 Task: For heading Arial with bold.  font size for heading22,  'Change the font style of data to'Arial Narrow.  and font size to 14,  Change the alignment of both headline & data to Align middle.  In the sheet  Expense Log Spreadsheet Workbookbook
Action: Mouse moved to (70, 123)
Screenshot: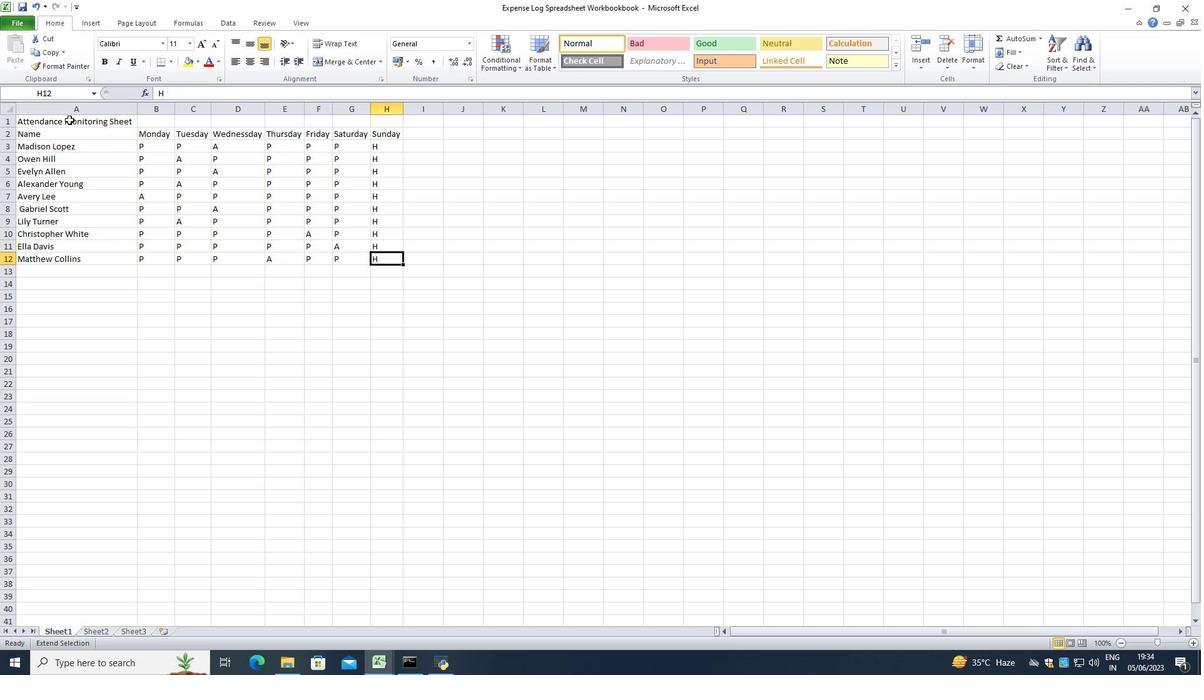 
Action: Mouse pressed left at (70, 123)
Screenshot: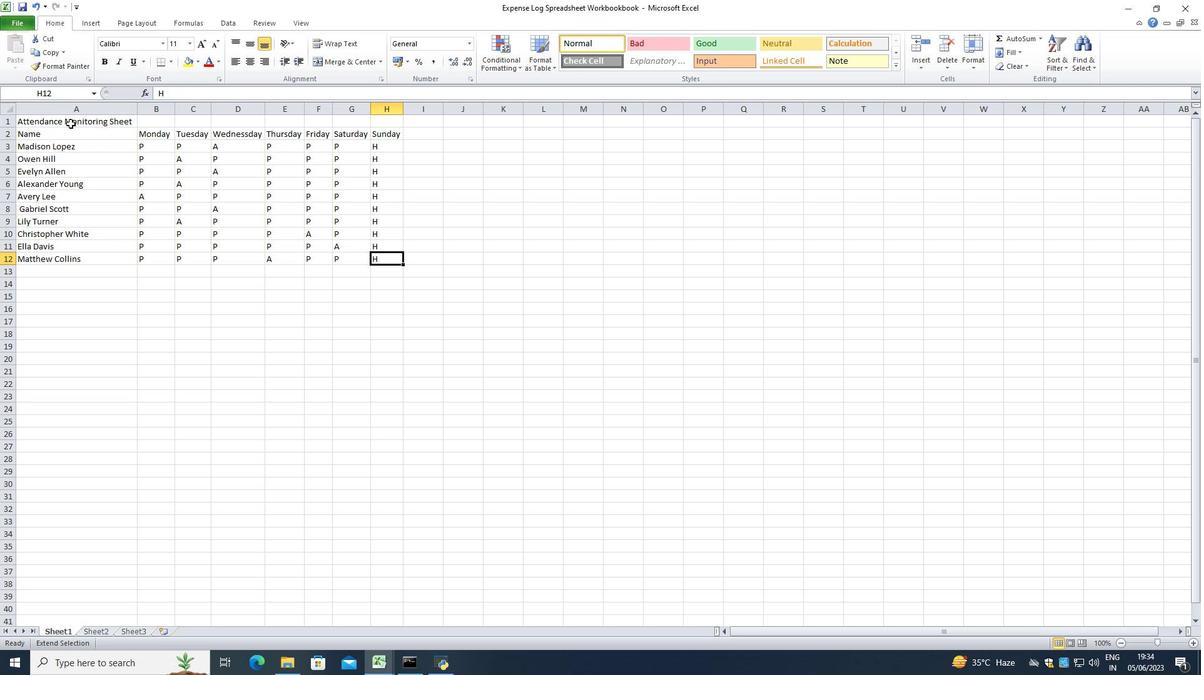 
Action: Mouse moved to (76, 120)
Screenshot: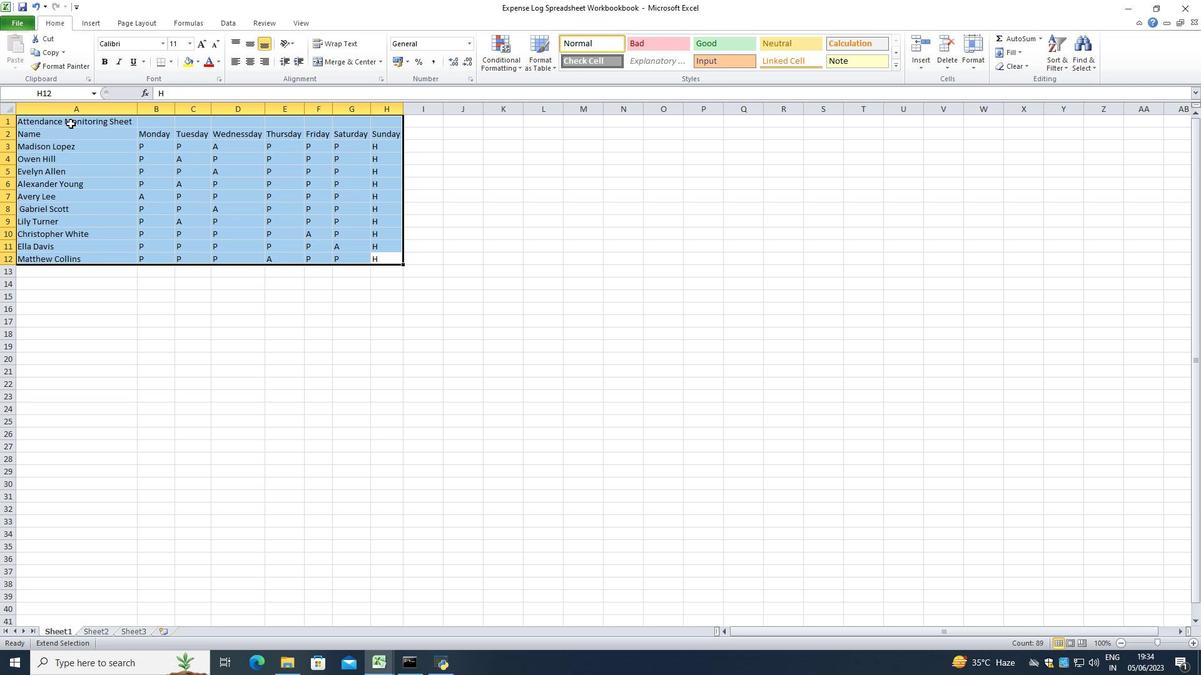 
Action: Mouse pressed left at (76, 120)
Screenshot: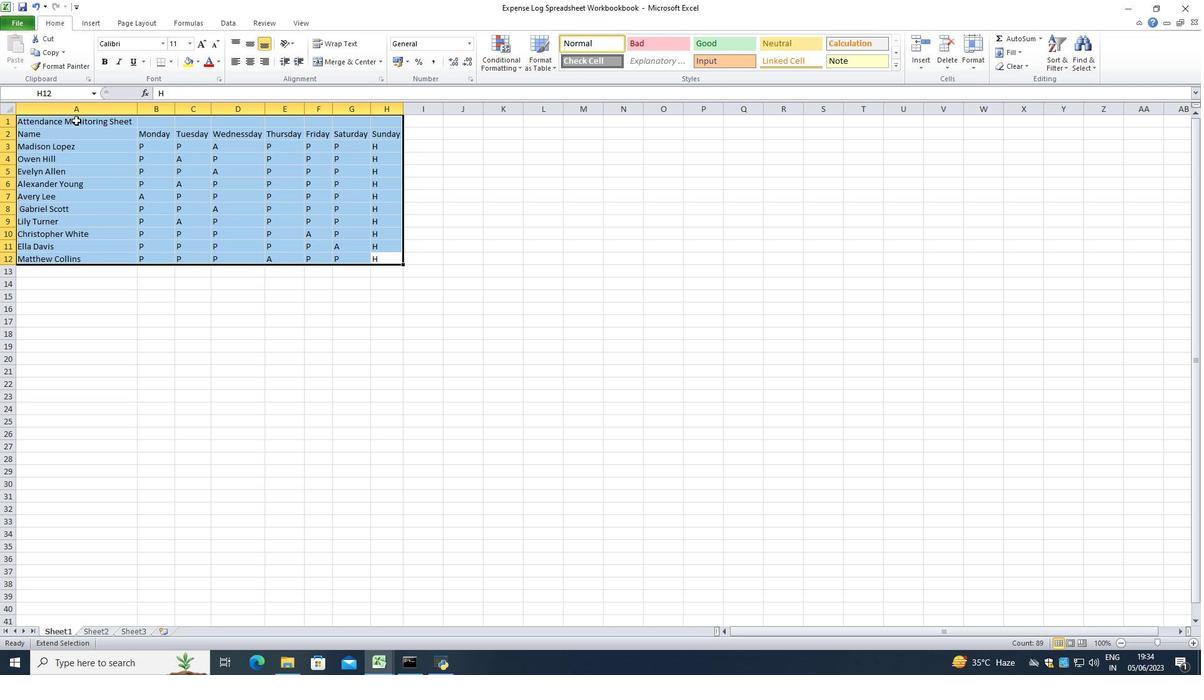 
Action: Mouse moved to (80, 122)
Screenshot: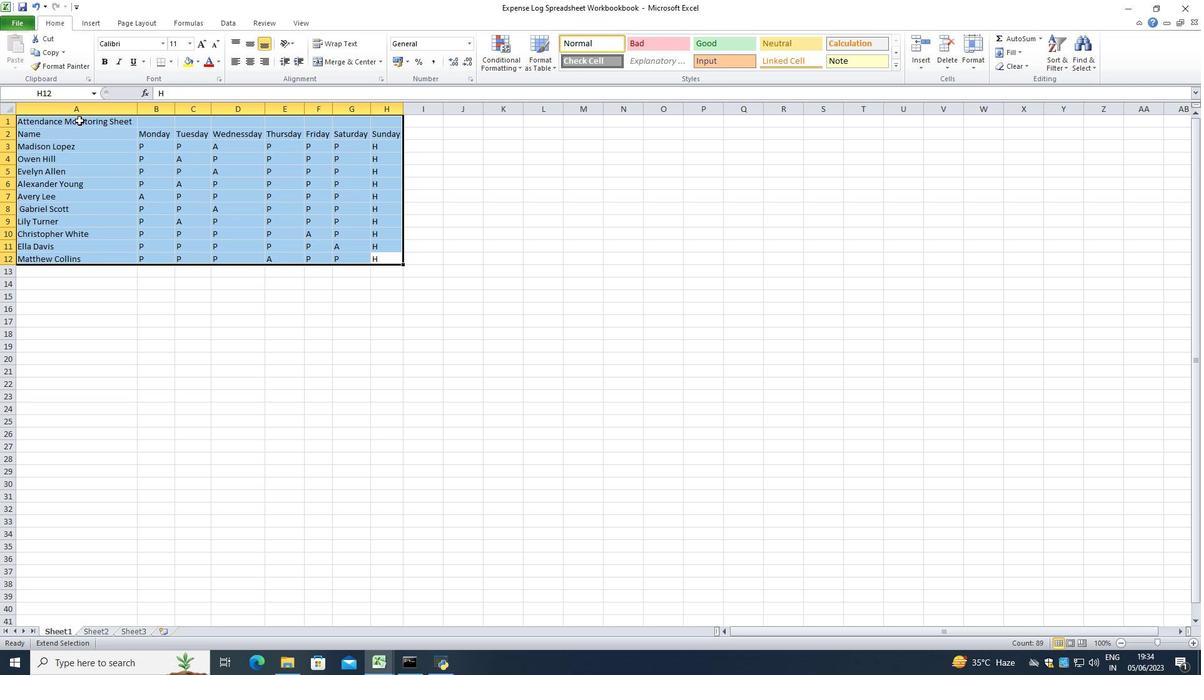 
Action: Mouse pressed left at (80, 122)
Screenshot: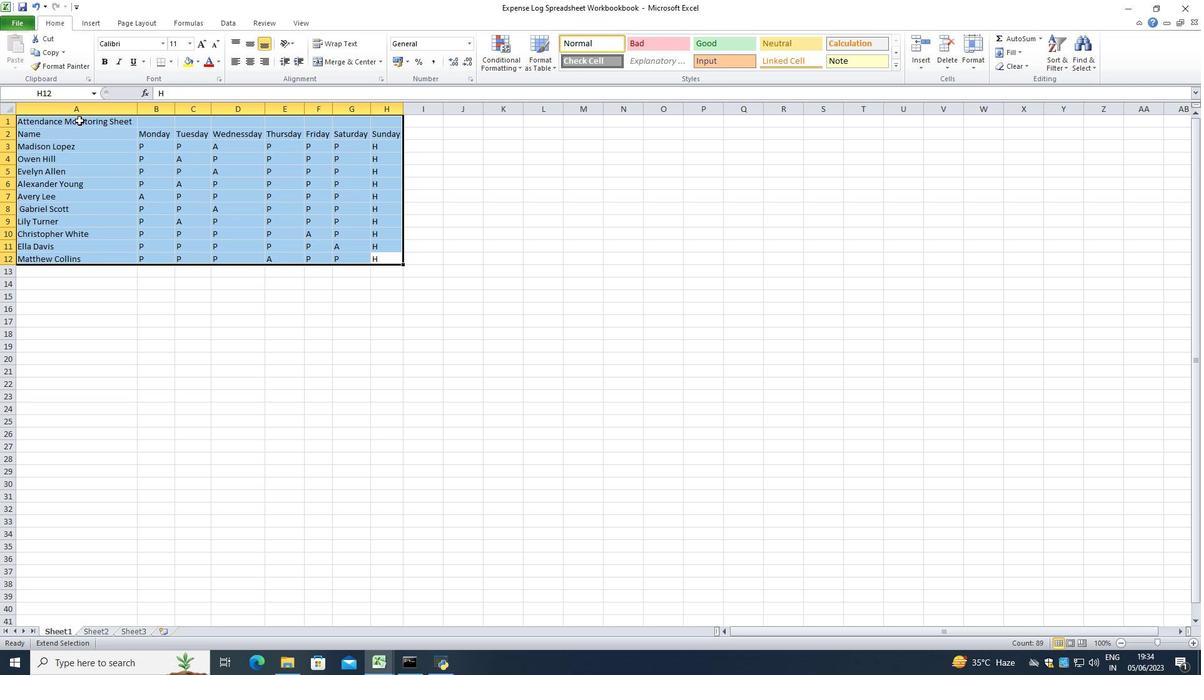 
Action: Mouse moved to (208, 284)
Screenshot: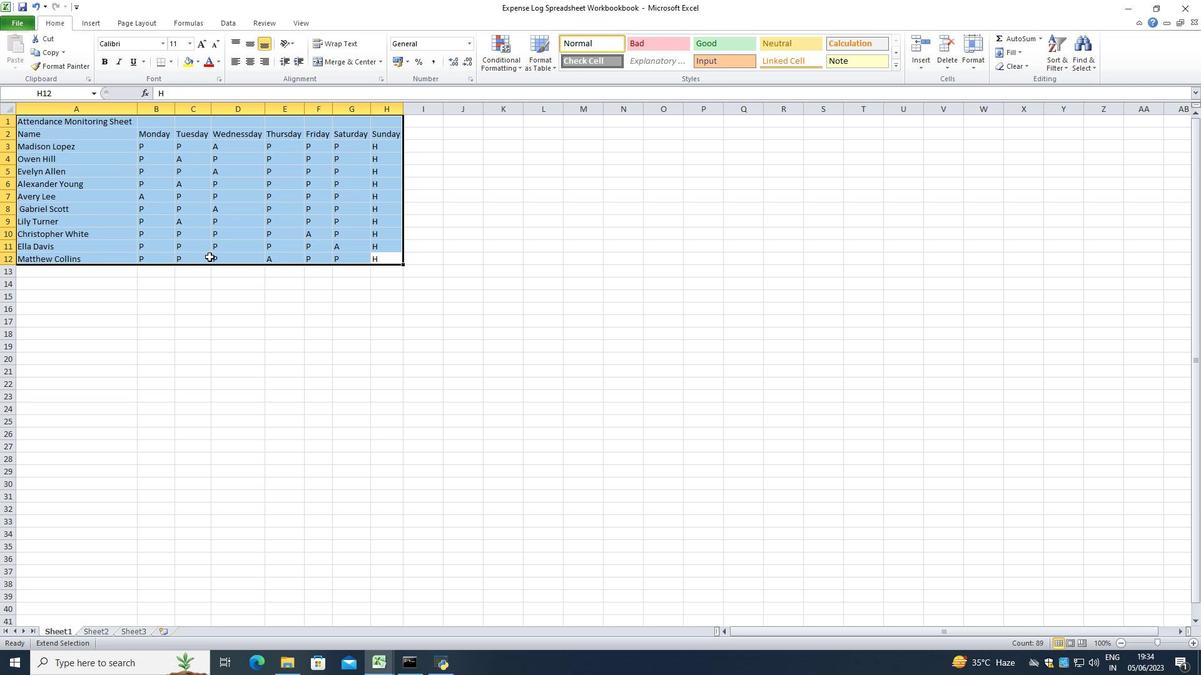
Action: Mouse pressed left at (208, 284)
Screenshot: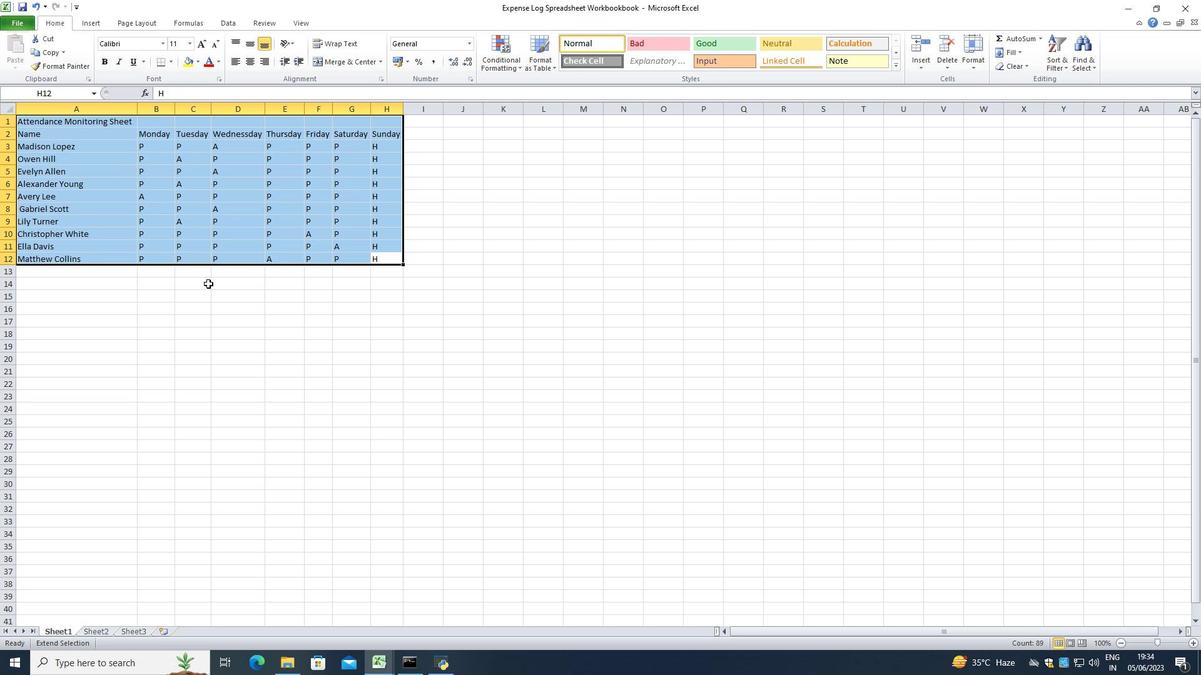 
Action: Mouse moved to (83, 125)
Screenshot: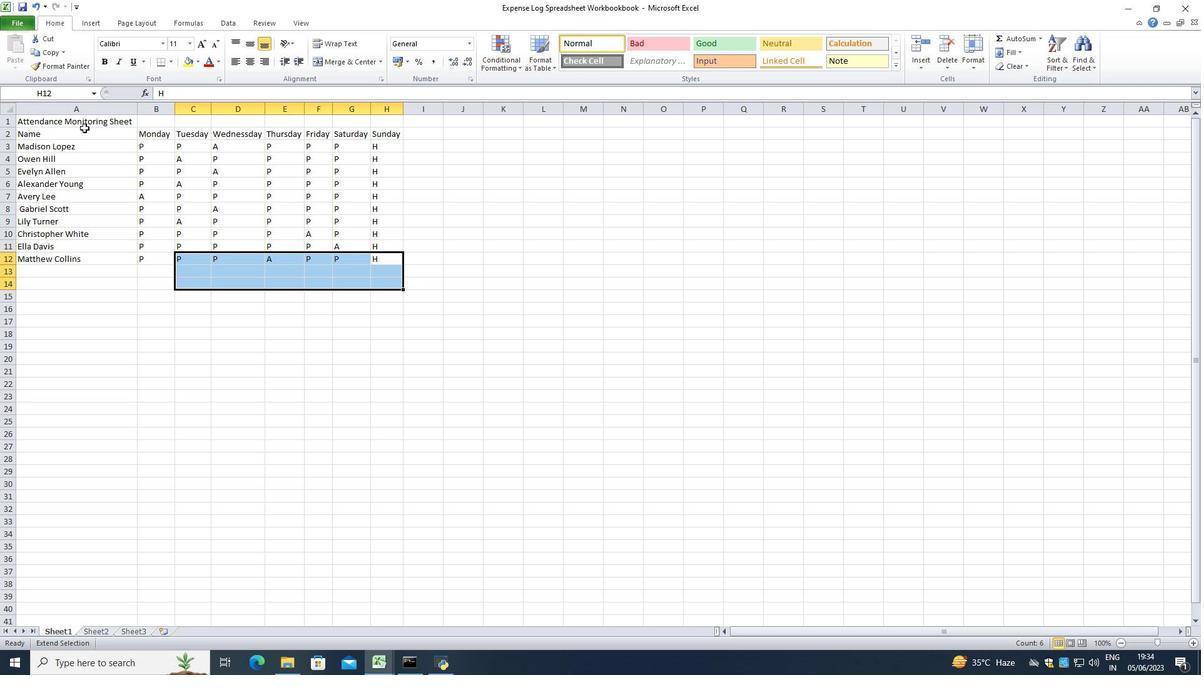 
Action: Mouse pressed left at (83, 125)
Screenshot: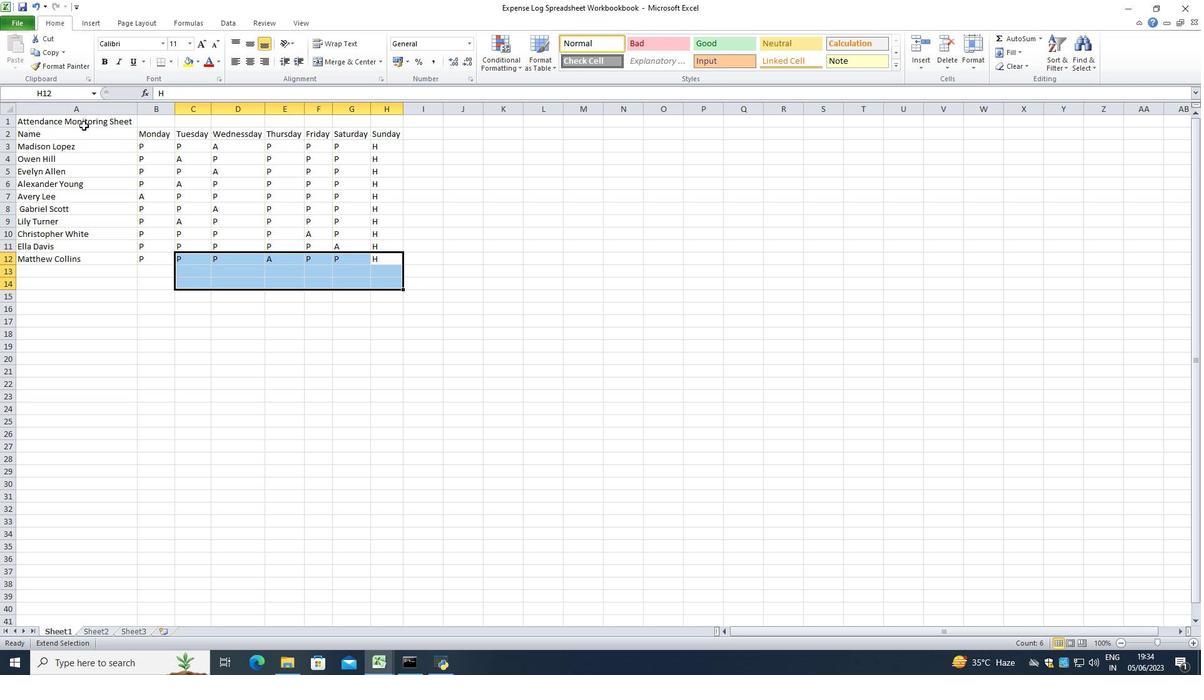 
Action: Mouse moved to (81, 120)
Screenshot: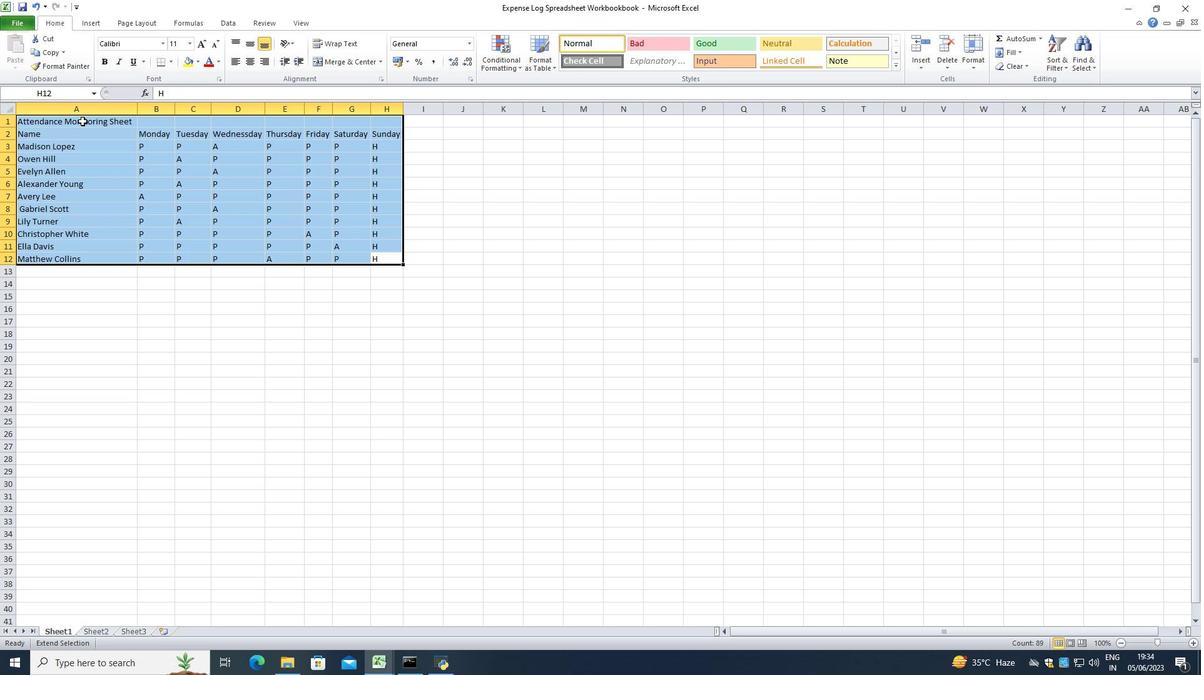 
Action: Mouse pressed left at (81, 120)
Screenshot: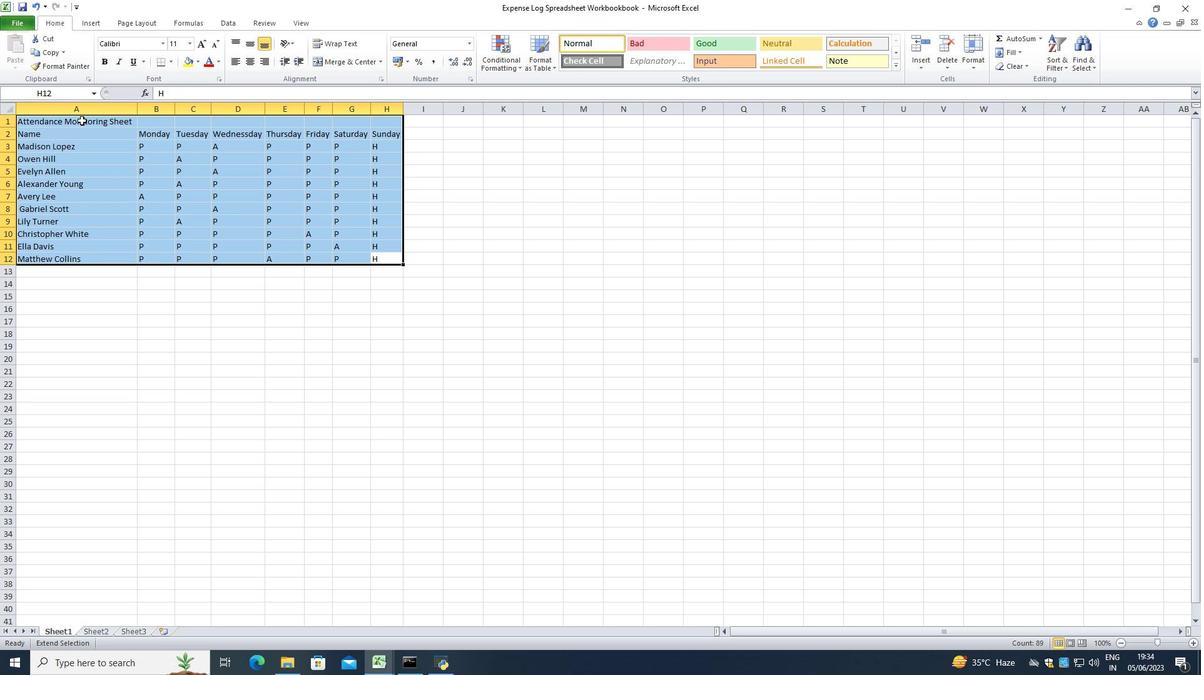 
Action: Mouse moved to (440, 191)
Screenshot: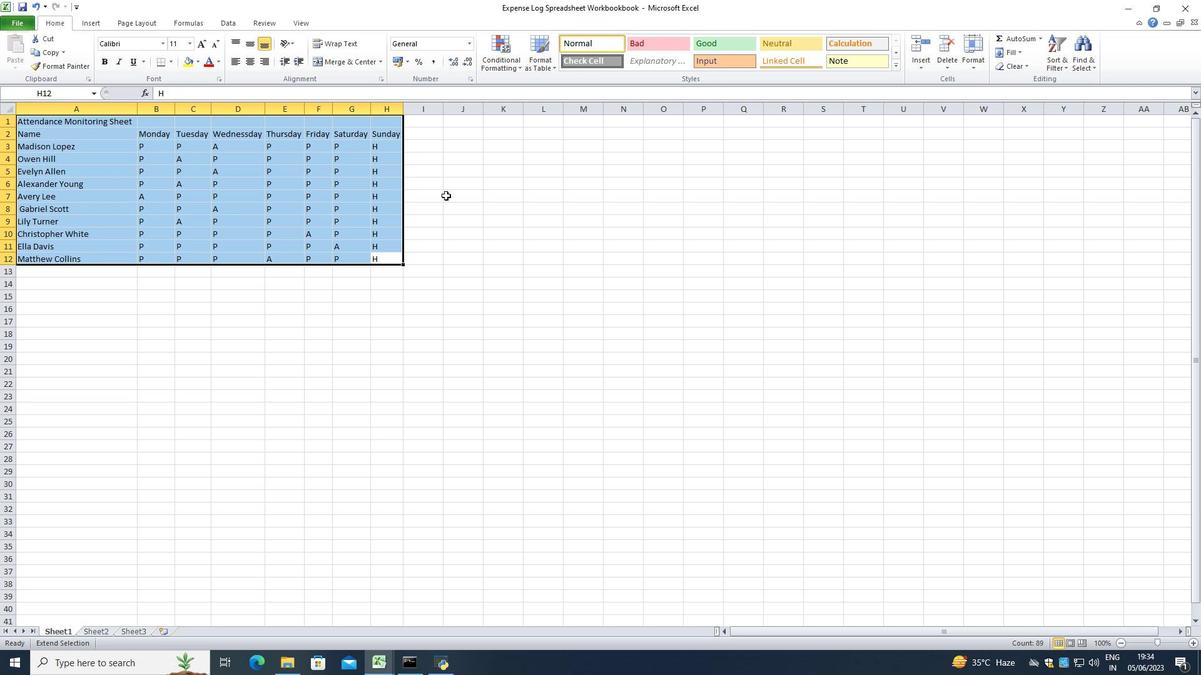 
Action: Mouse pressed left at (440, 191)
Screenshot: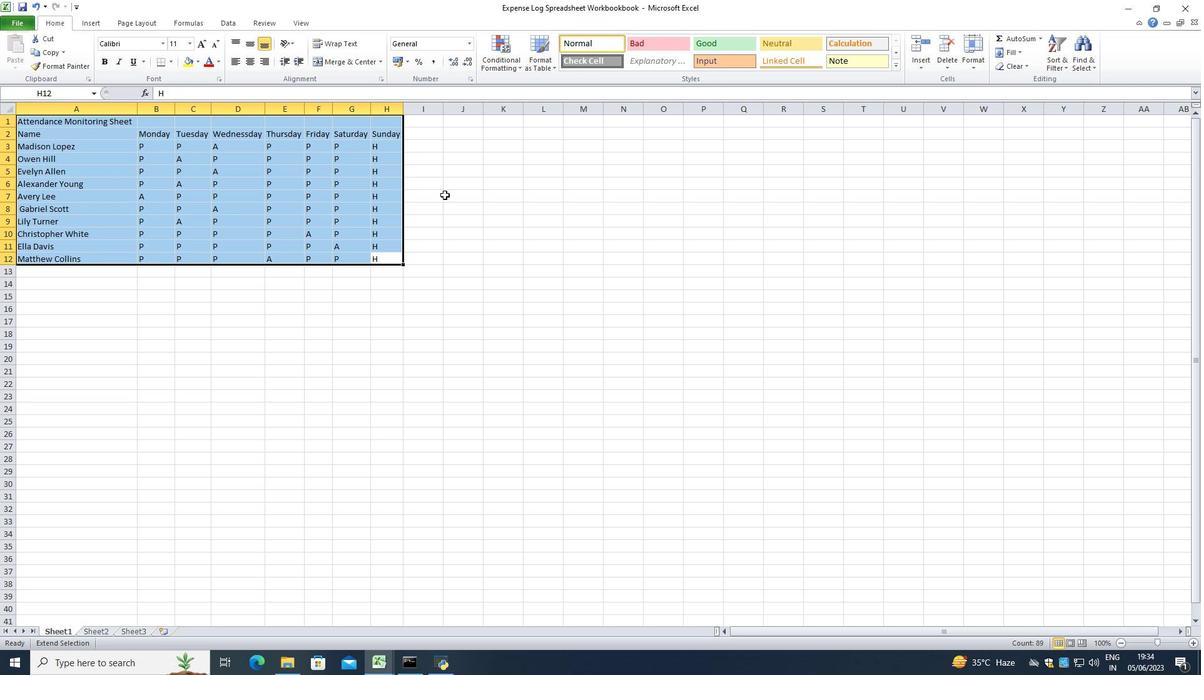 
Action: Mouse moved to (120, 121)
Screenshot: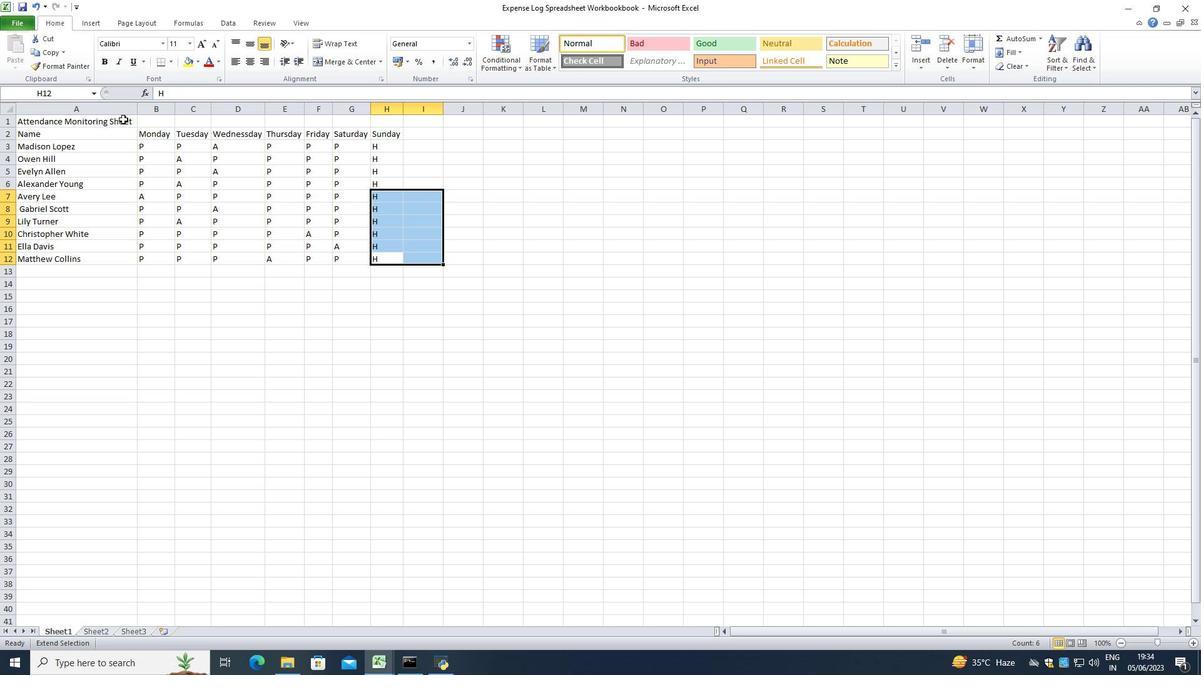 
Action: Mouse pressed left at (120, 121)
Screenshot: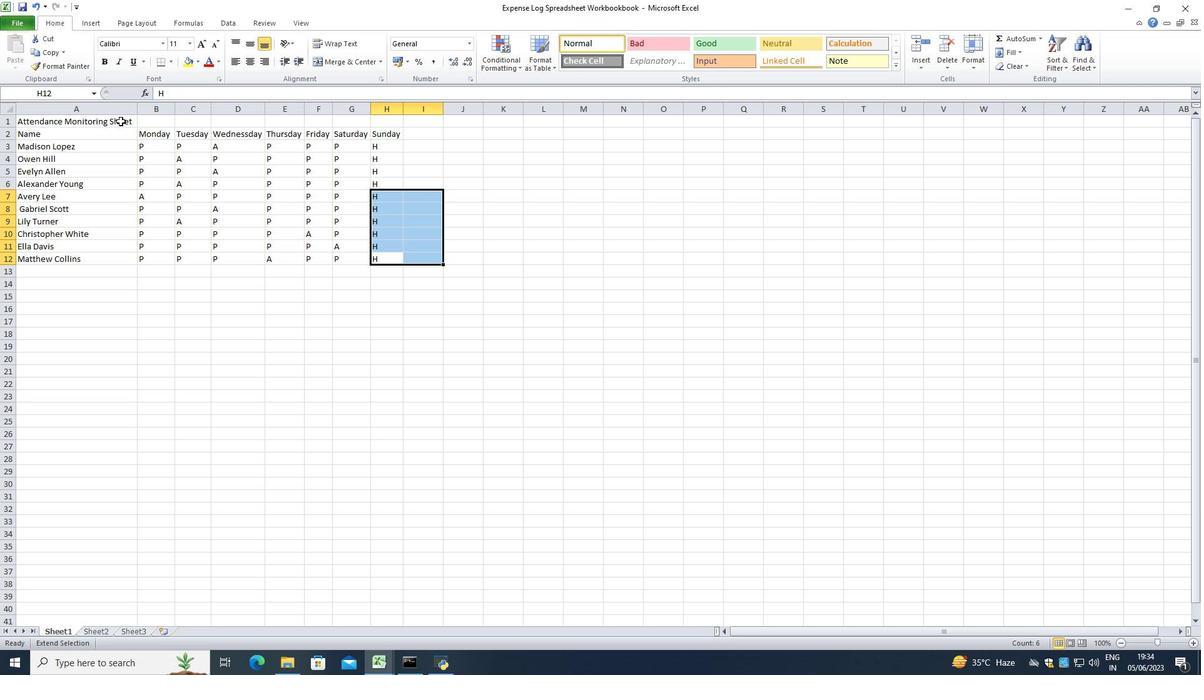 
Action: Mouse pressed left at (120, 121)
Screenshot: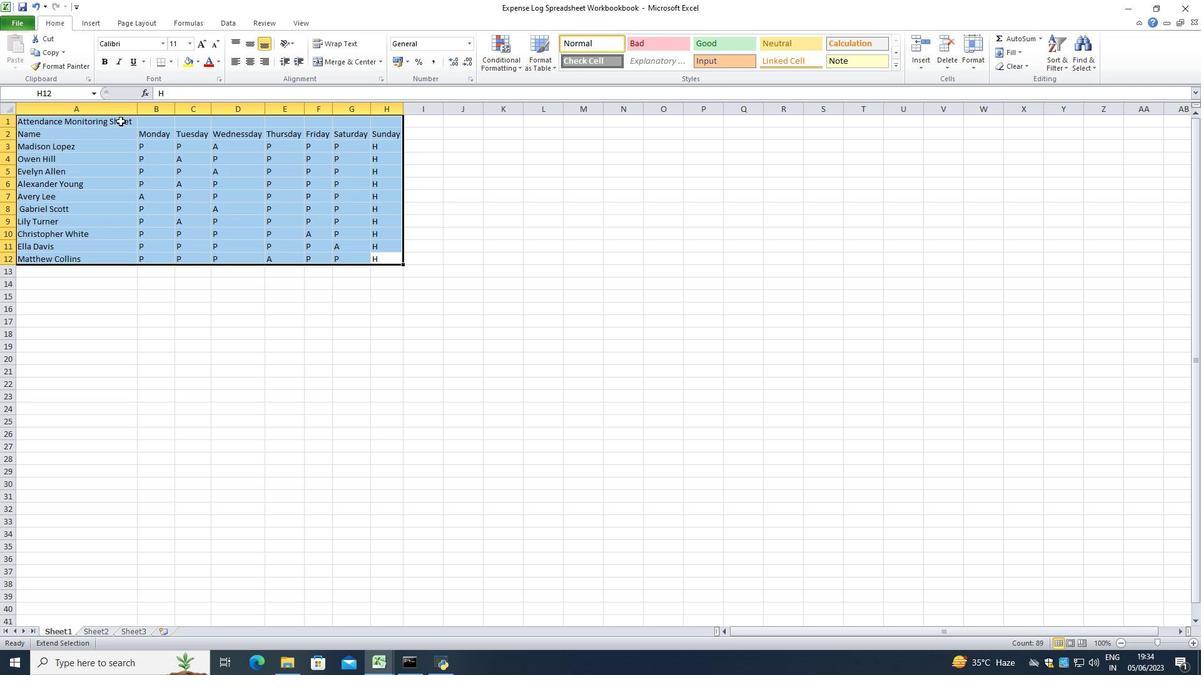 
Action: Mouse moved to (132, 200)
Screenshot: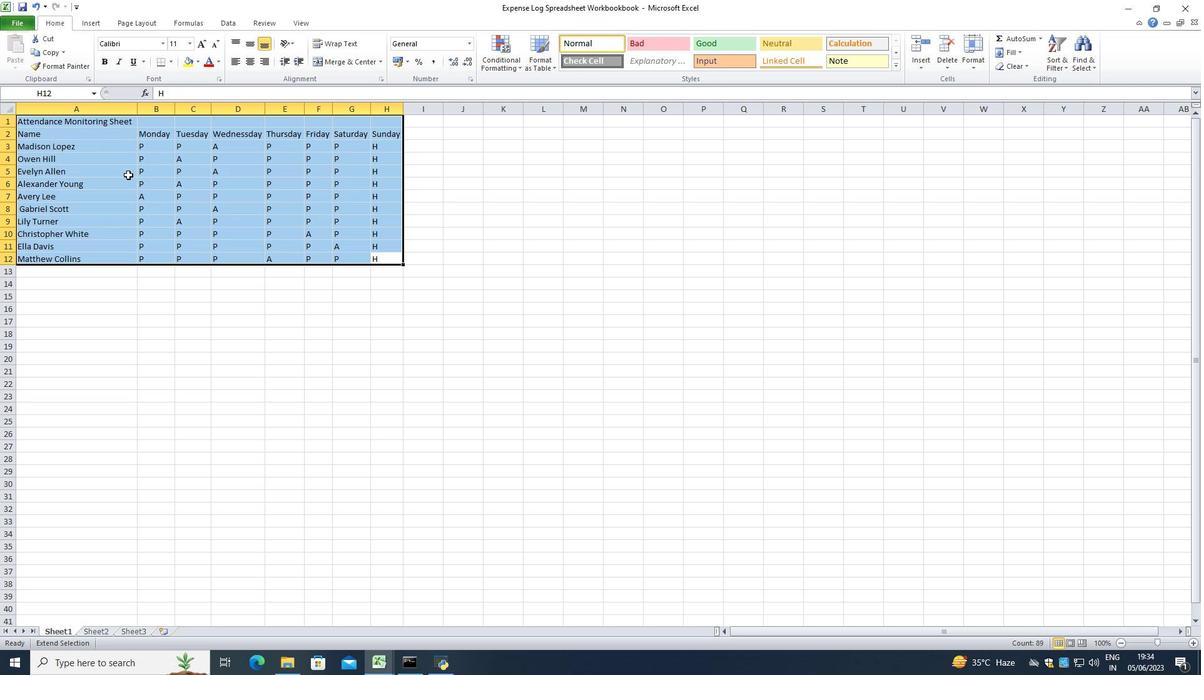 
Action: Mouse scrolled (132, 201) with delta (0, 0)
Screenshot: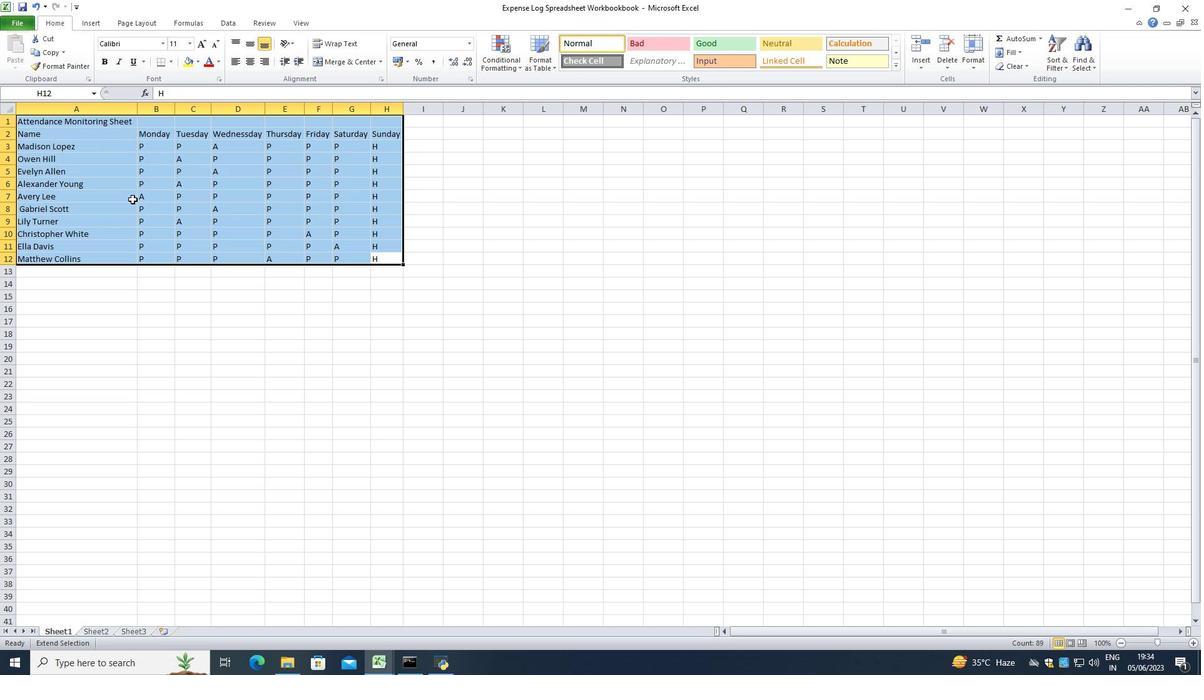 
Action: Mouse scrolled (132, 201) with delta (0, 0)
Screenshot: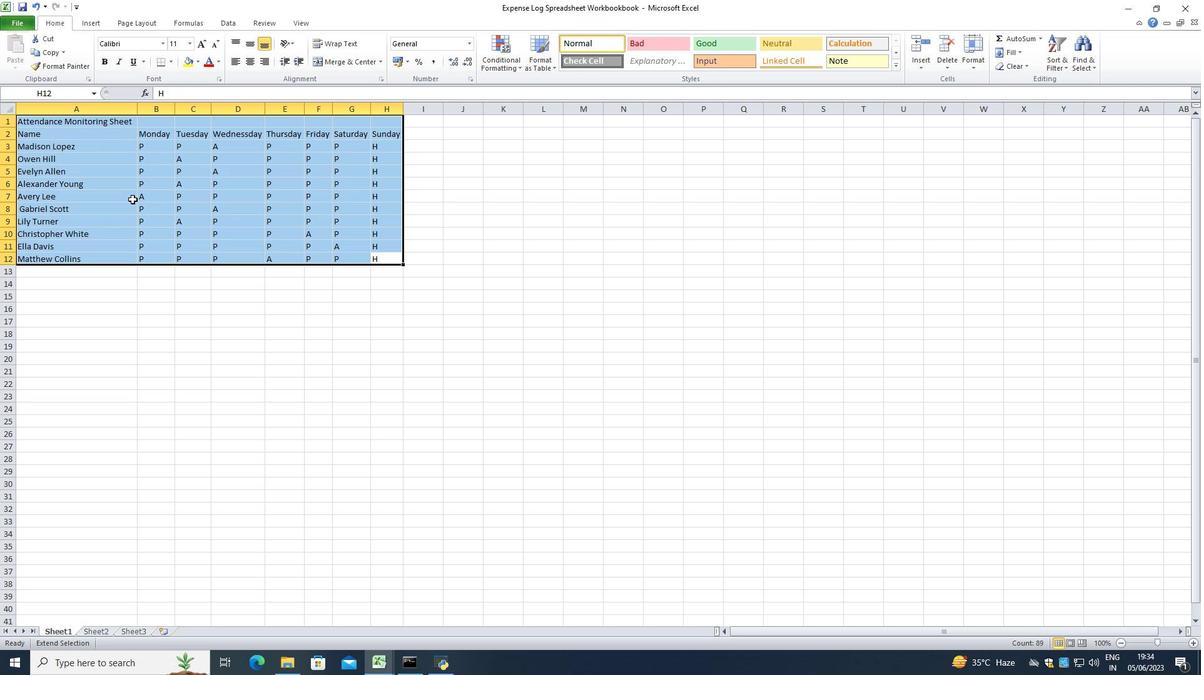 
Action: Mouse scrolled (132, 201) with delta (0, 0)
Screenshot: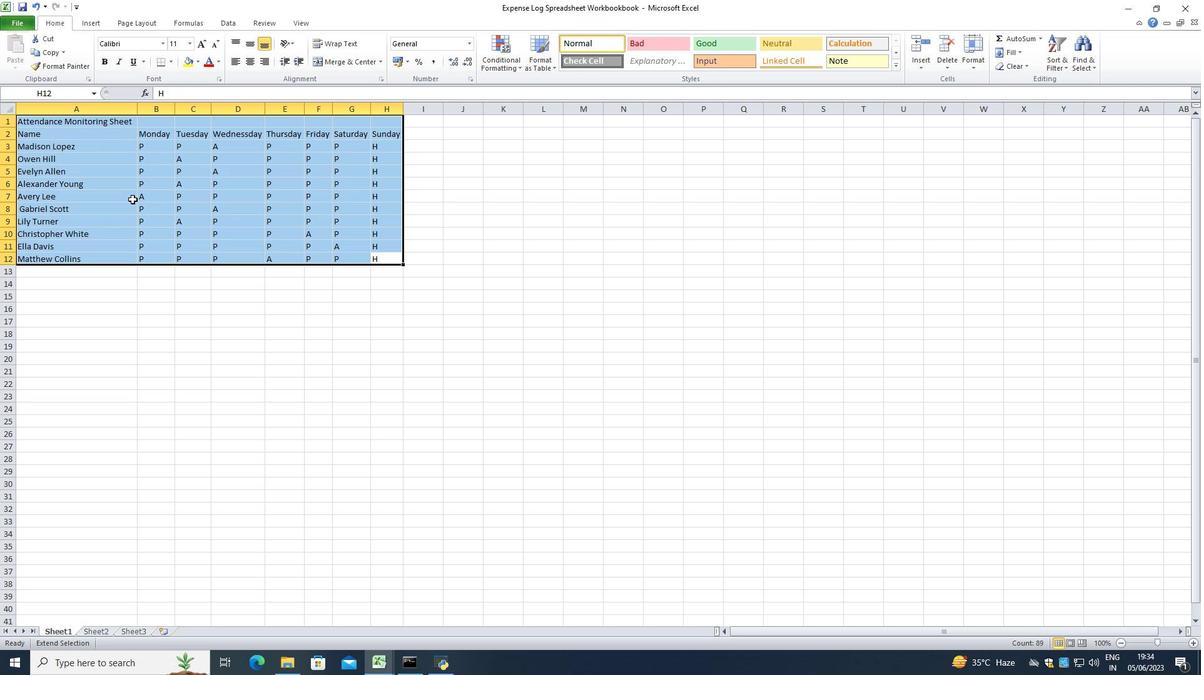 
Action: Mouse moved to (150, 286)
Screenshot: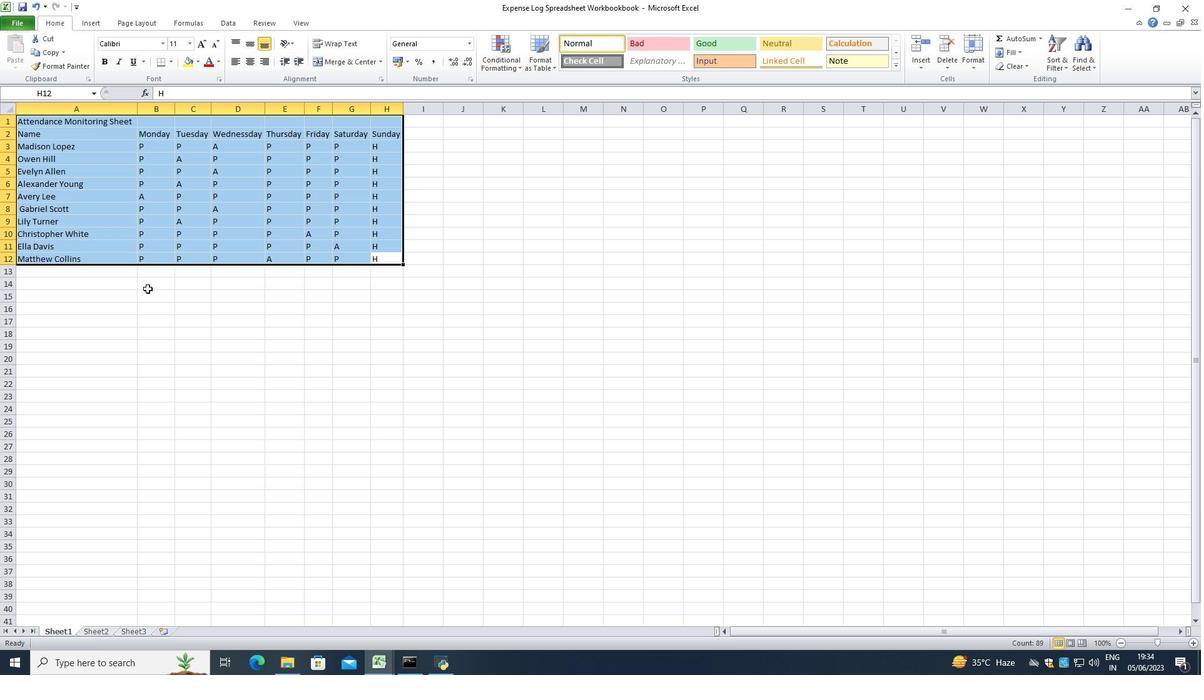
Action: Mouse pressed left at (150, 286)
Screenshot: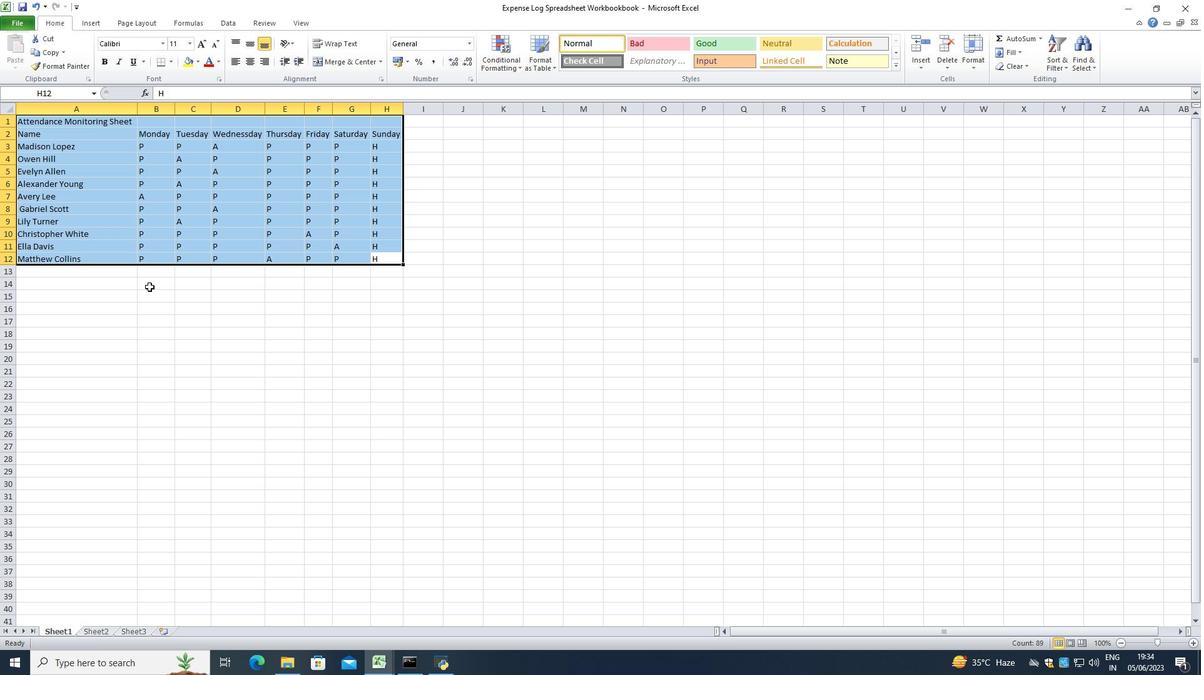 
Action: Mouse moved to (94, 123)
Screenshot: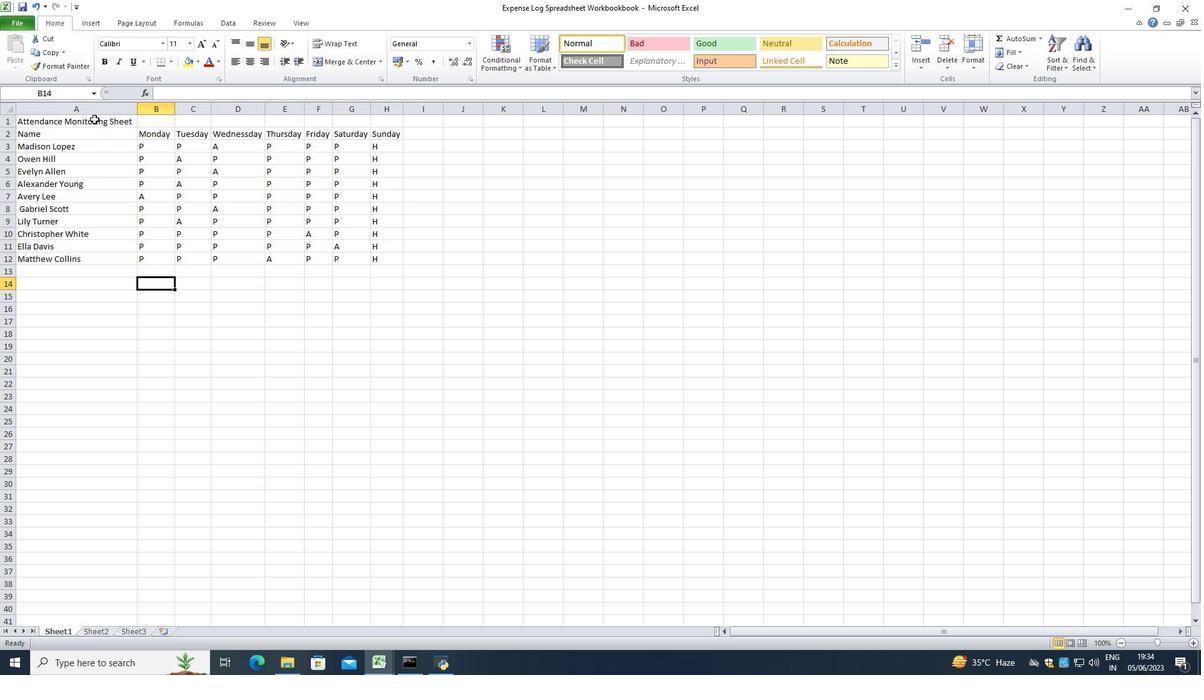 
Action: Mouse pressed left at (94, 123)
Screenshot: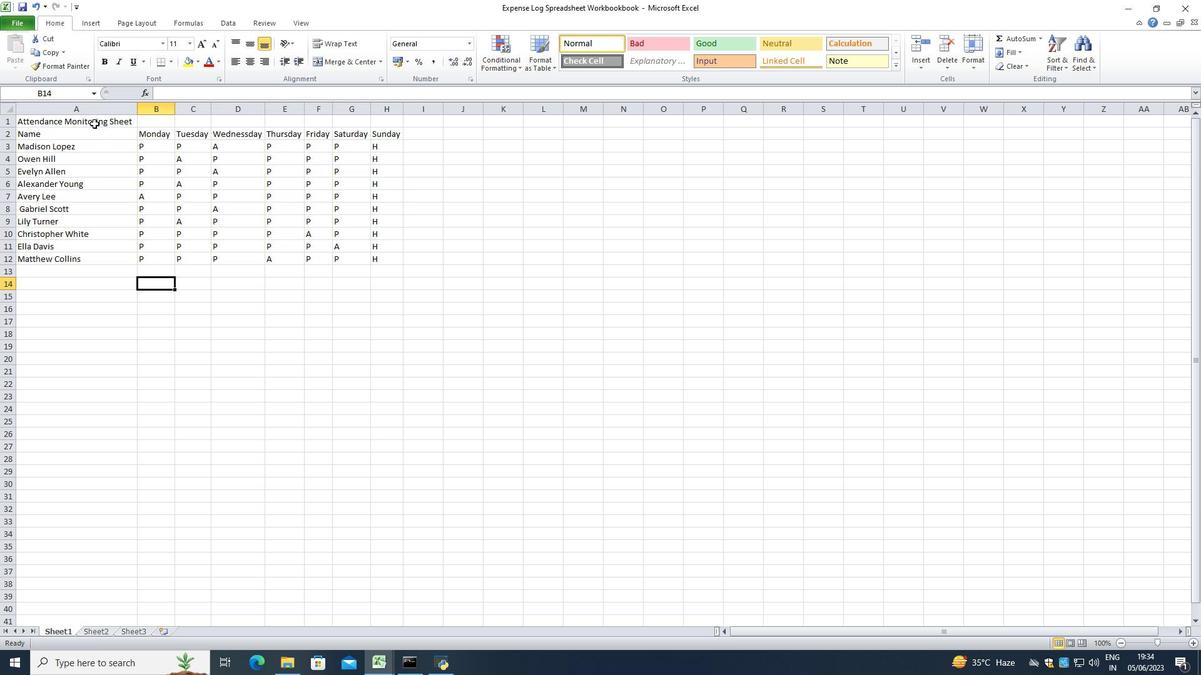 
Action: Mouse moved to (160, 41)
Screenshot: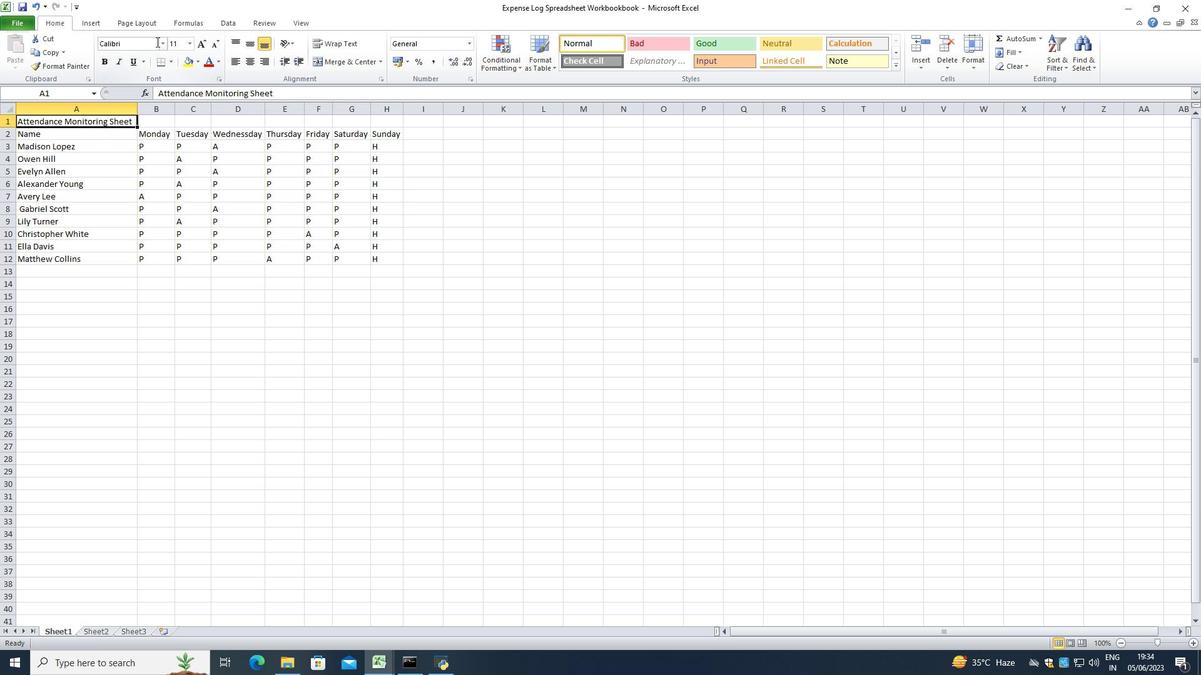 
Action: Mouse pressed left at (160, 41)
Screenshot: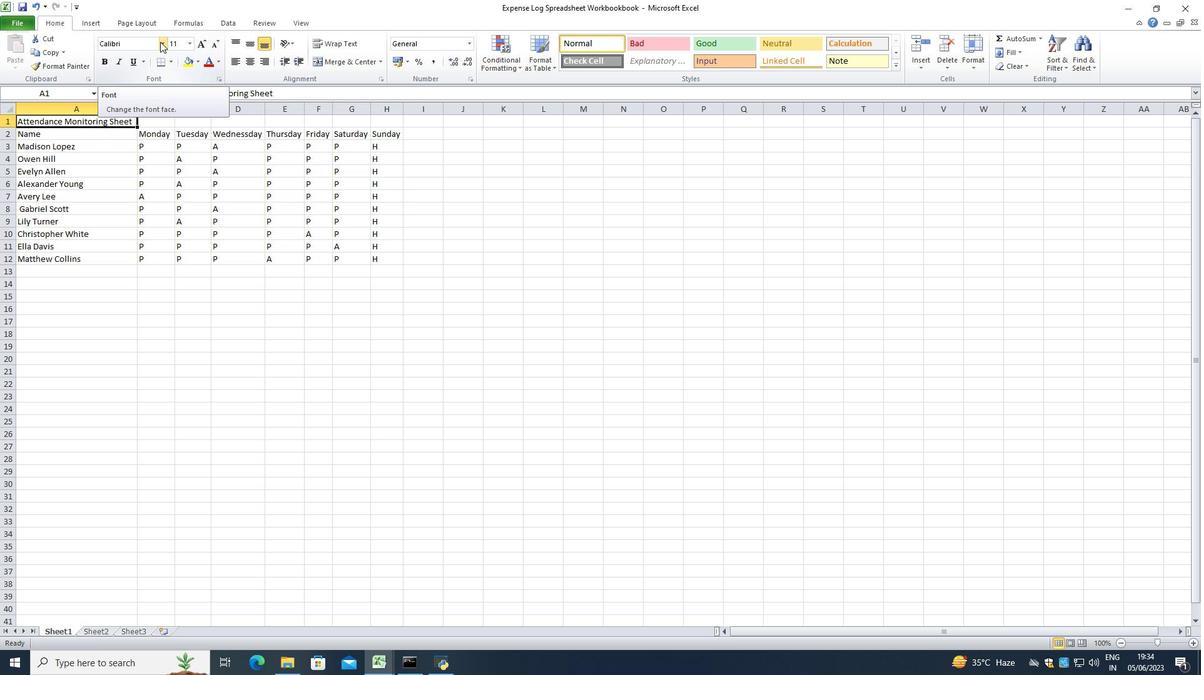 
Action: Mouse moved to (139, 185)
Screenshot: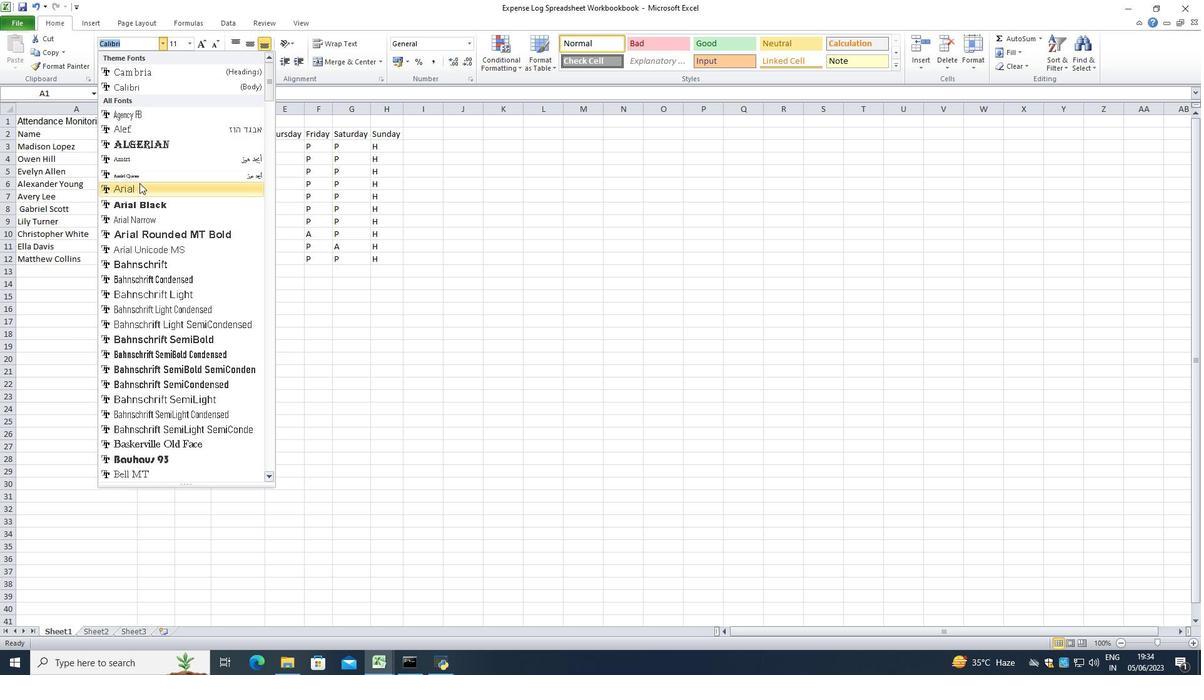 
Action: Mouse pressed left at (139, 185)
Screenshot: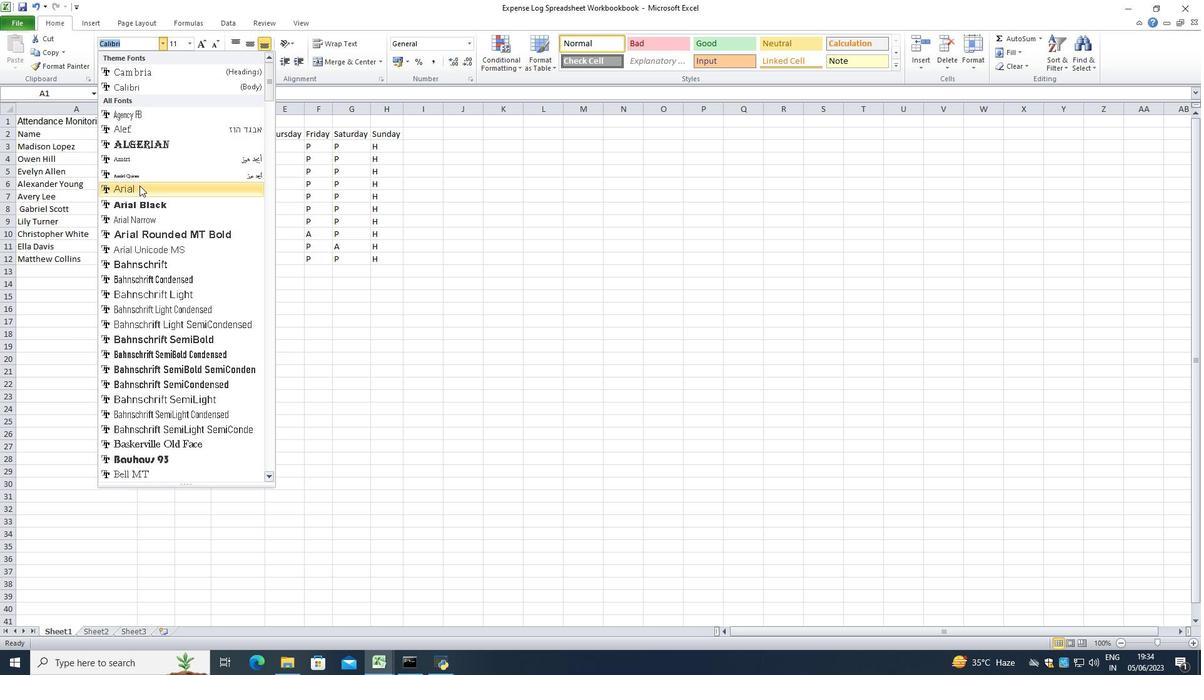 
Action: Mouse moved to (105, 62)
Screenshot: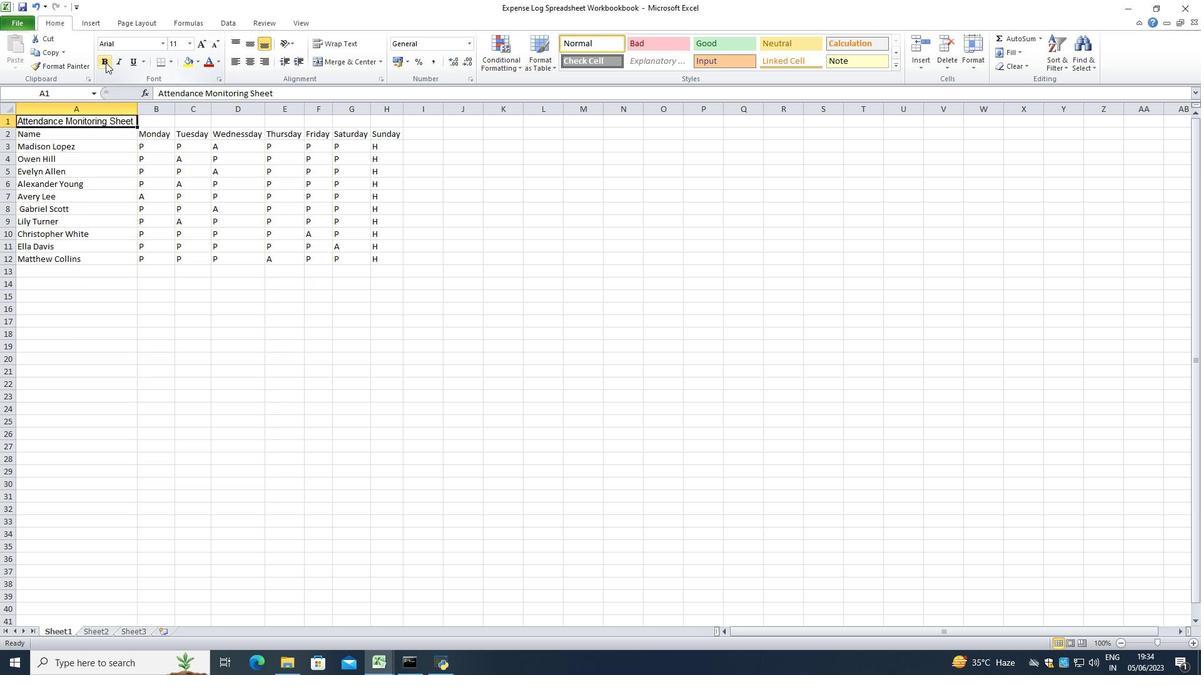 
Action: Mouse pressed left at (105, 62)
Screenshot: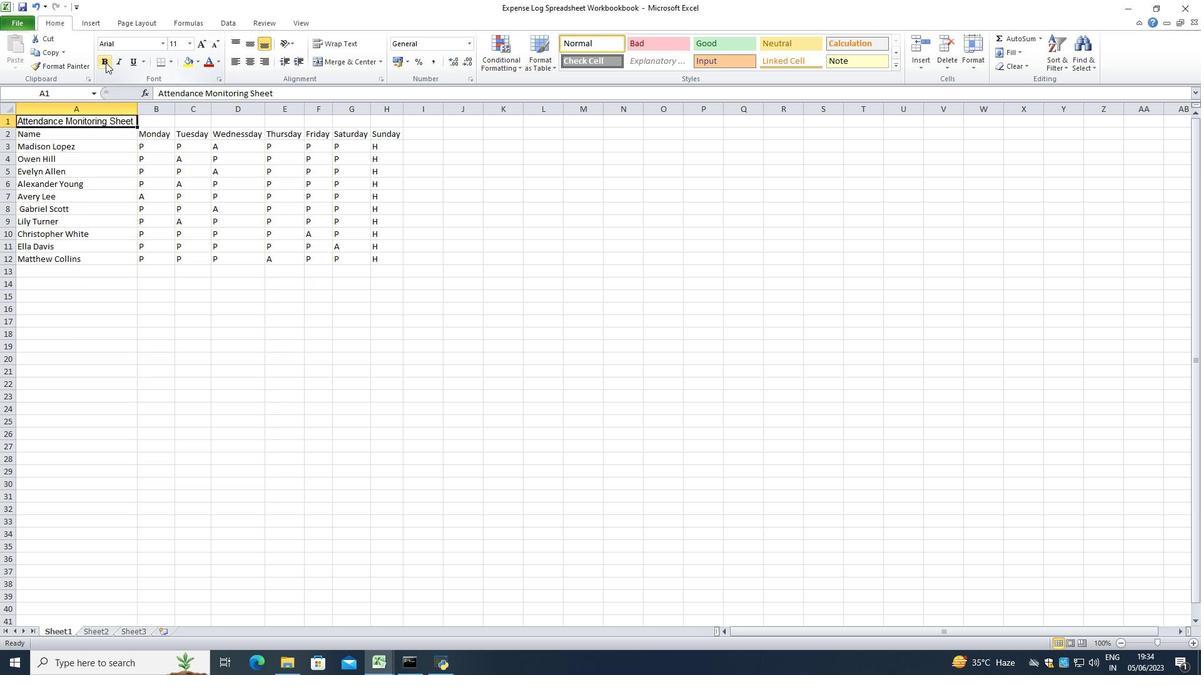 
Action: Mouse moved to (185, 43)
Screenshot: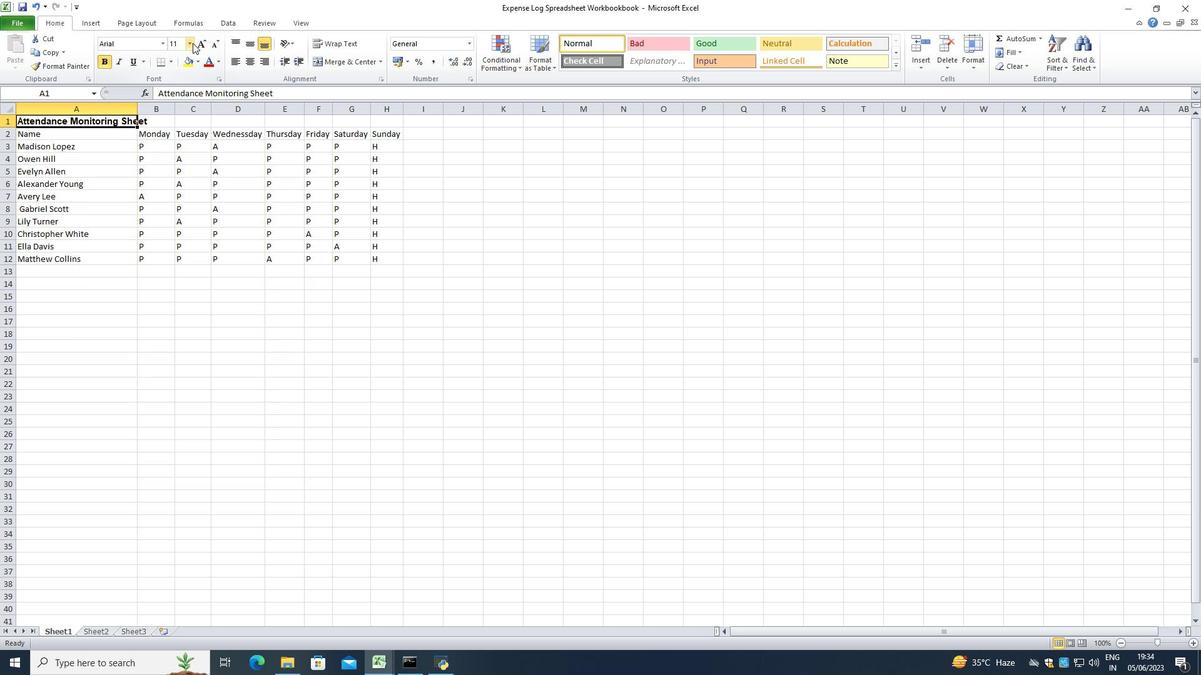 
Action: Mouse pressed left at (185, 43)
Screenshot: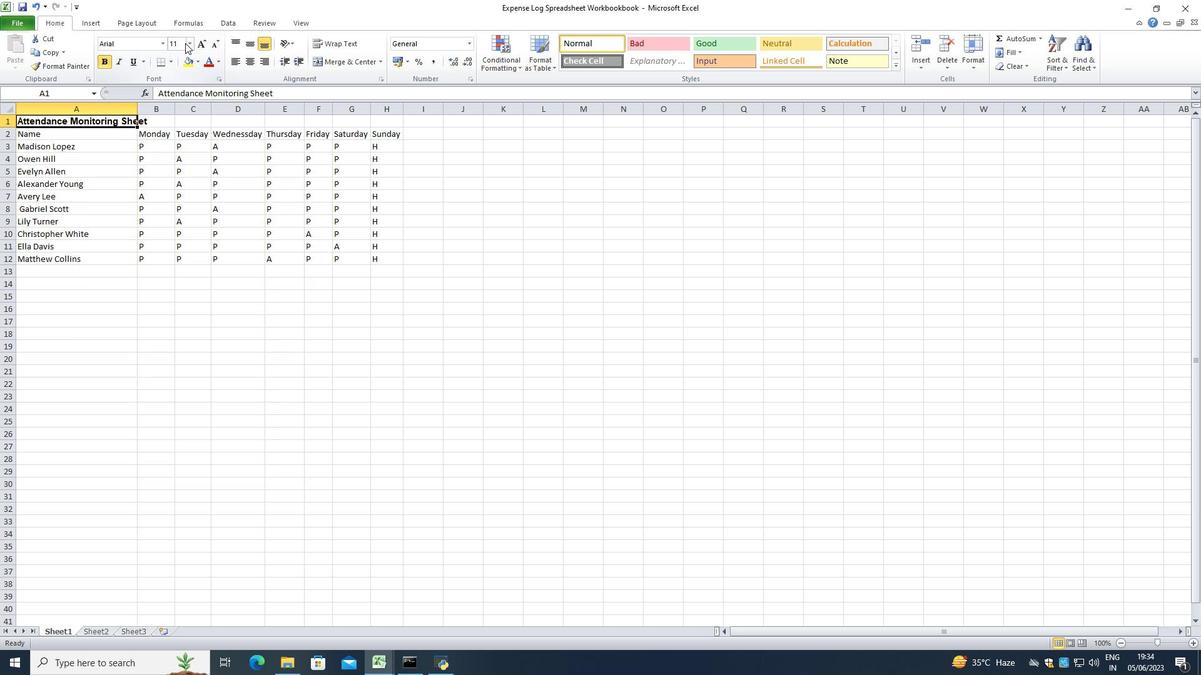 
Action: Mouse moved to (187, 43)
Screenshot: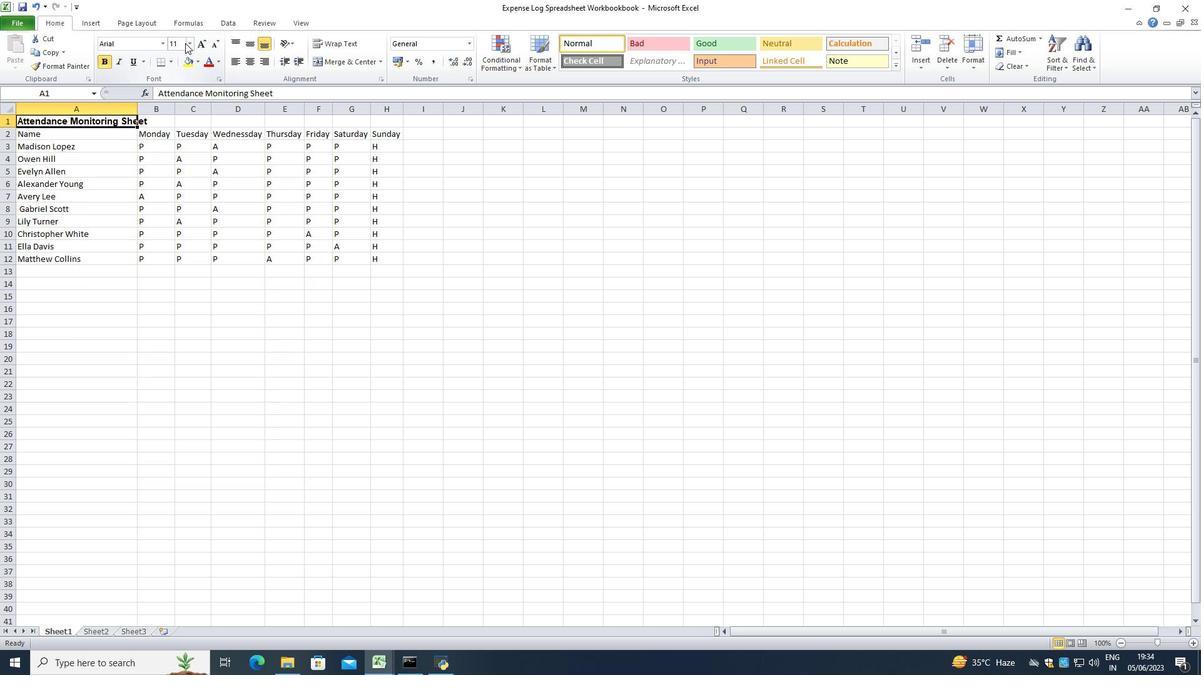
Action: Mouse pressed left at (187, 43)
Screenshot: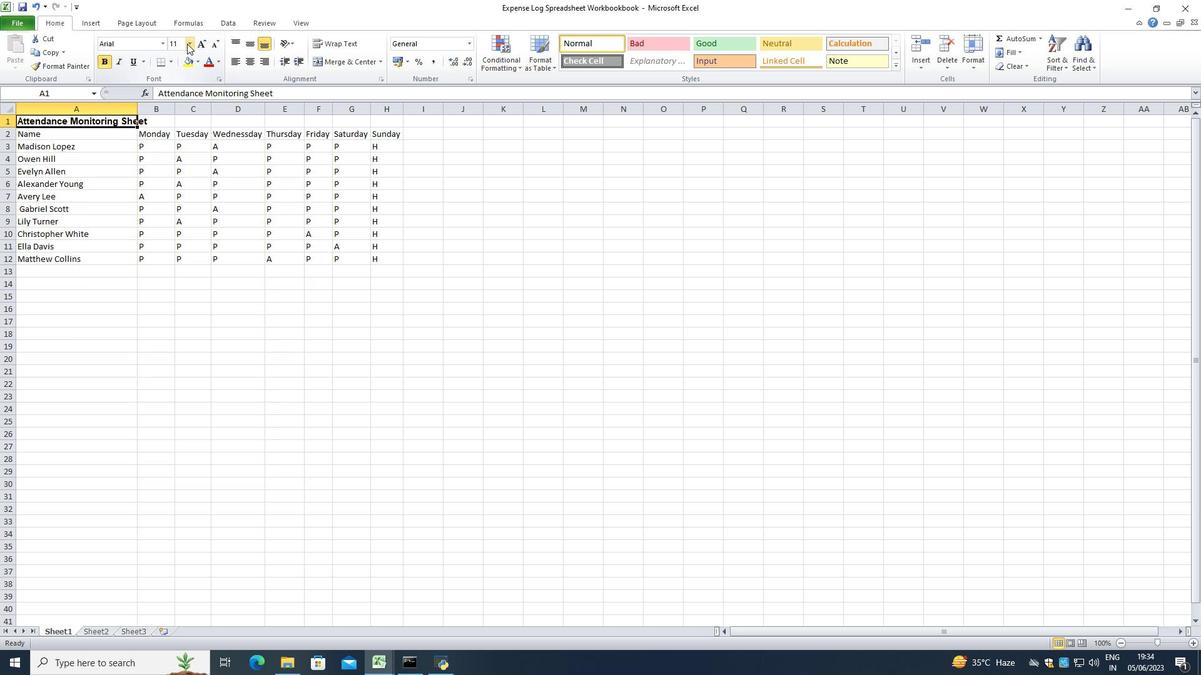 
Action: Mouse moved to (174, 153)
Screenshot: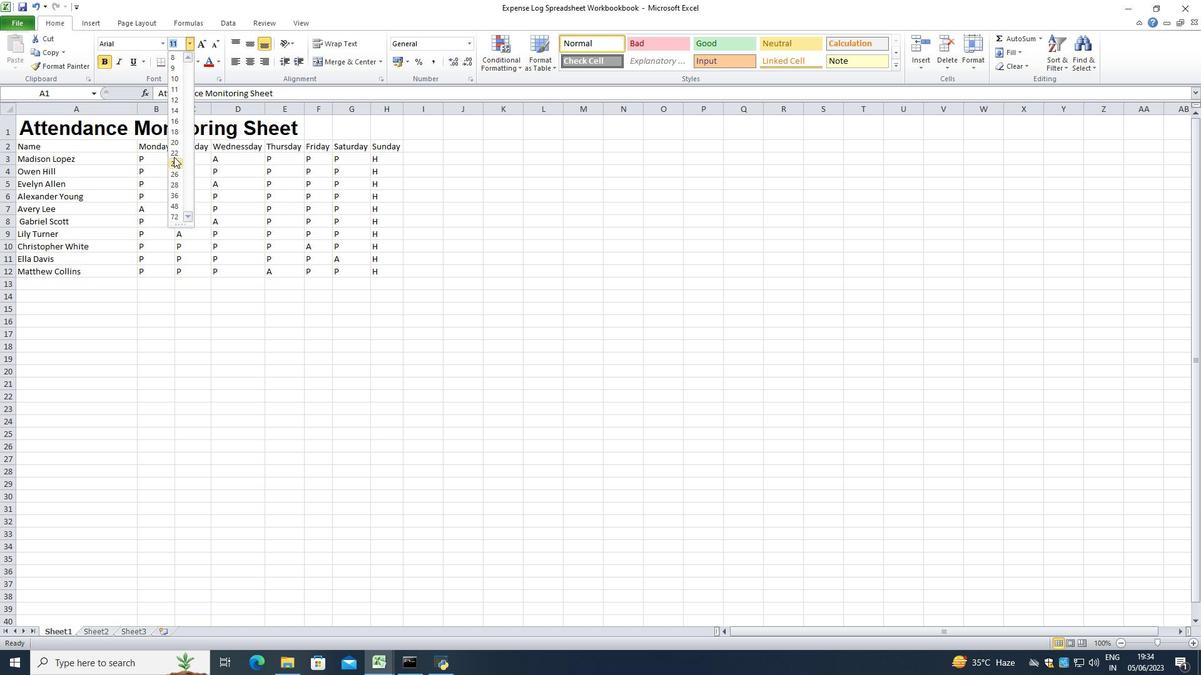 
Action: Mouse pressed left at (174, 153)
Screenshot: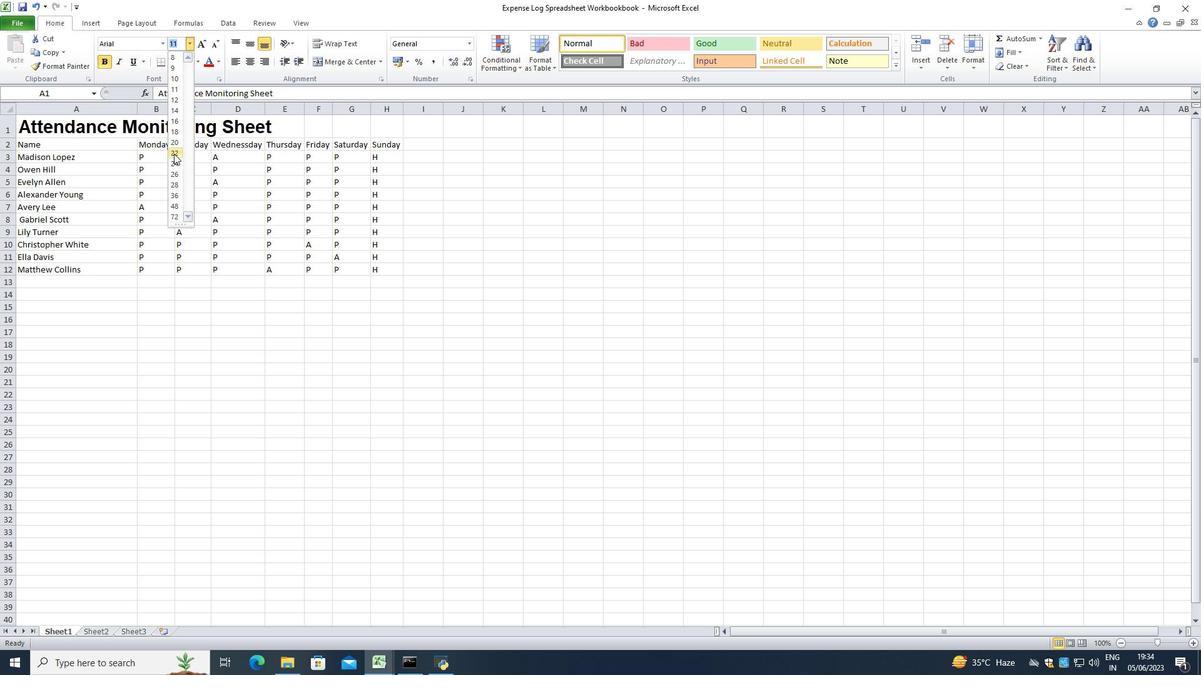 
Action: Mouse moved to (33, 148)
Screenshot: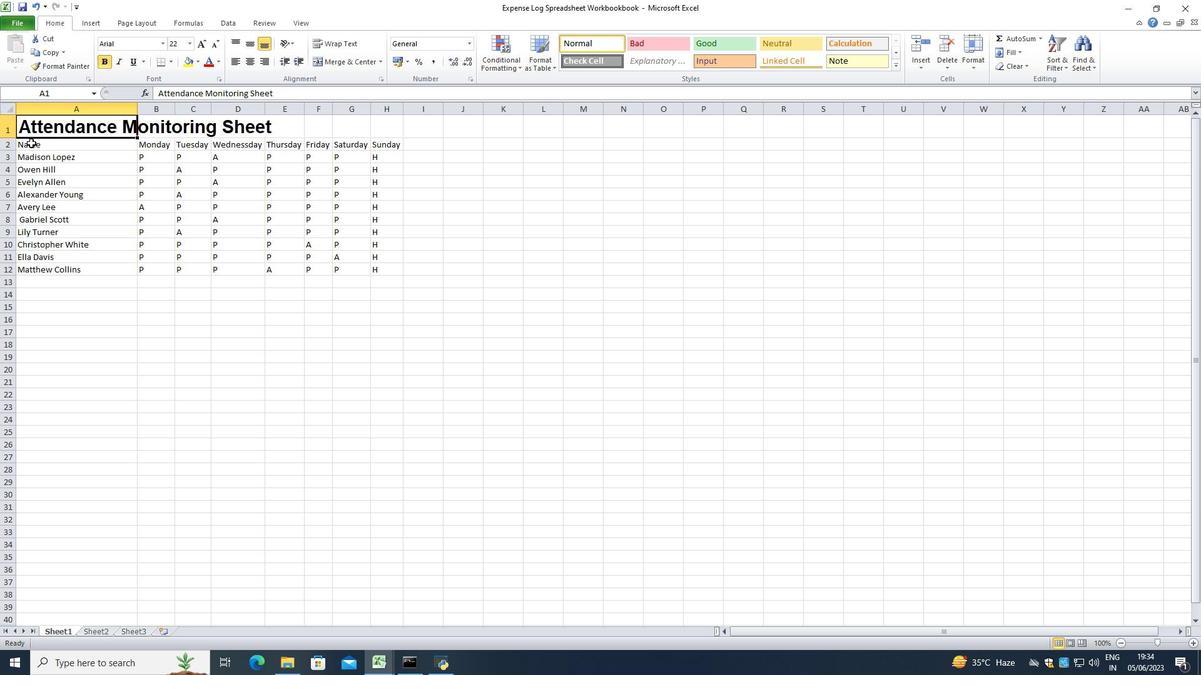 
Action: Mouse pressed left at (33, 148)
Screenshot: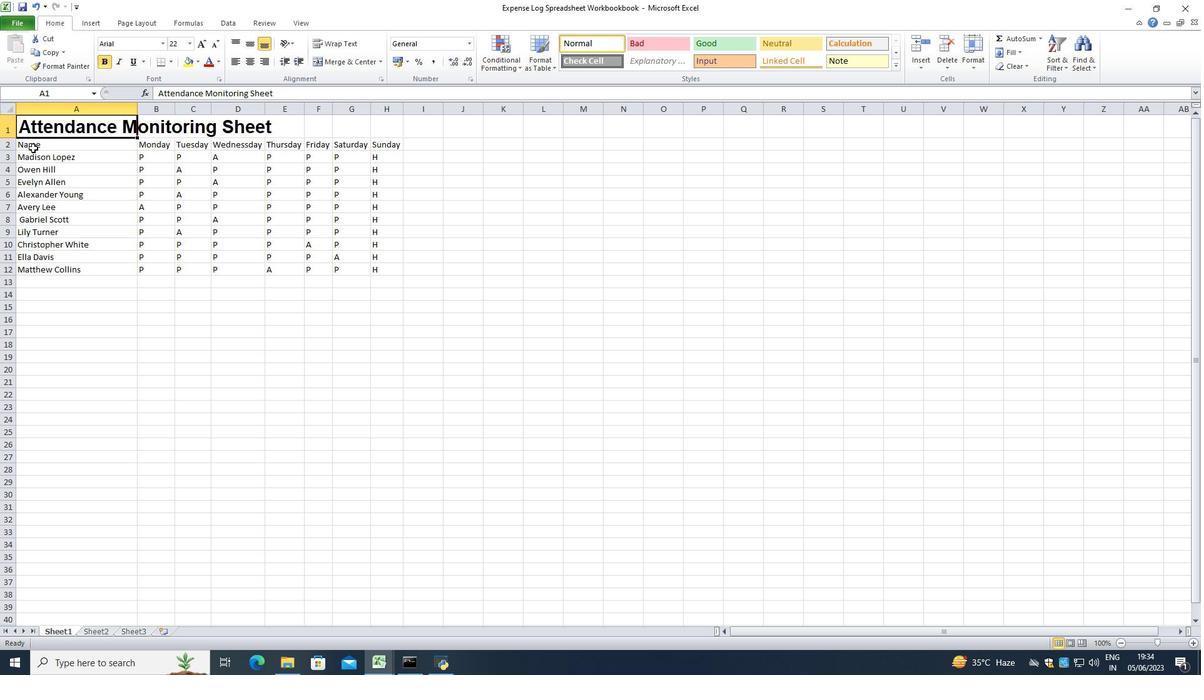 
Action: Mouse moved to (130, 147)
Screenshot: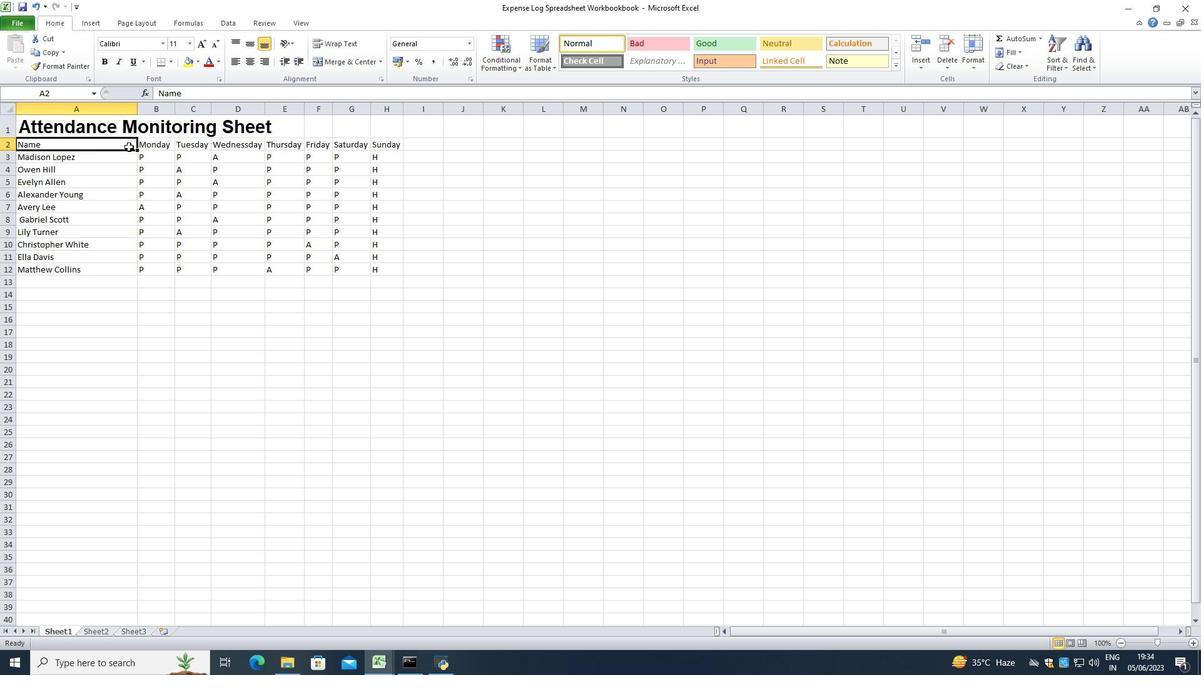 
Action: Mouse pressed left at (130, 147)
Screenshot: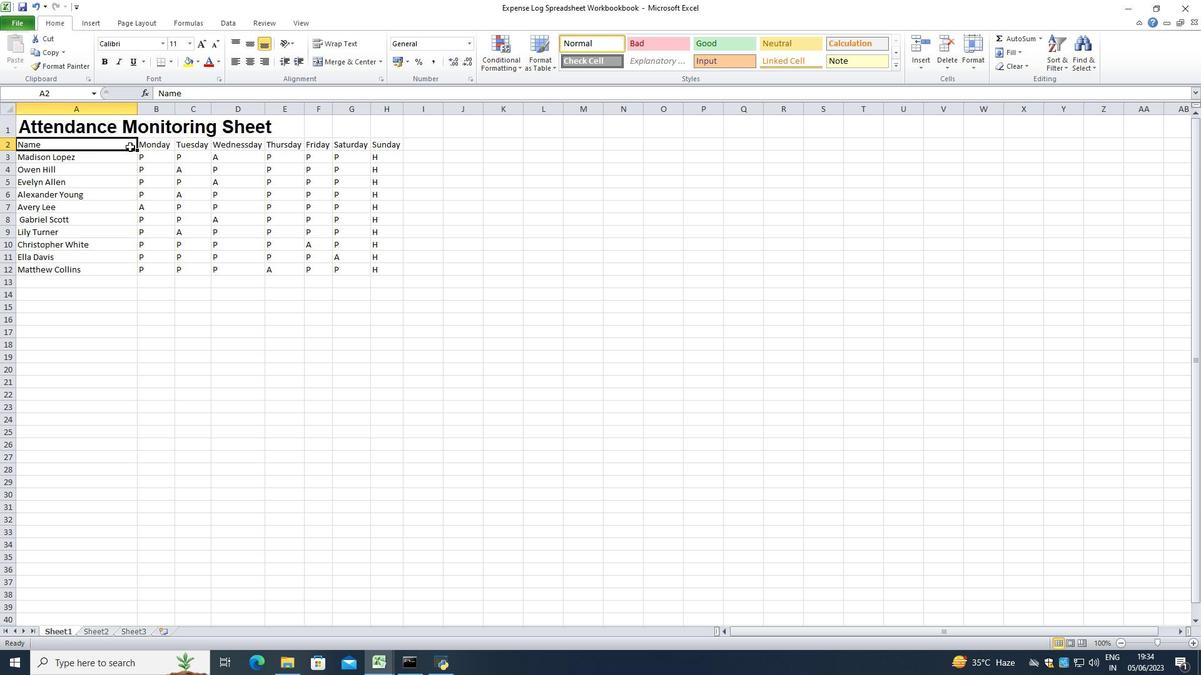 
Action: Mouse moved to (162, 46)
Screenshot: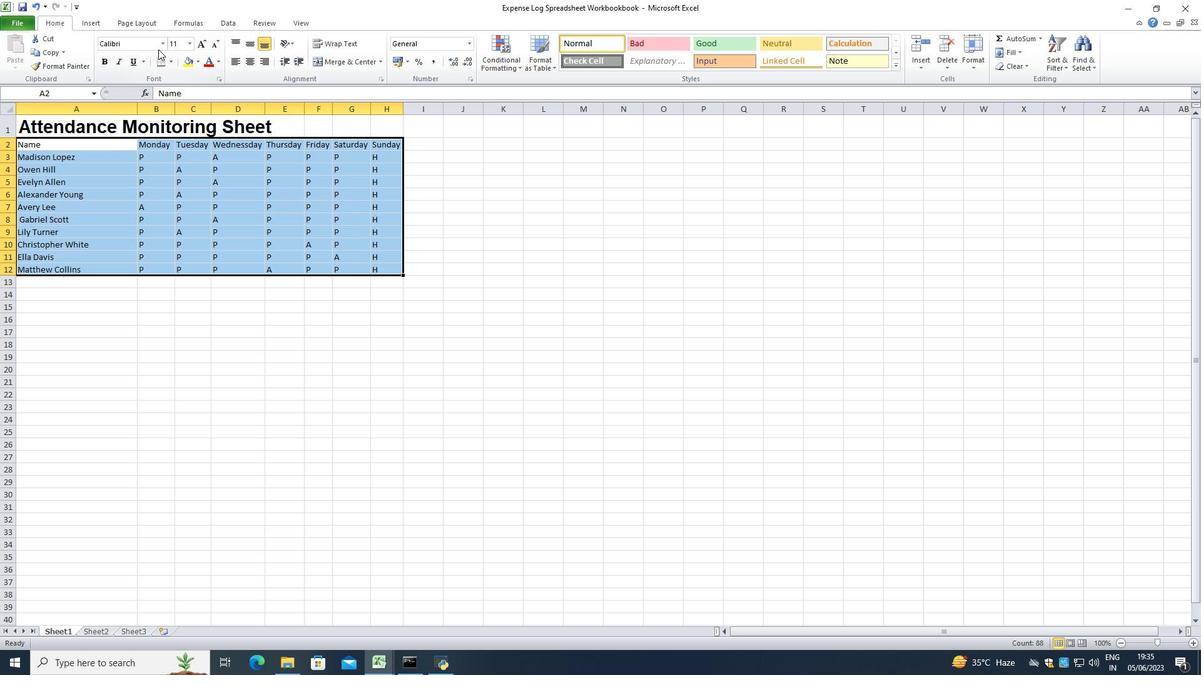 
Action: Mouse pressed left at (162, 46)
Screenshot: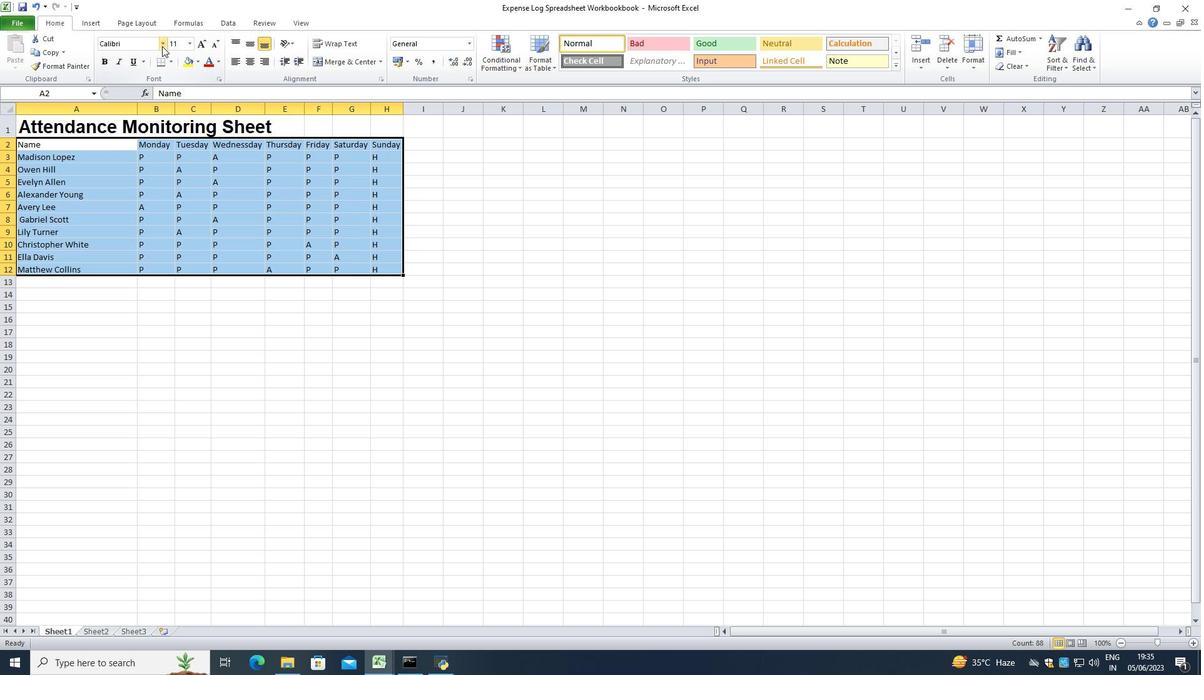 
Action: Mouse moved to (132, 217)
Screenshot: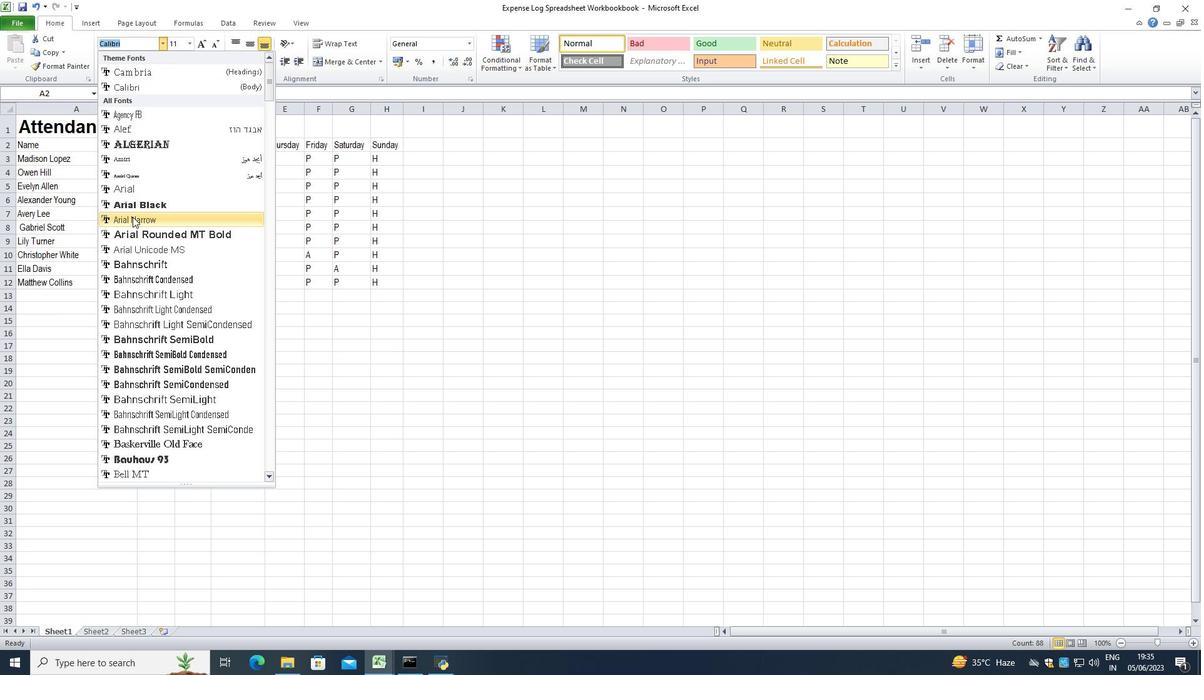 
Action: Mouse pressed left at (132, 217)
Screenshot: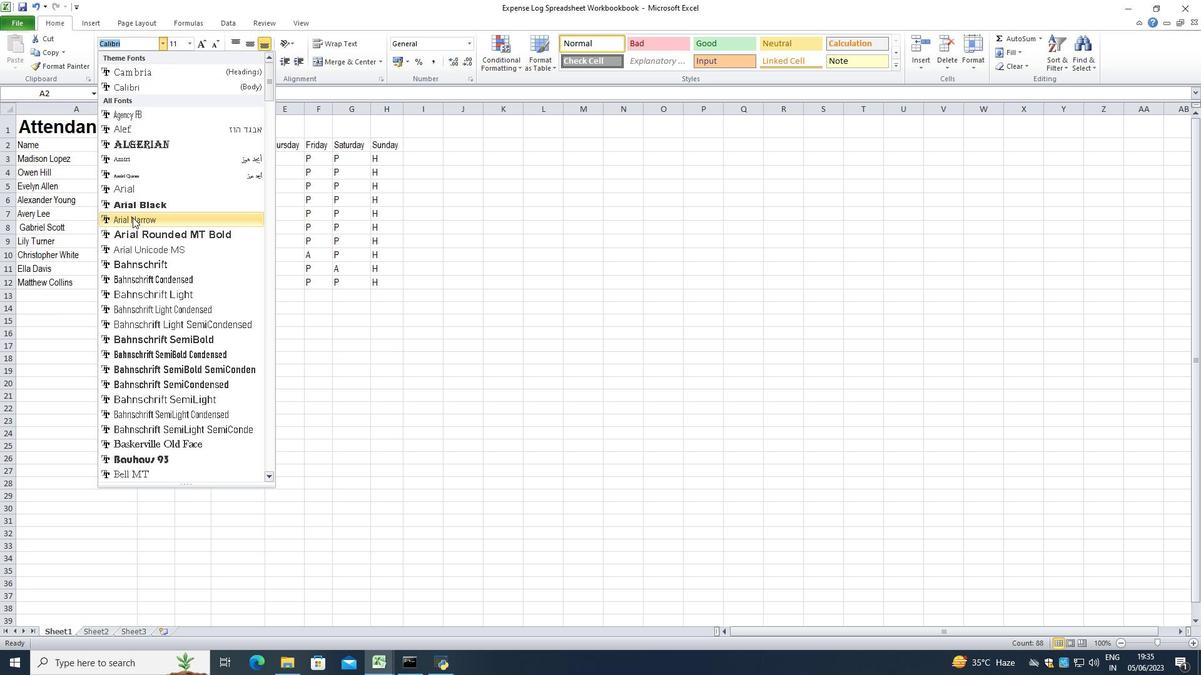 
Action: Mouse moved to (189, 45)
Screenshot: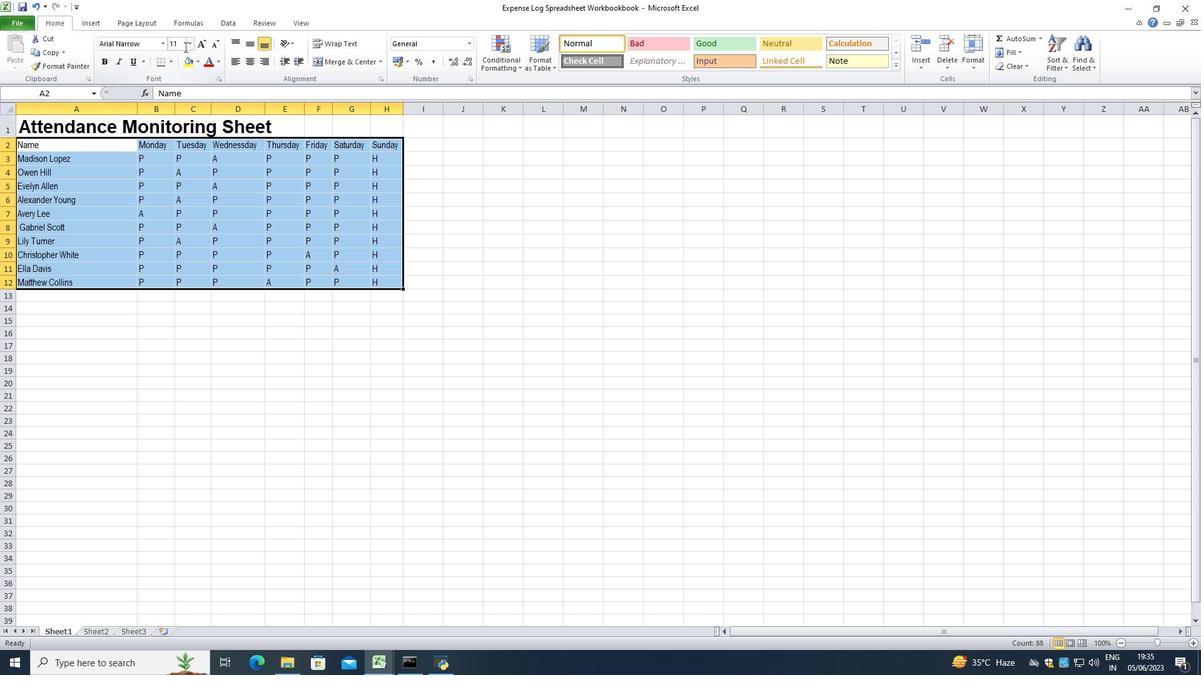 
Action: Mouse pressed left at (189, 45)
Screenshot: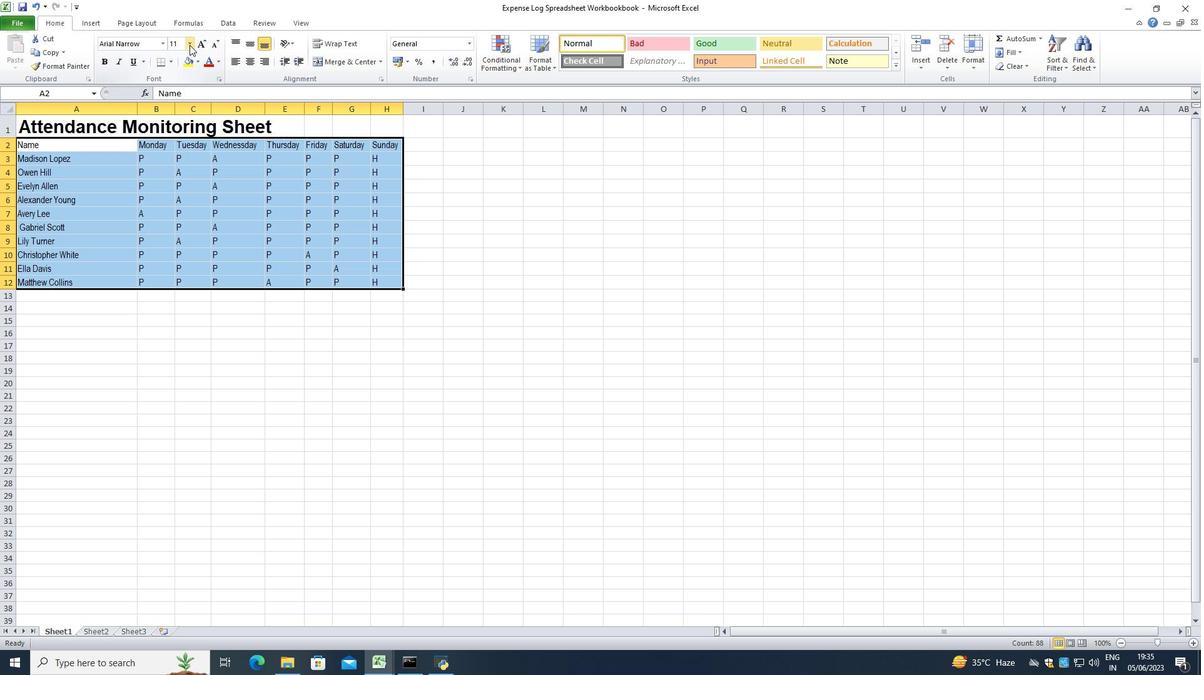 
Action: Mouse moved to (175, 107)
Screenshot: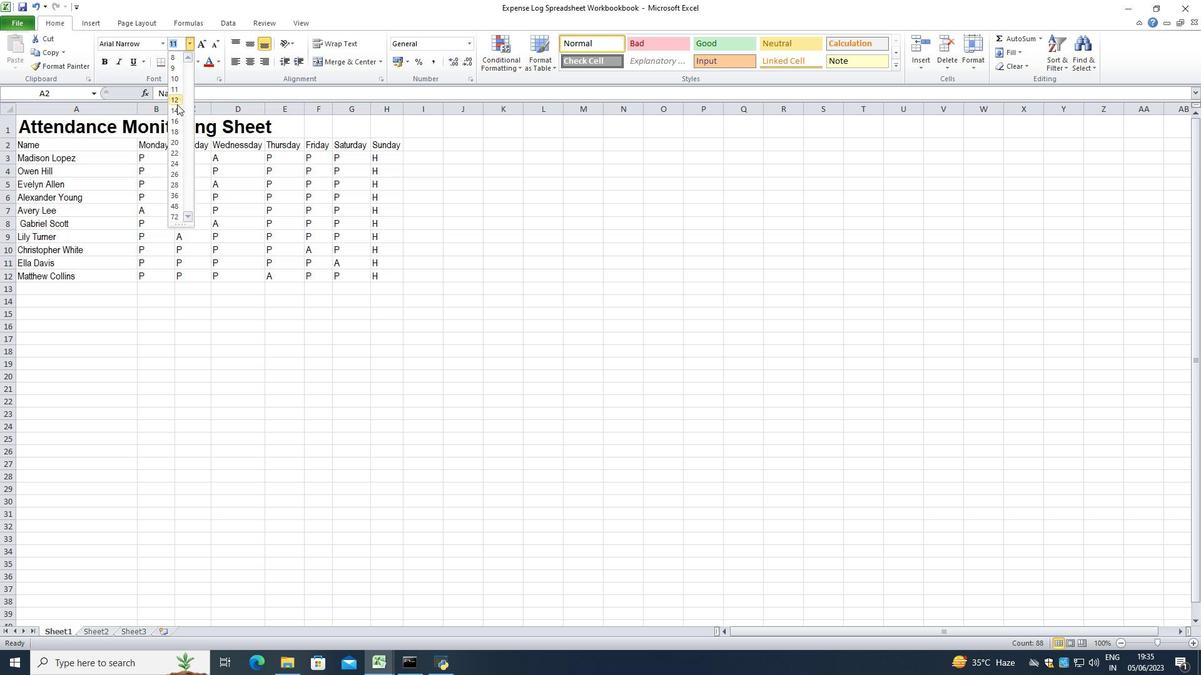 
Action: Mouse pressed left at (175, 107)
Screenshot: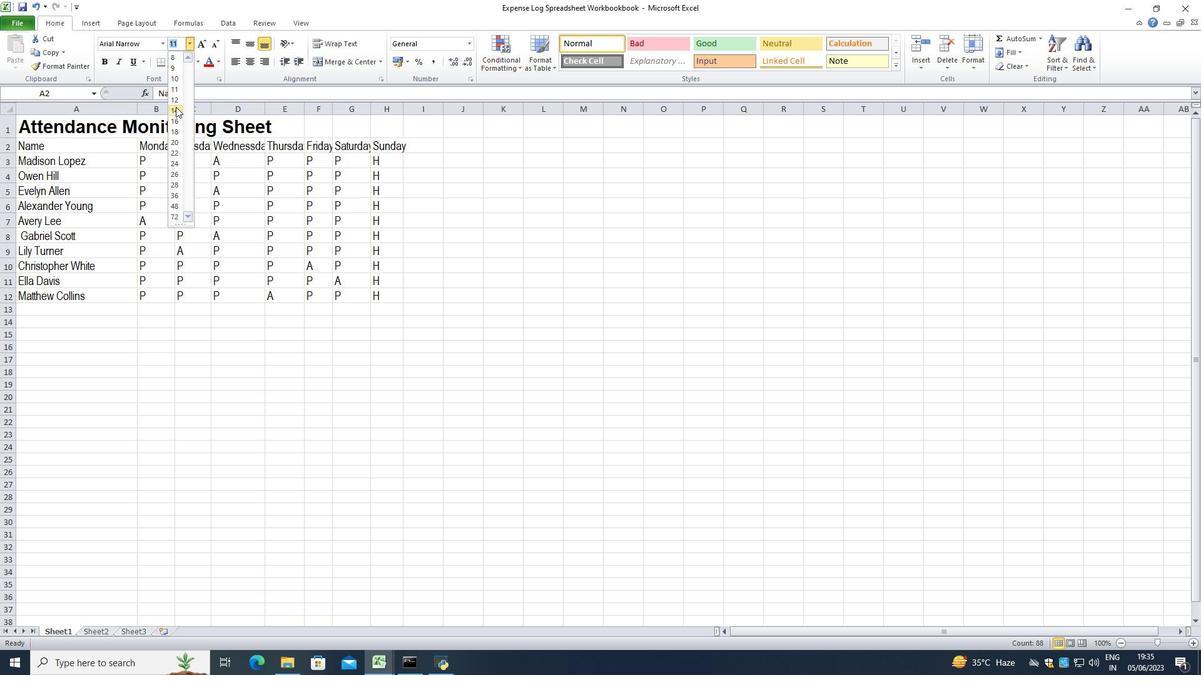 
Action: Mouse moved to (78, 125)
Screenshot: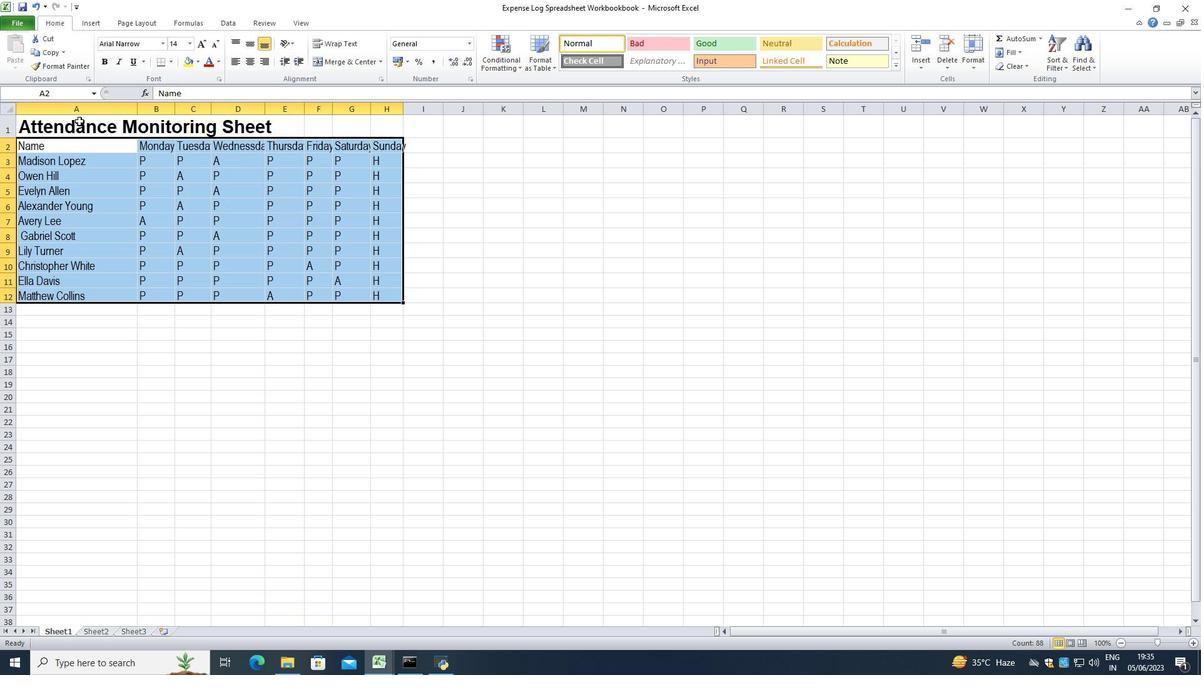 
Action: Mouse pressed left at (78, 125)
Screenshot: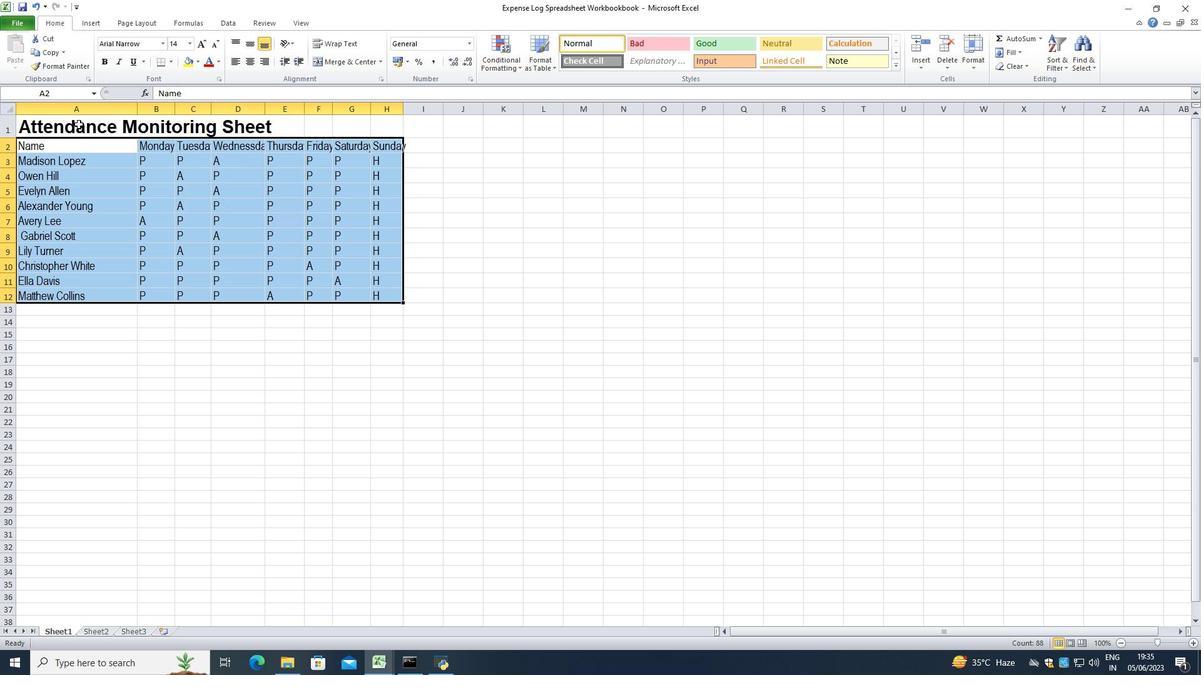 
Action: Mouse moved to (51, 126)
Screenshot: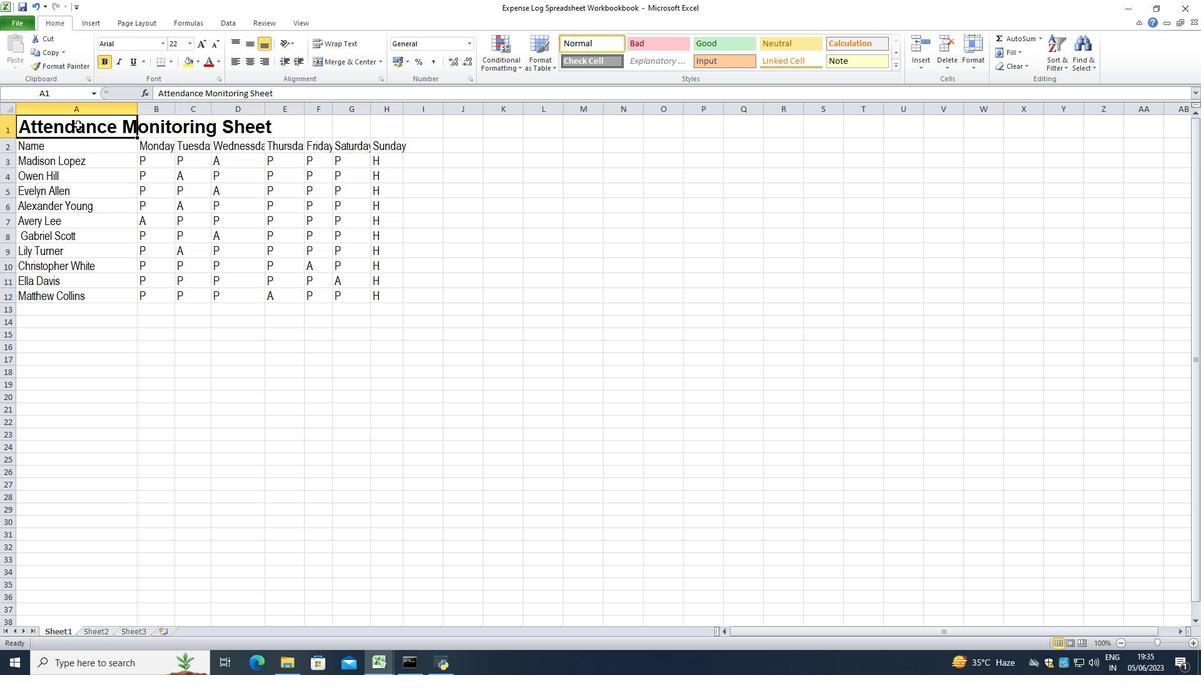 
Action: Mouse pressed left at (51, 126)
Screenshot: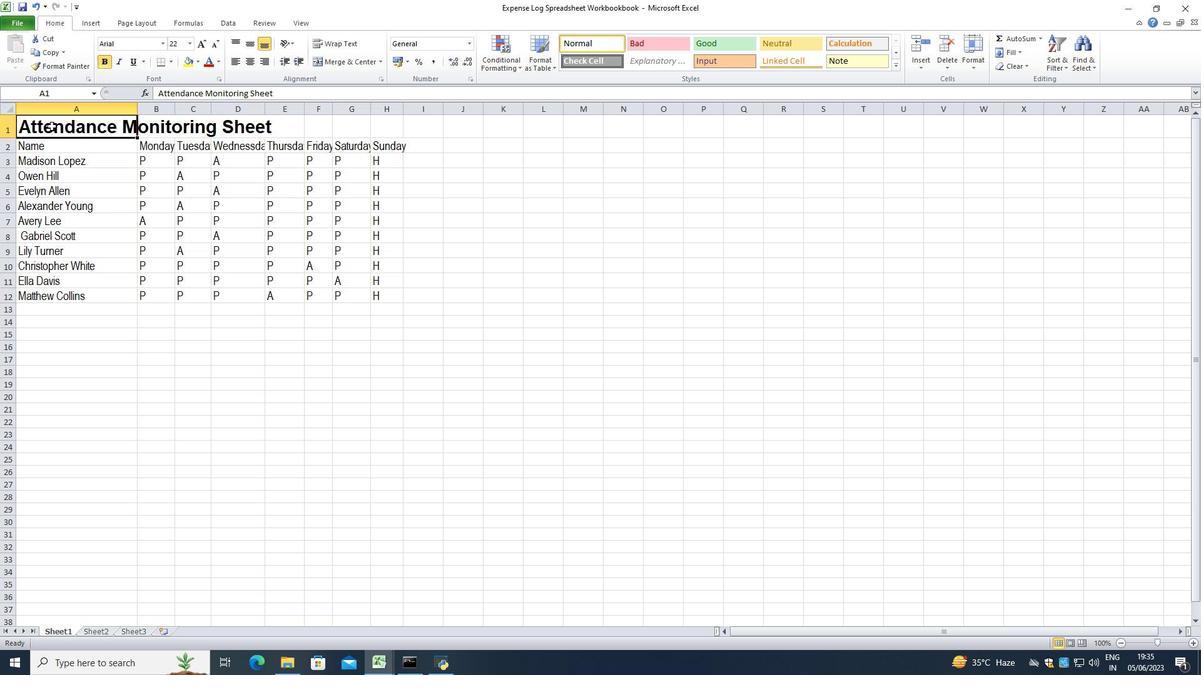 
Action: Mouse moved to (247, 60)
Screenshot: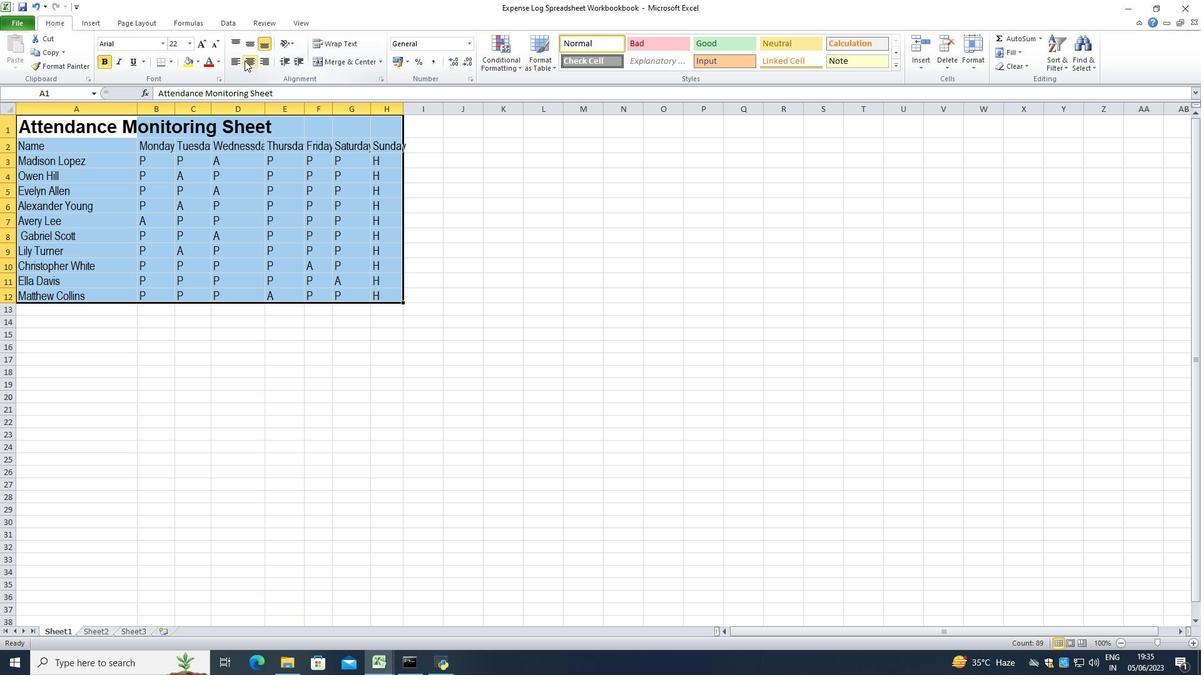 
Action: Mouse pressed left at (247, 60)
Screenshot: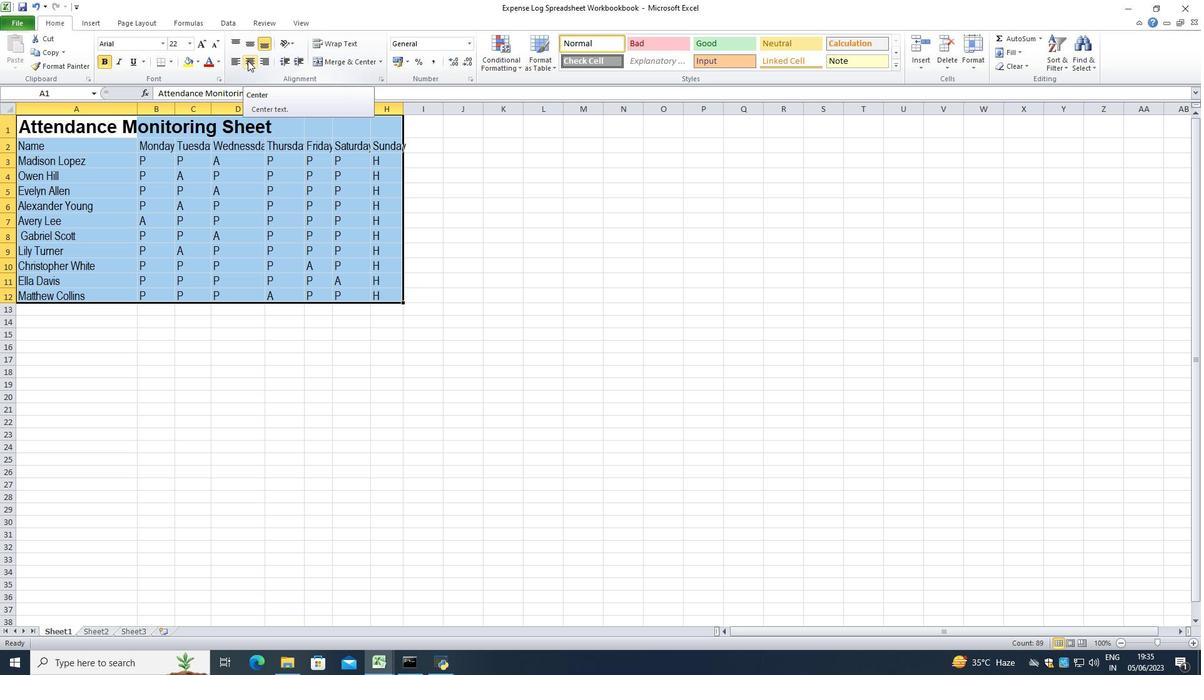 
Action: Mouse moved to (250, 43)
Screenshot: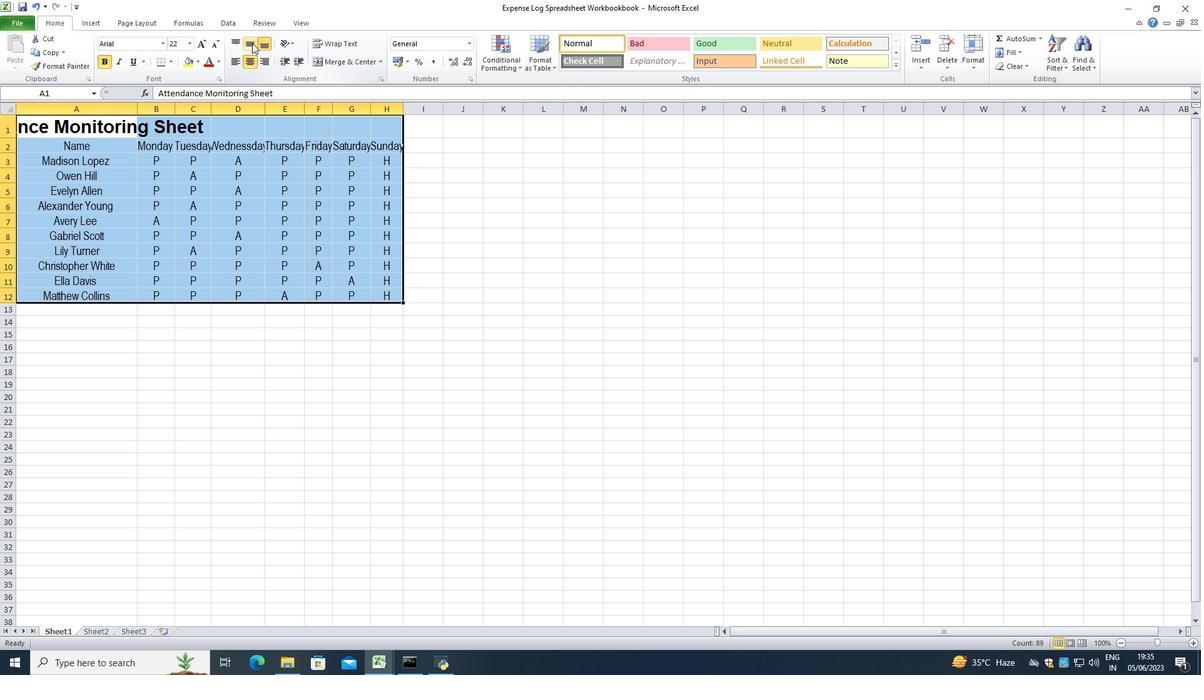 
Action: Mouse pressed left at (250, 43)
Screenshot: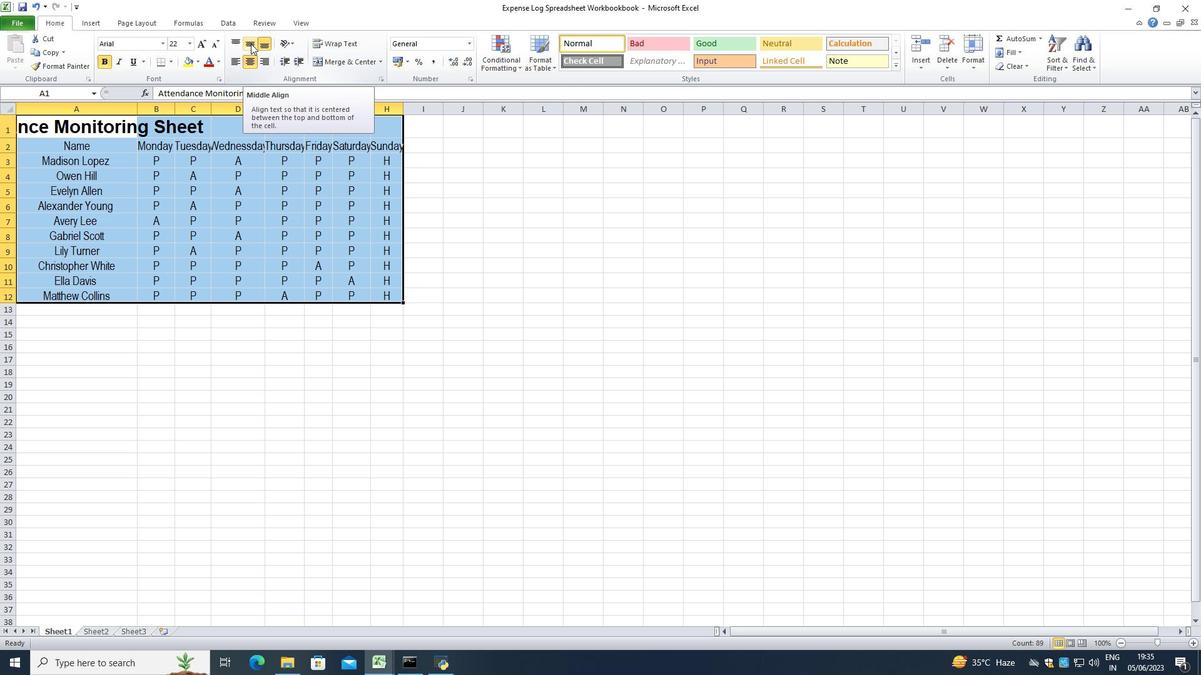 
Action: Mouse moved to (174, 192)
Screenshot: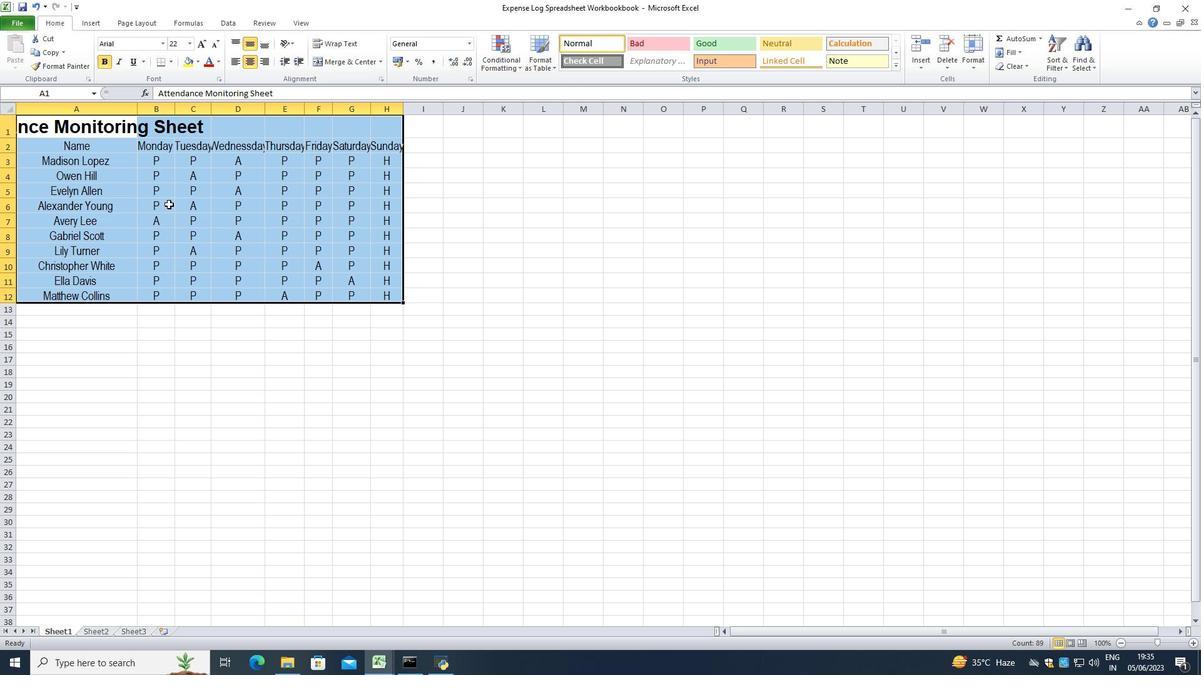 
Action: Mouse pressed left at (174, 192)
Screenshot: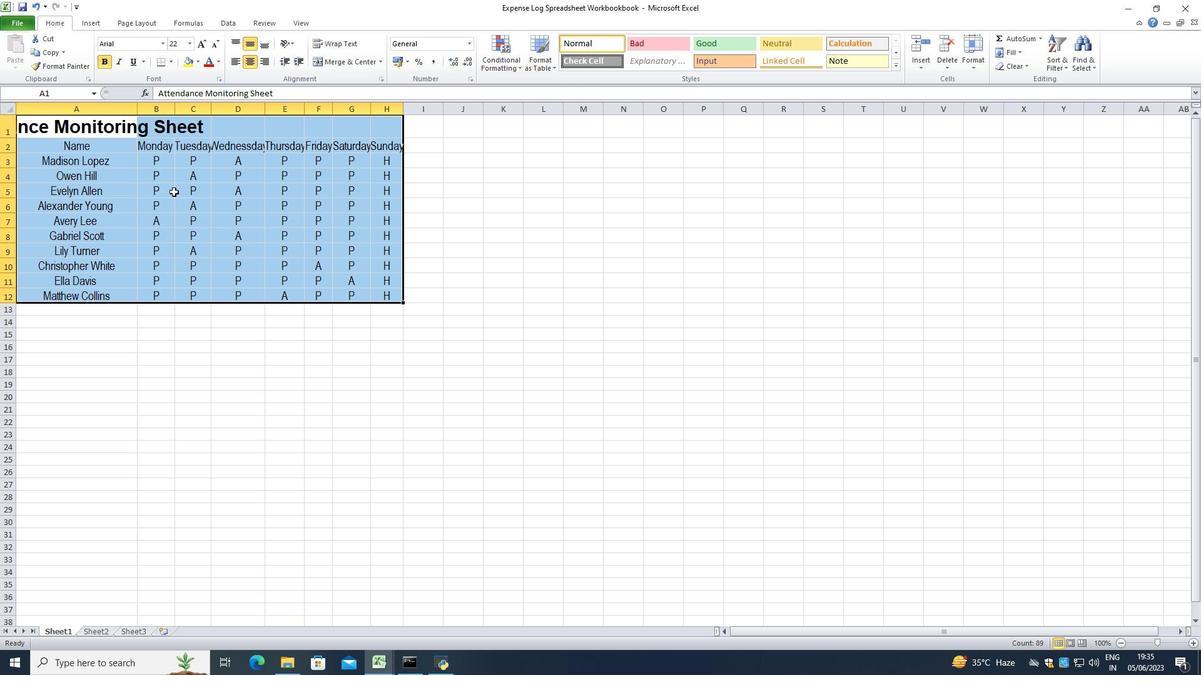 
Action: Mouse moved to (136, 112)
Screenshot: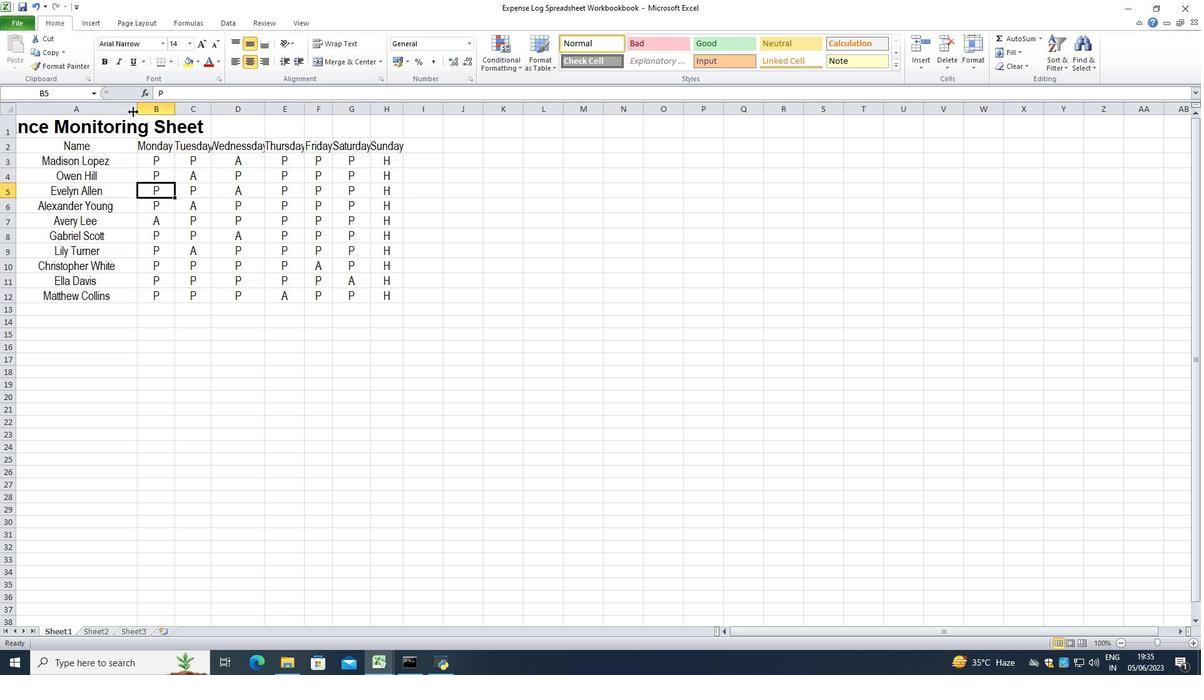 
Action: Mouse pressed left at (136, 112)
Screenshot: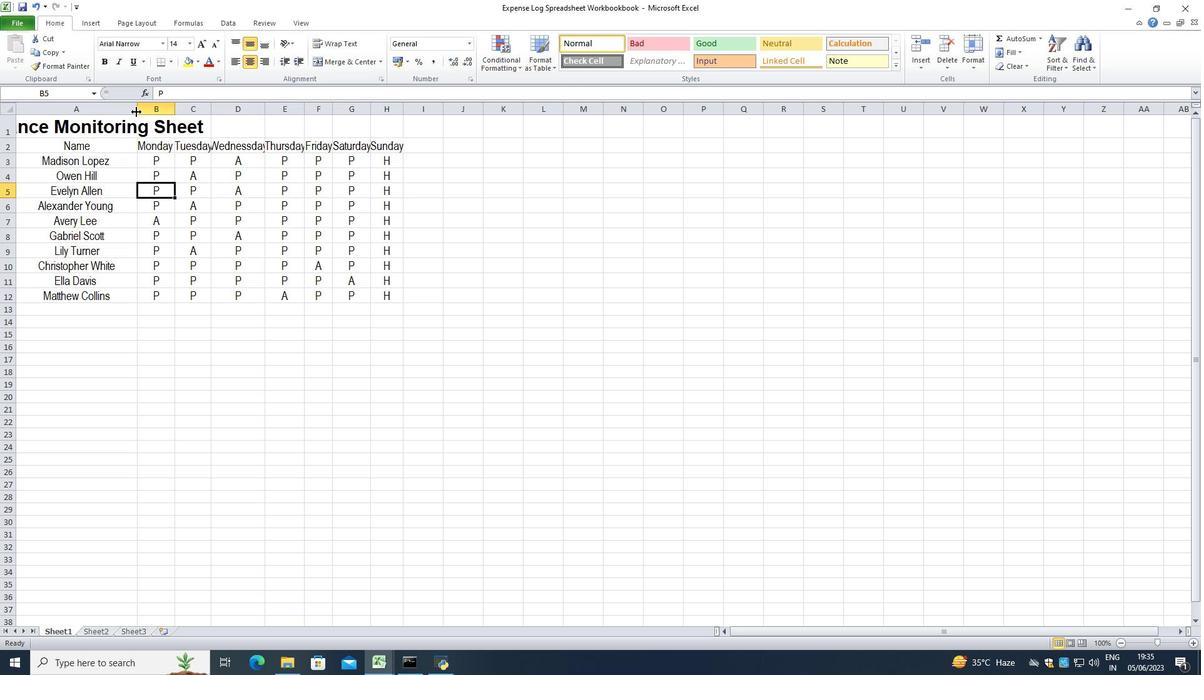 
Action: Mouse pressed left at (136, 112)
Screenshot: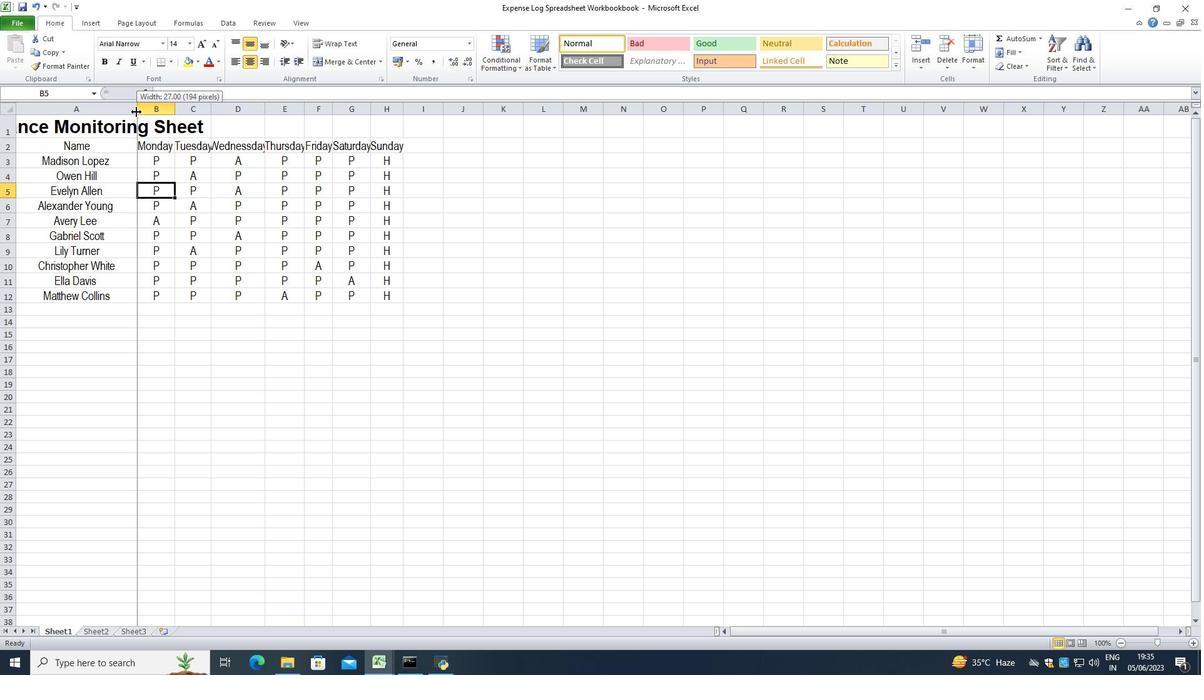 
Action: Mouse moved to (322, 110)
Screenshot: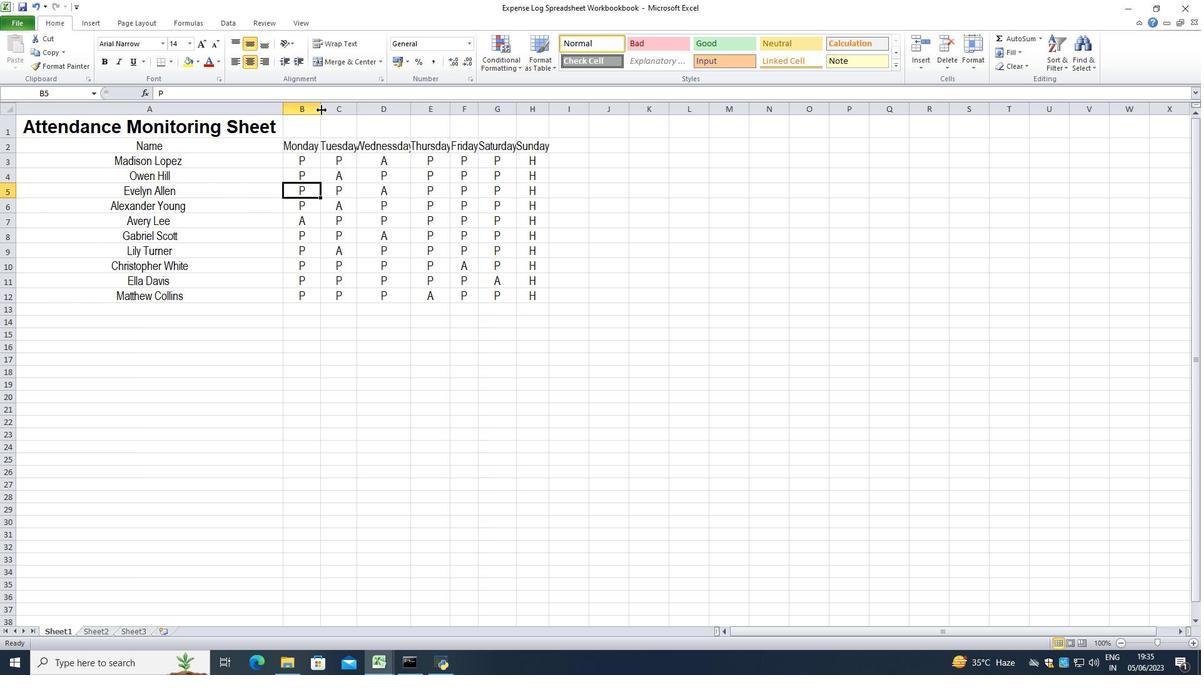 
Action: Mouse pressed left at (322, 110)
Screenshot: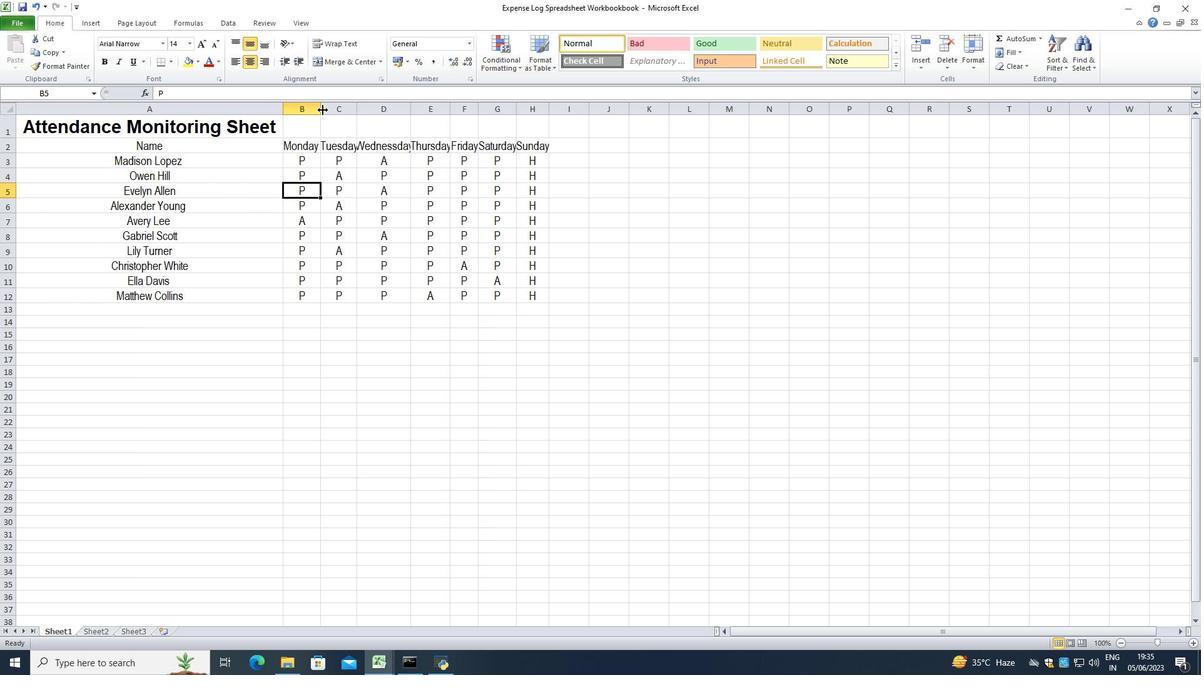 
Action: Mouse pressed left at (322, 110)
Screenshot: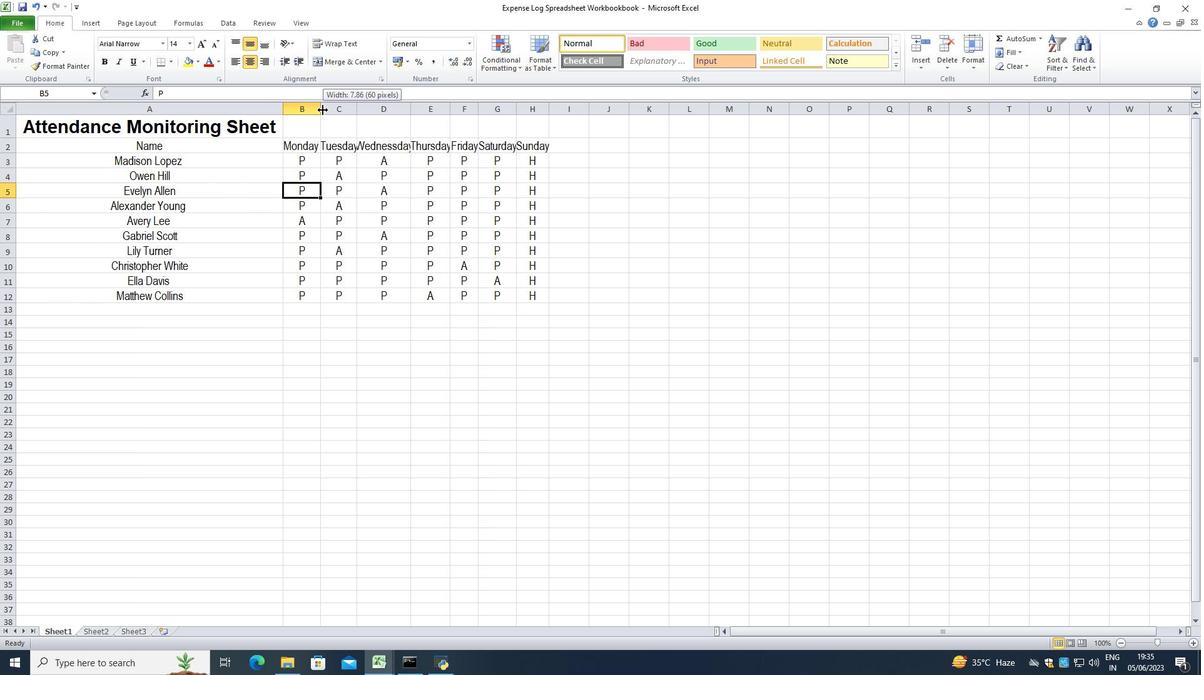 
Action: Mouse moved to (361, 111)
Screenshot: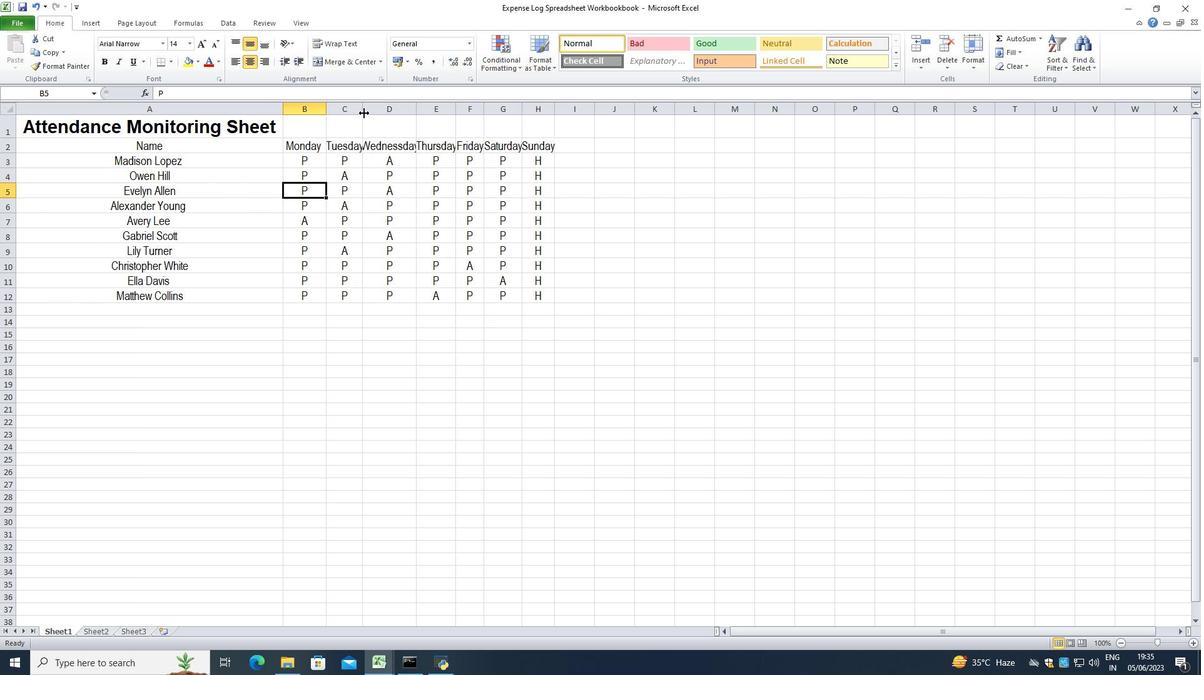 
Action: Mouse pressed left at (361, 111)
Screenshot: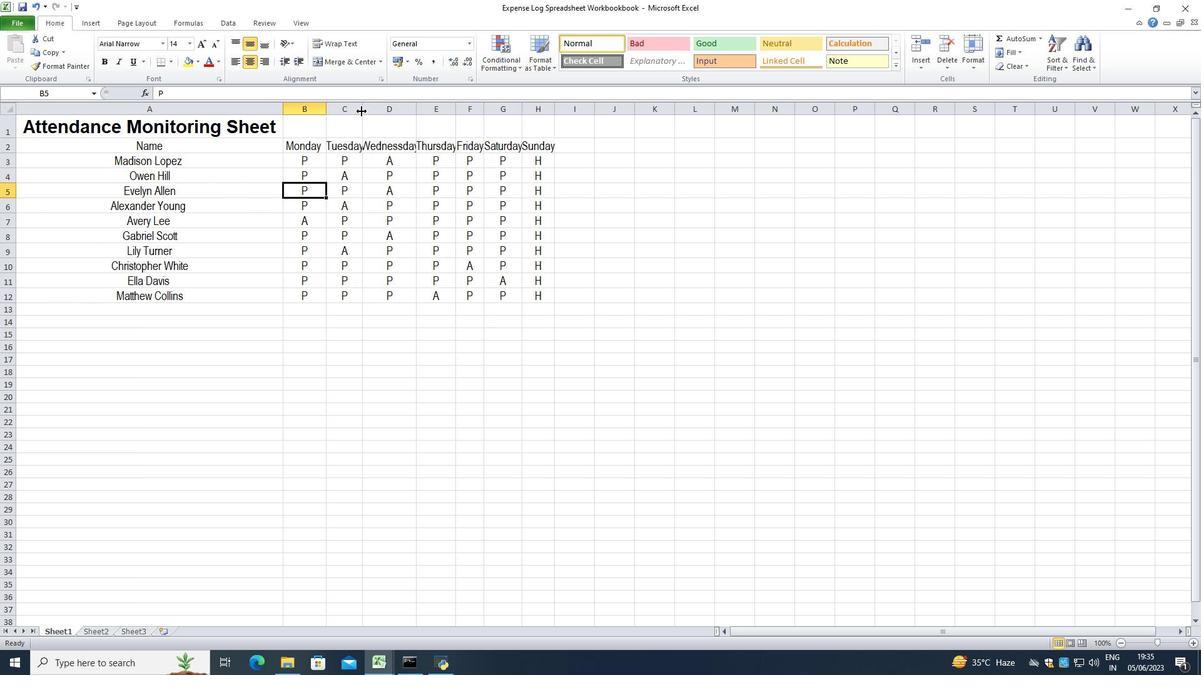 
Action: Mouse pressed left at (361, 111)
Screenshot: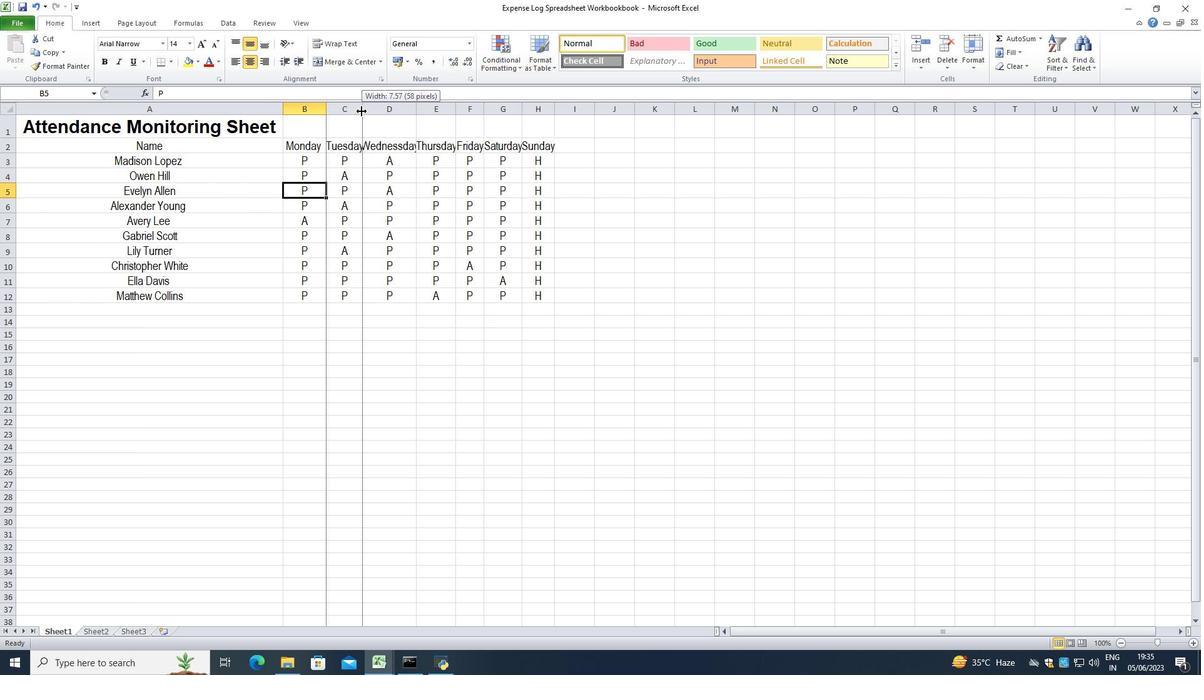 
Action: Mouse moved to (428, 112)
Screenshot: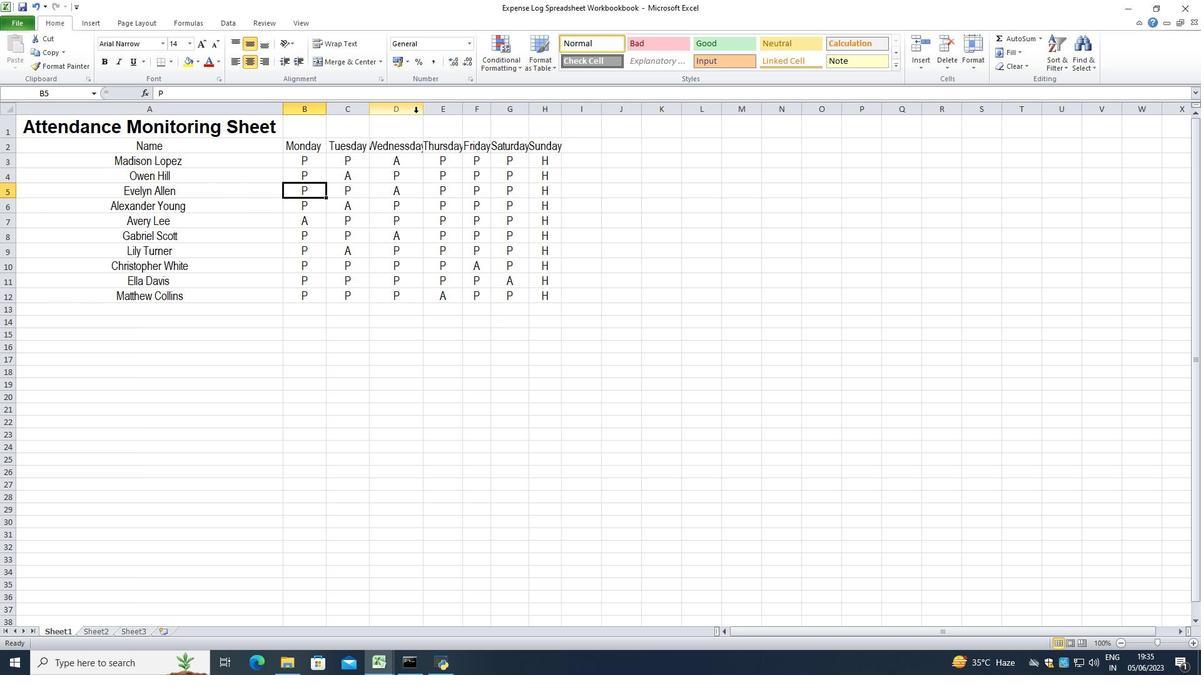 
Action: Mouse pressed left at (428, 112)
Screenshot: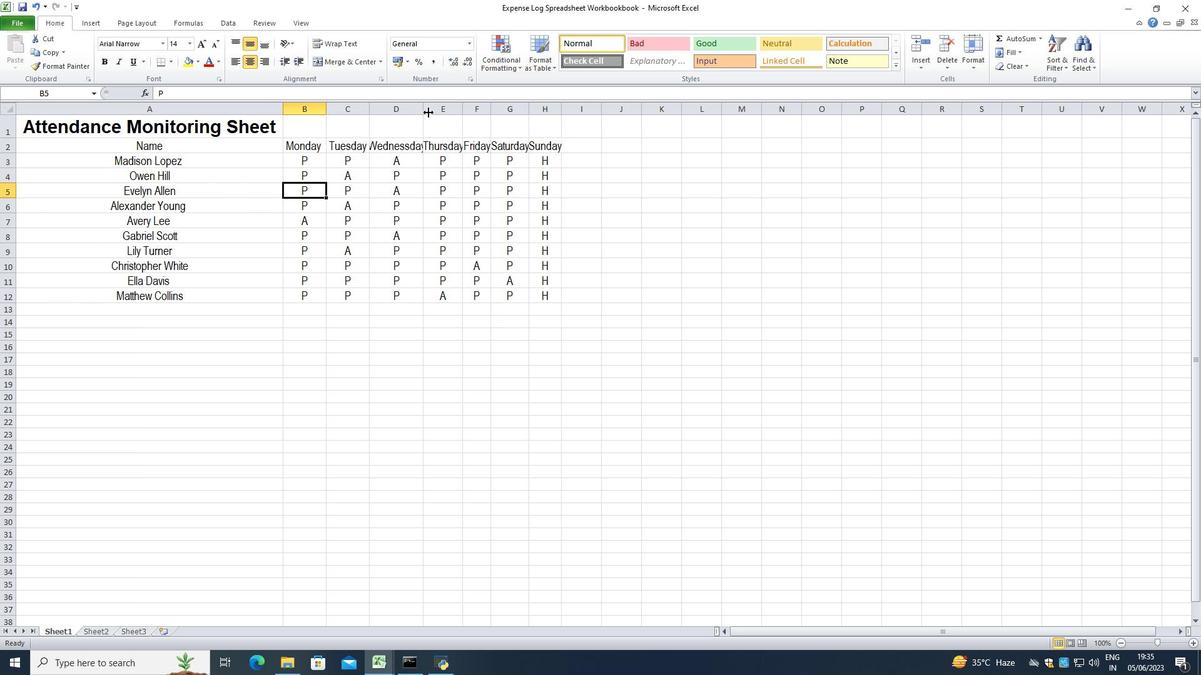 
Action: Mouse moved to (428, 112)
Screenshot: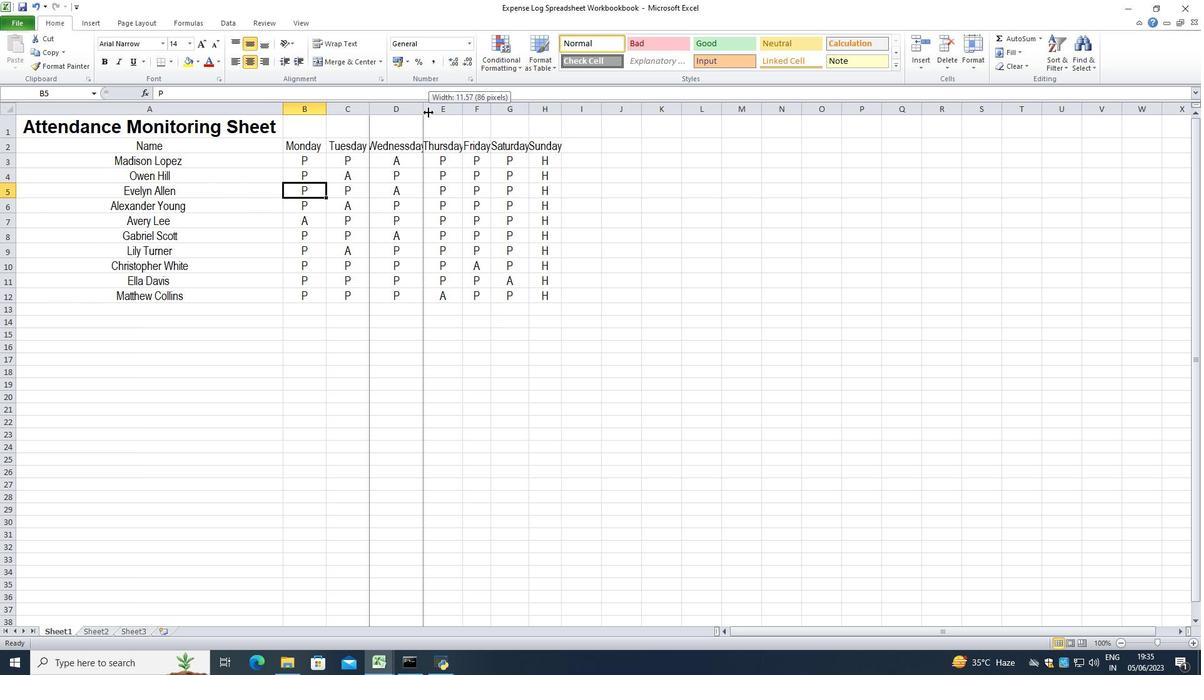 
Action: Mouse pressed left at (428, 112)
Screenshot: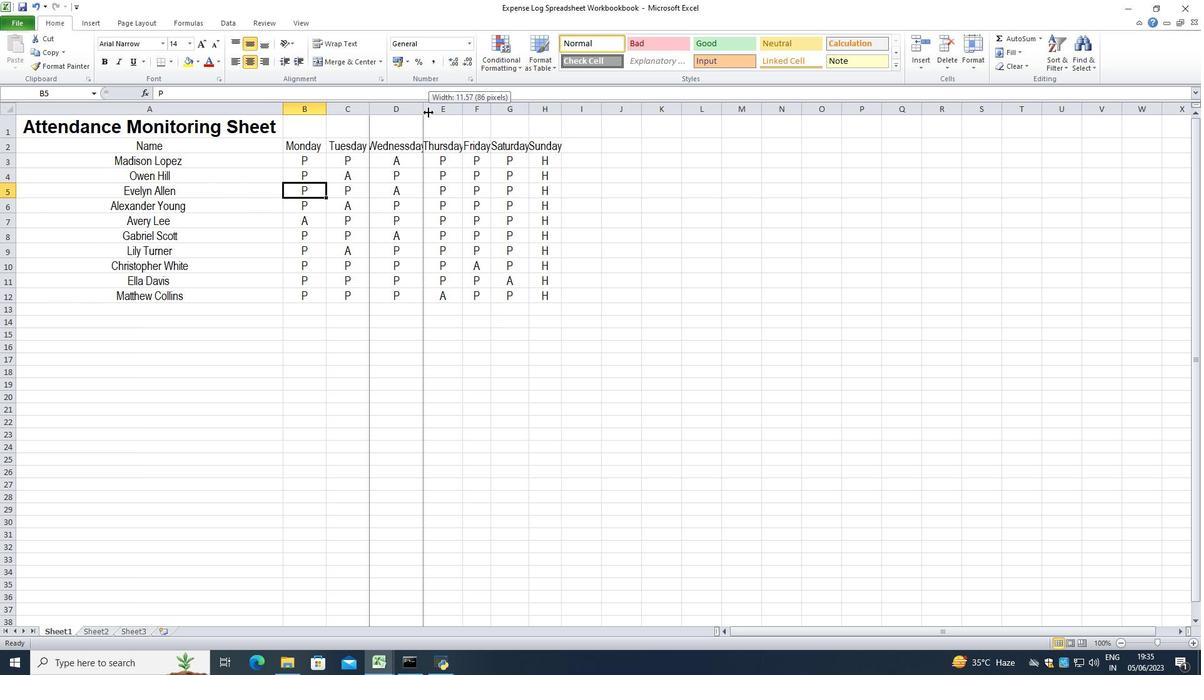 
Action: Mouse moved to (471, 114)
Screenshot: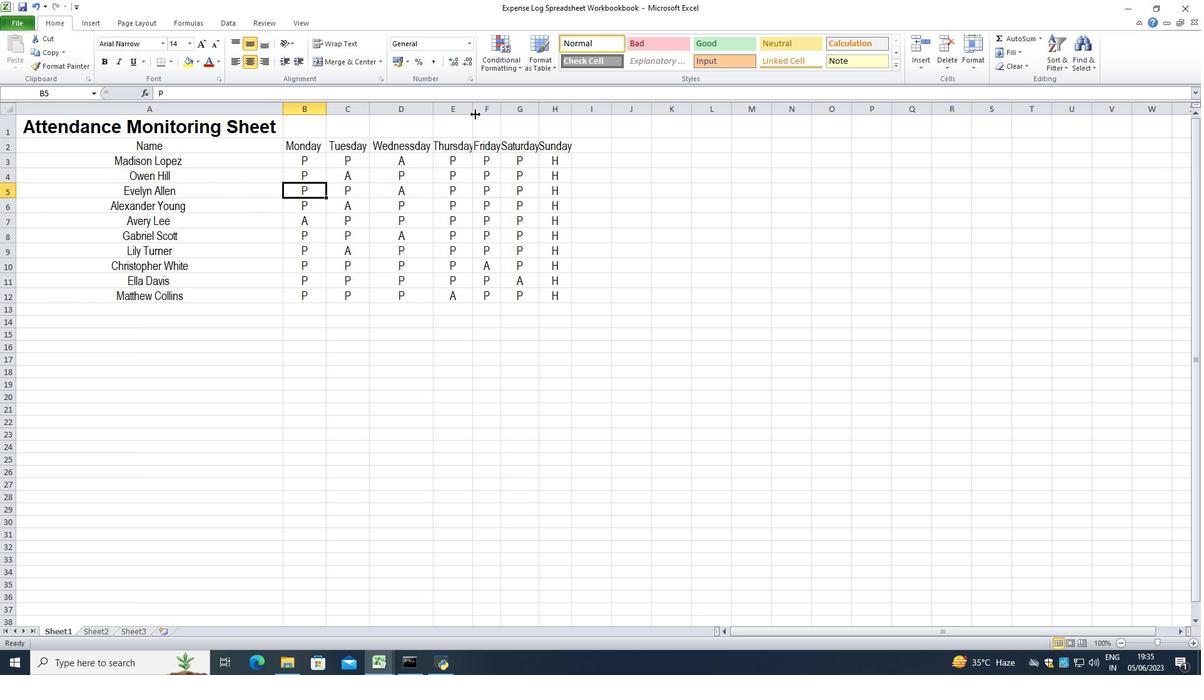 
Action: Mouse pressed left at (471, 114)
Screenshot: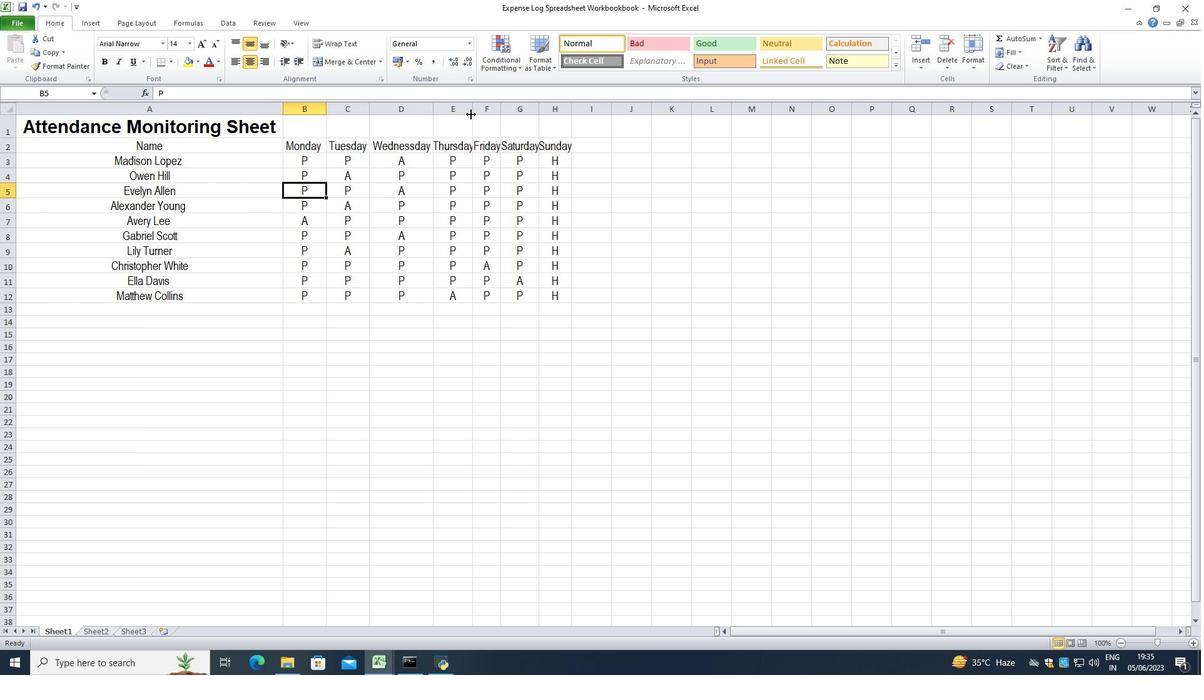 
Action: Mouse pressed left at (471, 114)
Screenshot: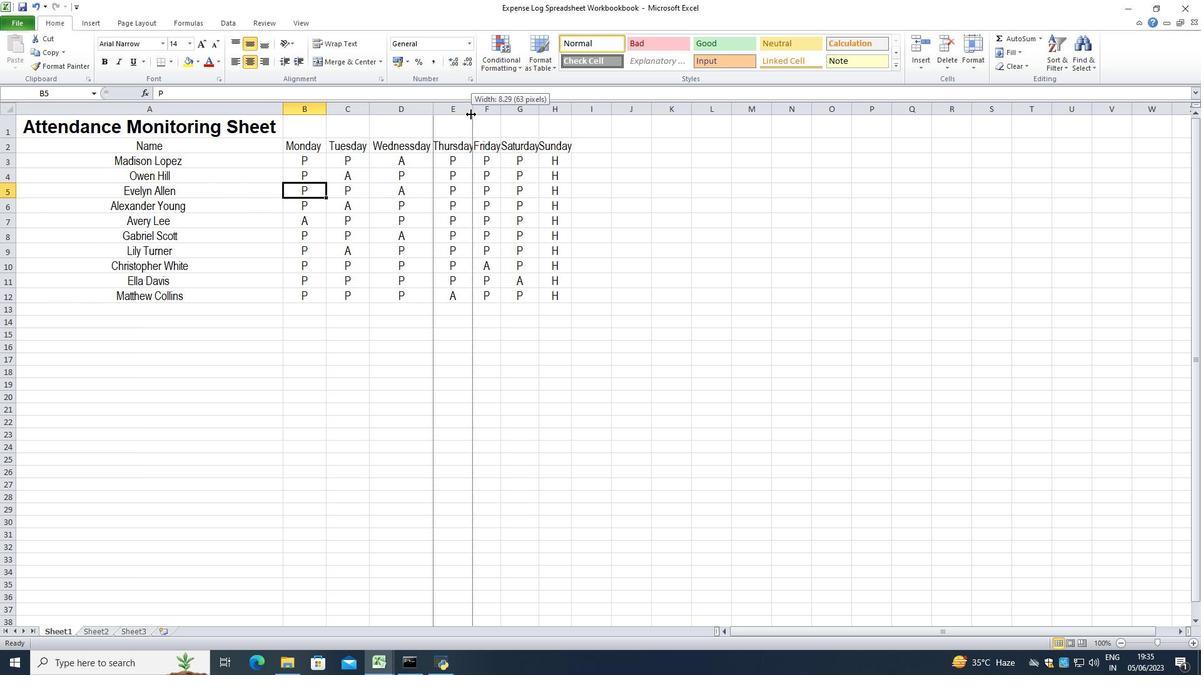
Action: Mouse moved to (505, 110)
Screenshot: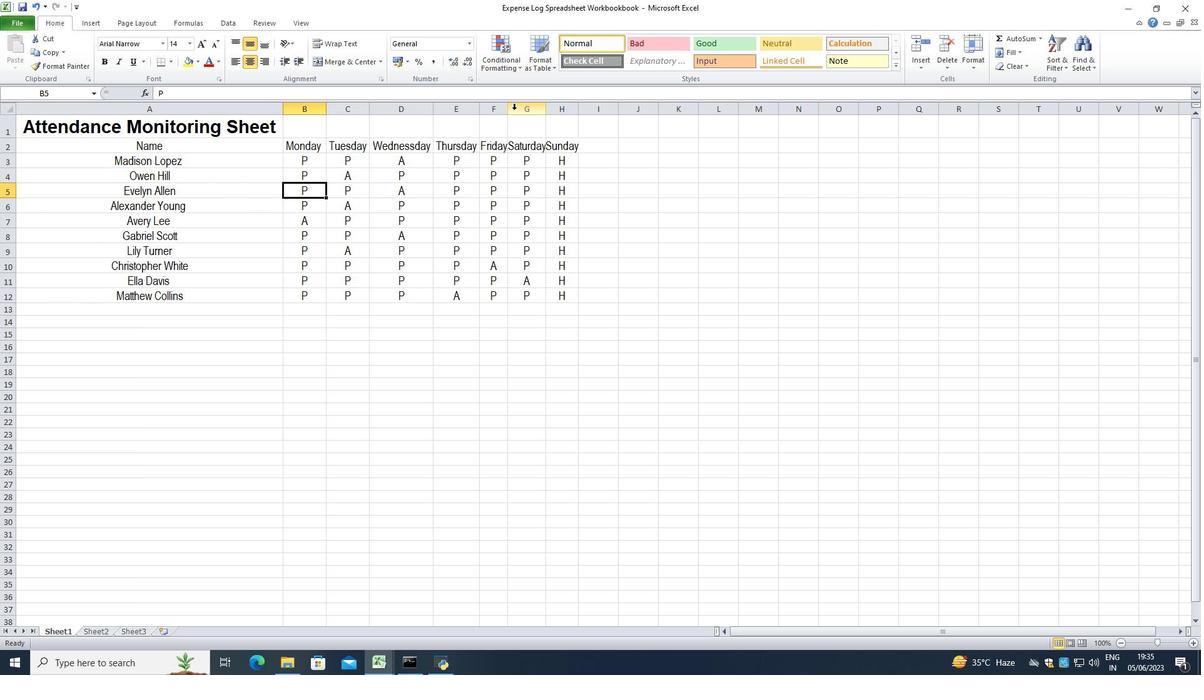 
Action: Mouse pressed left at (505, 110)
Screenshot: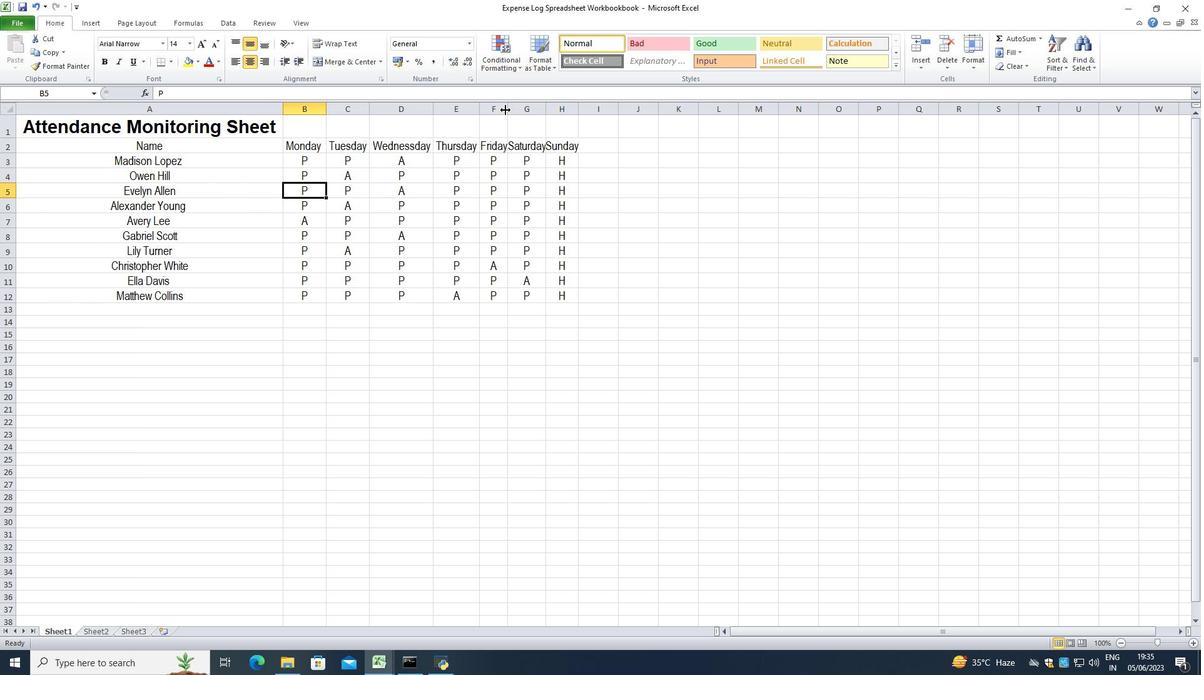 
Action: Mouse pressed left at (505, 110)
Screenshot: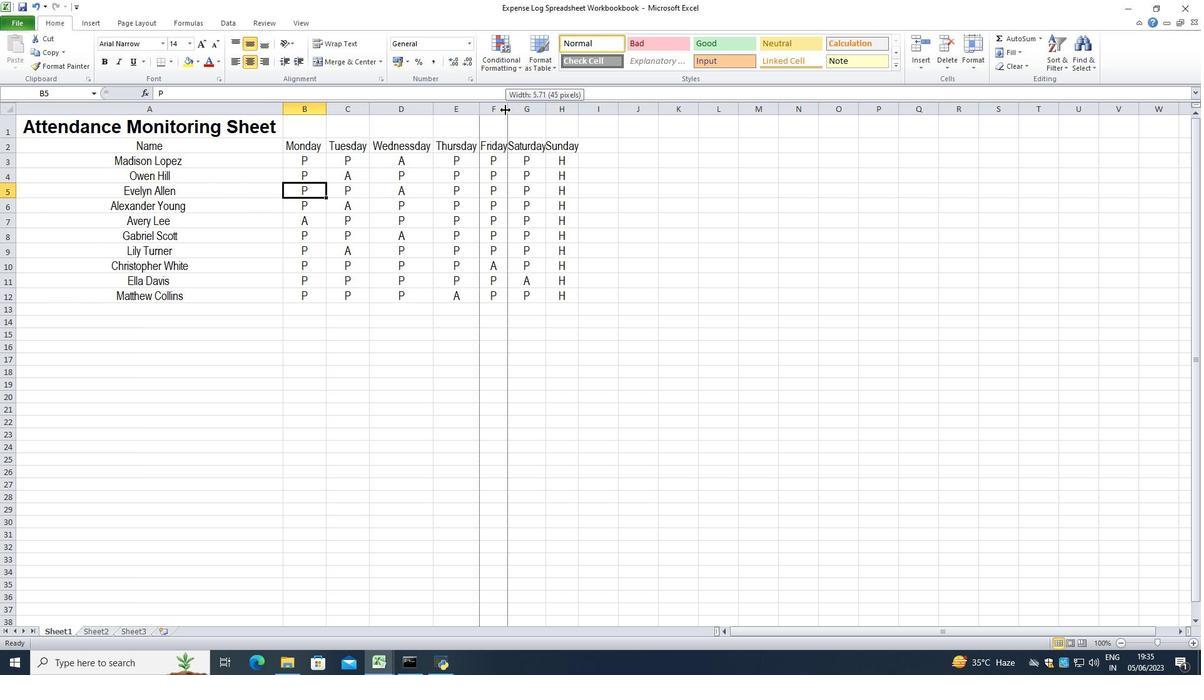 
Action: Mouse moved to (550, 115)
Screenshot: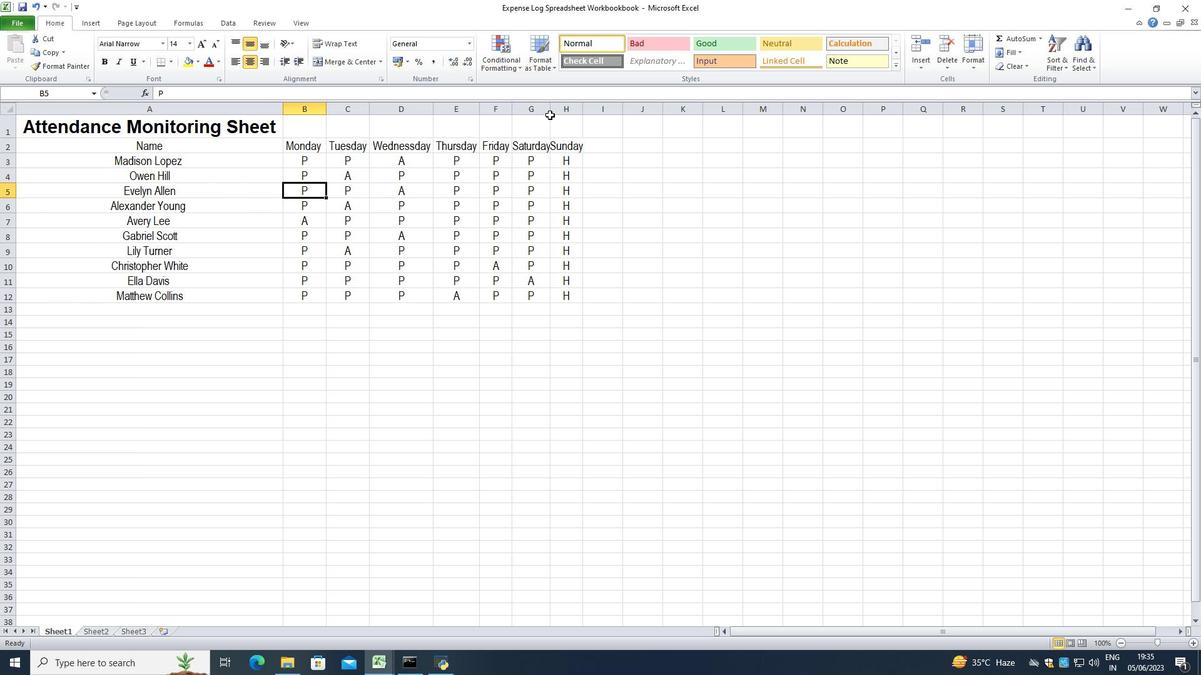 
Action: Mouse pressed left at (550, 115)
Screenshot: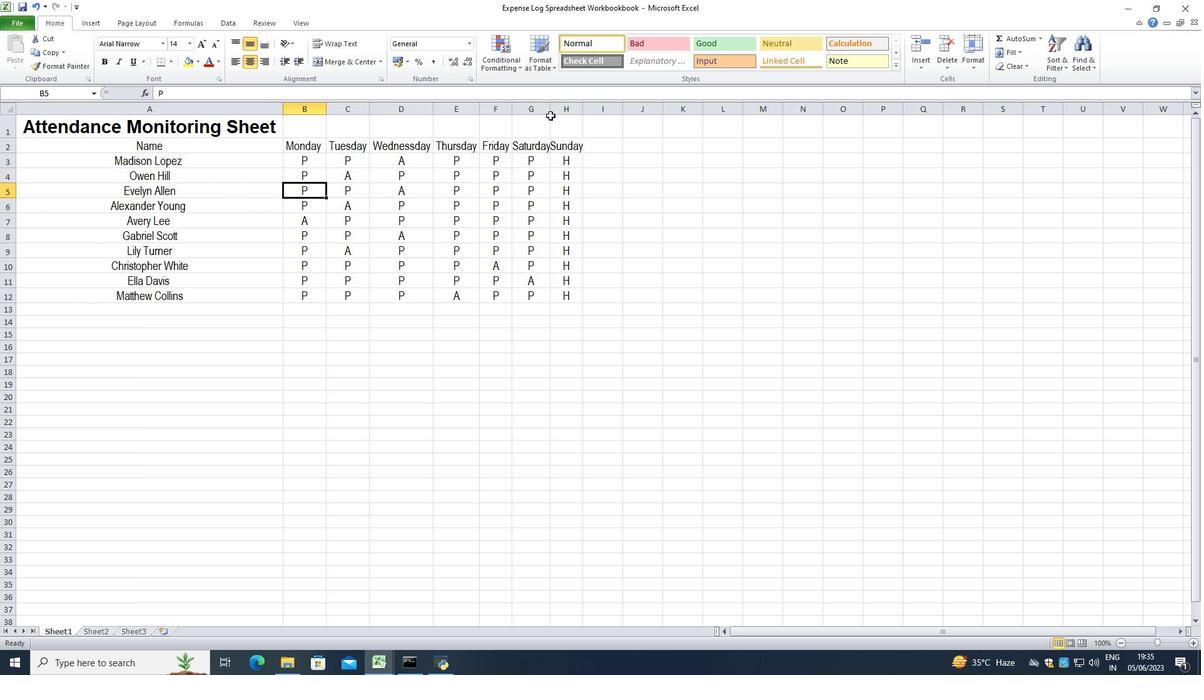 
Action: Mouse pressed left at (550, 115)
Screenshot: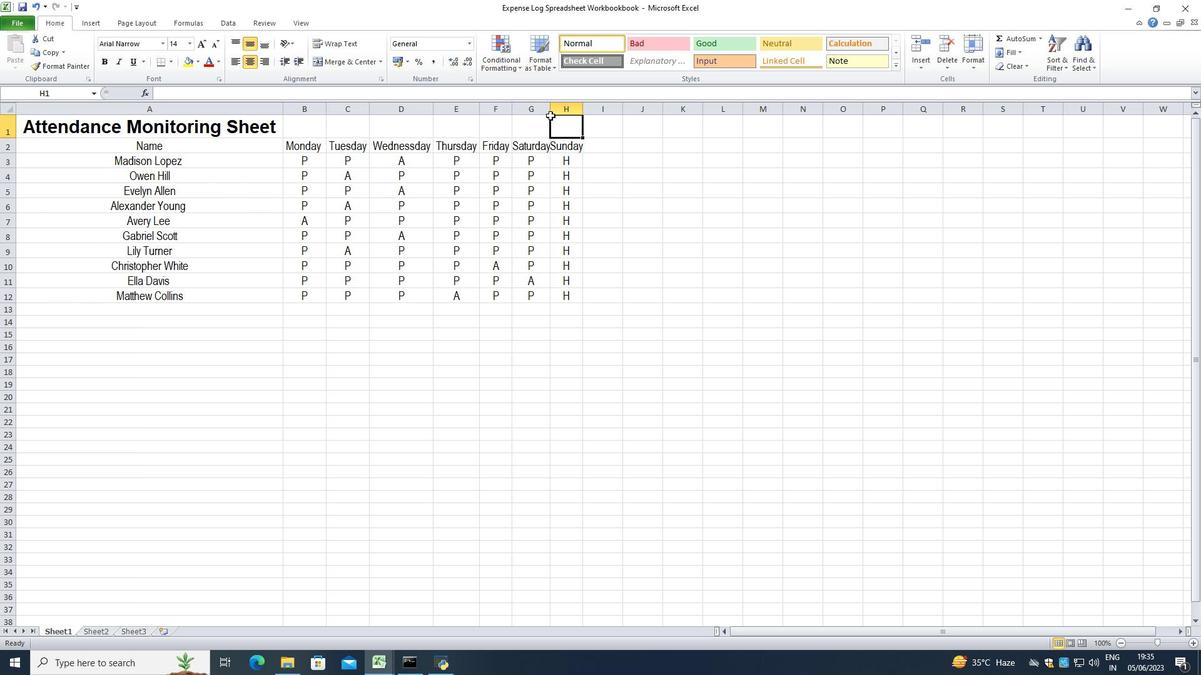 
Action: Mouse moved to (552, 113)
Screenshot: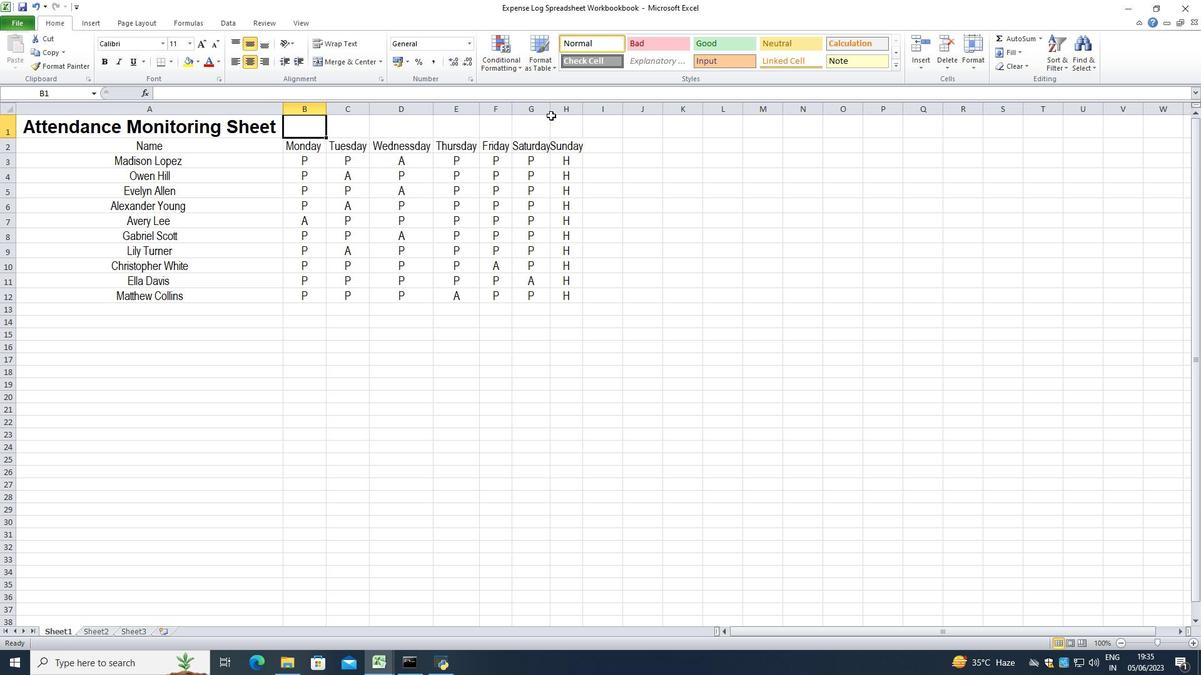 
Action: Mouse pressed left at (552, 113)
Screenshot: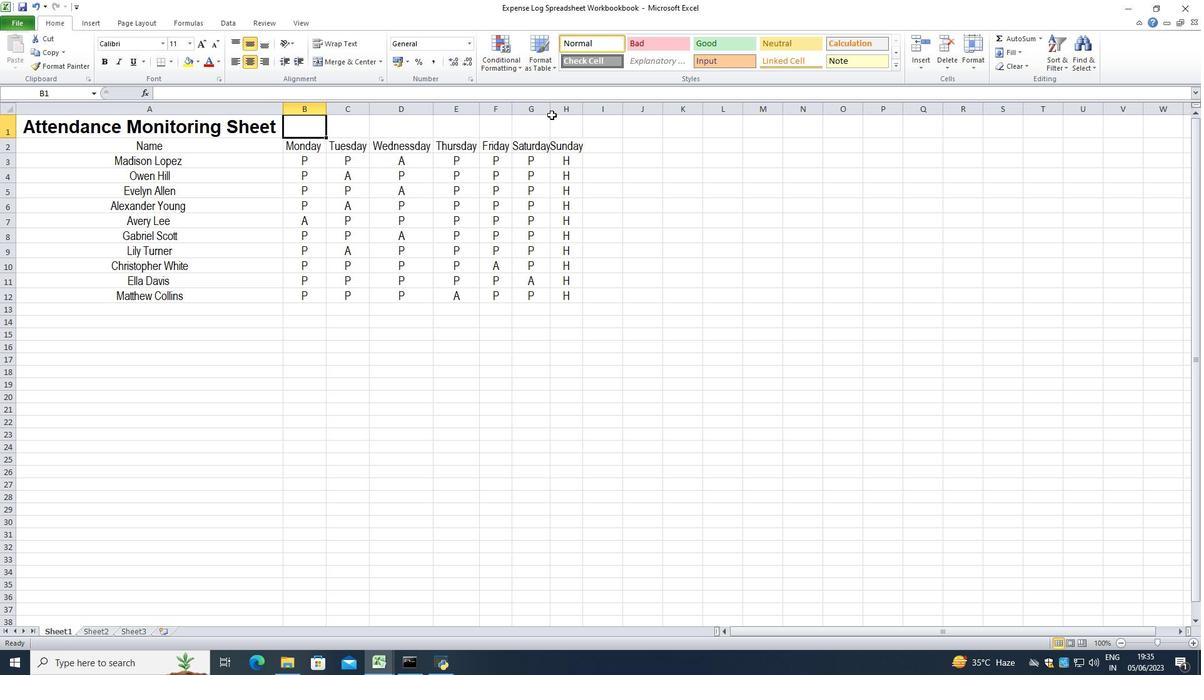 
Action: Mouse moved to (552, 112)
Screenshot: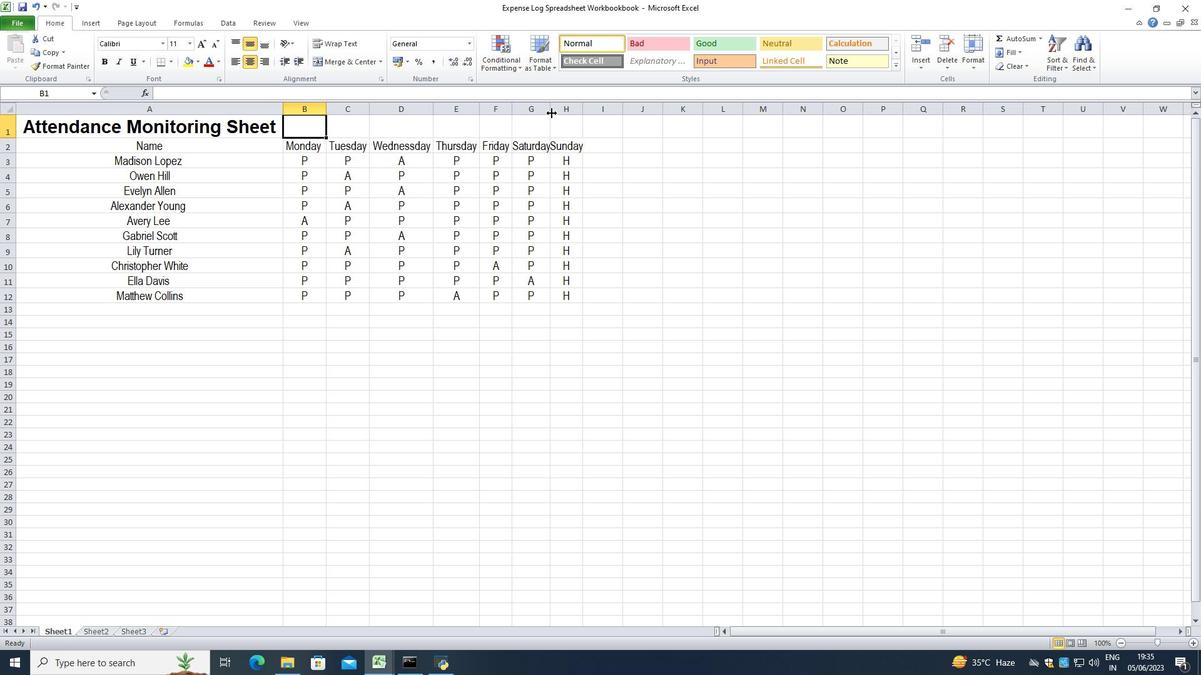 
Action: Mouse pressed left at (552, 112)
Screenshot: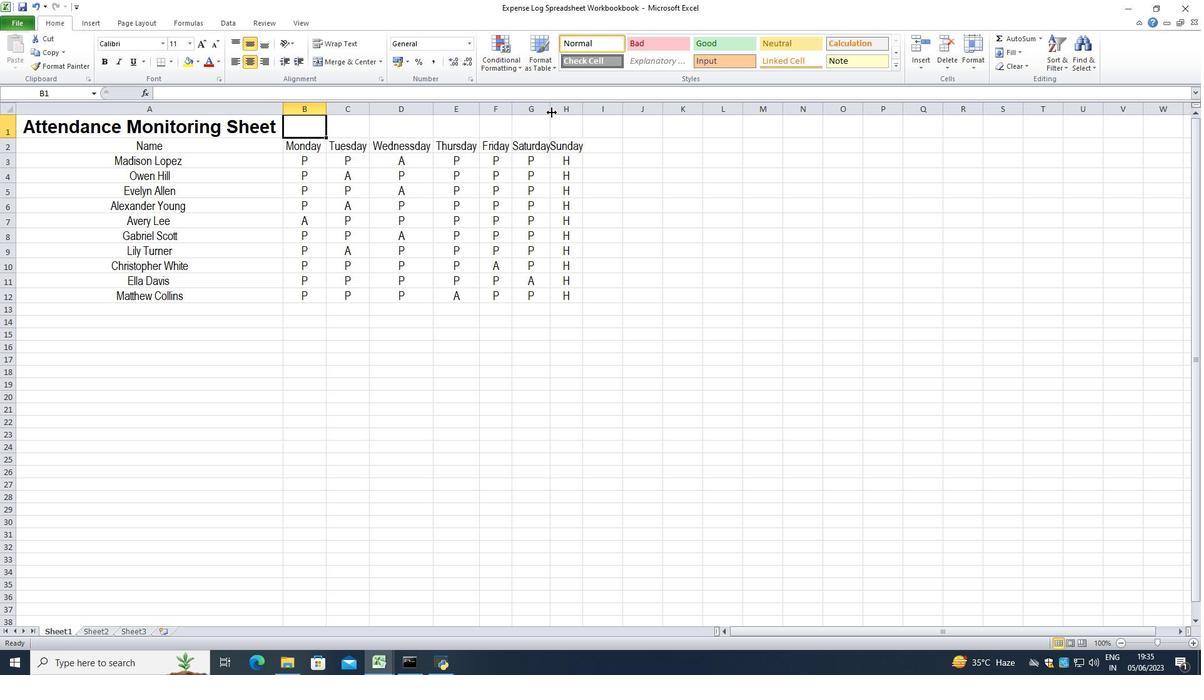 
Action: Mouse pressed left at (552, 112)
Screenshot: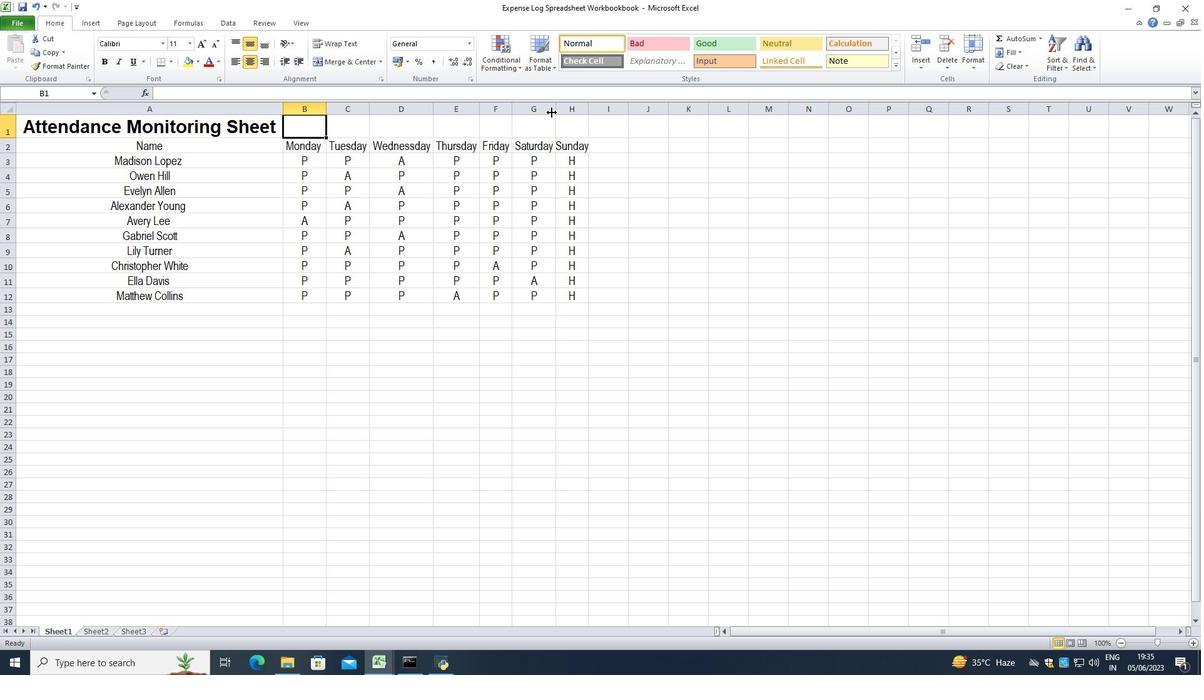
Action: Mouse moved to (589, 112)
Screenshot: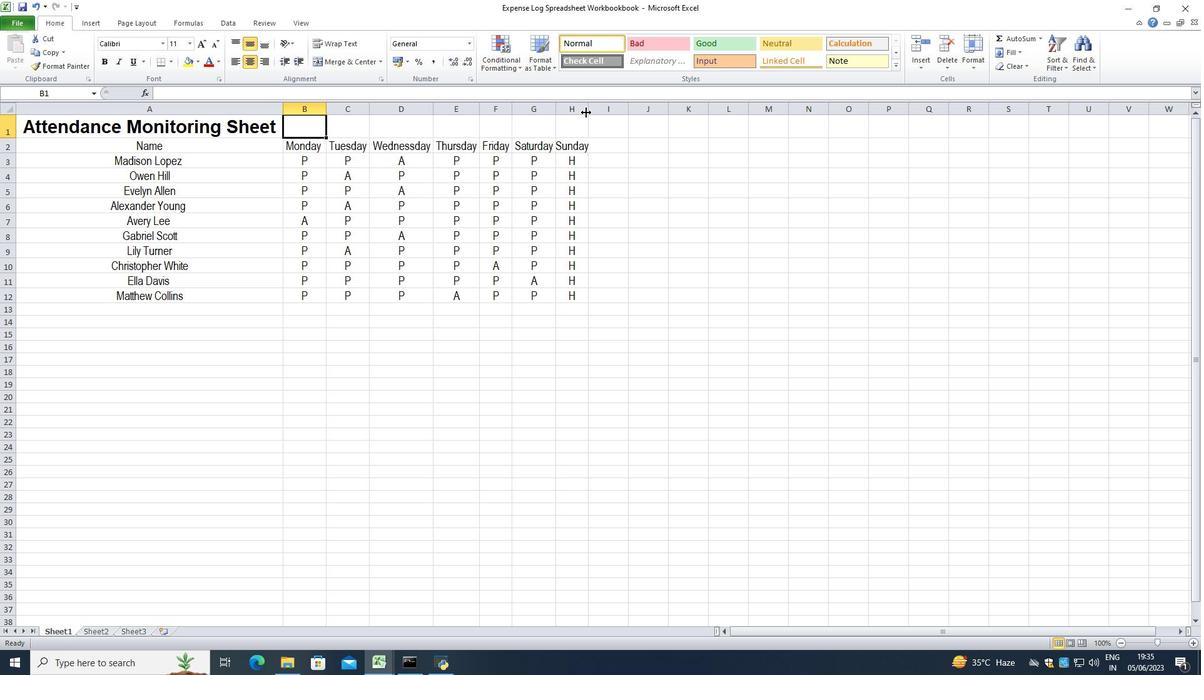 
Action: Mouse pressed left at (589, 112)
Screenshot: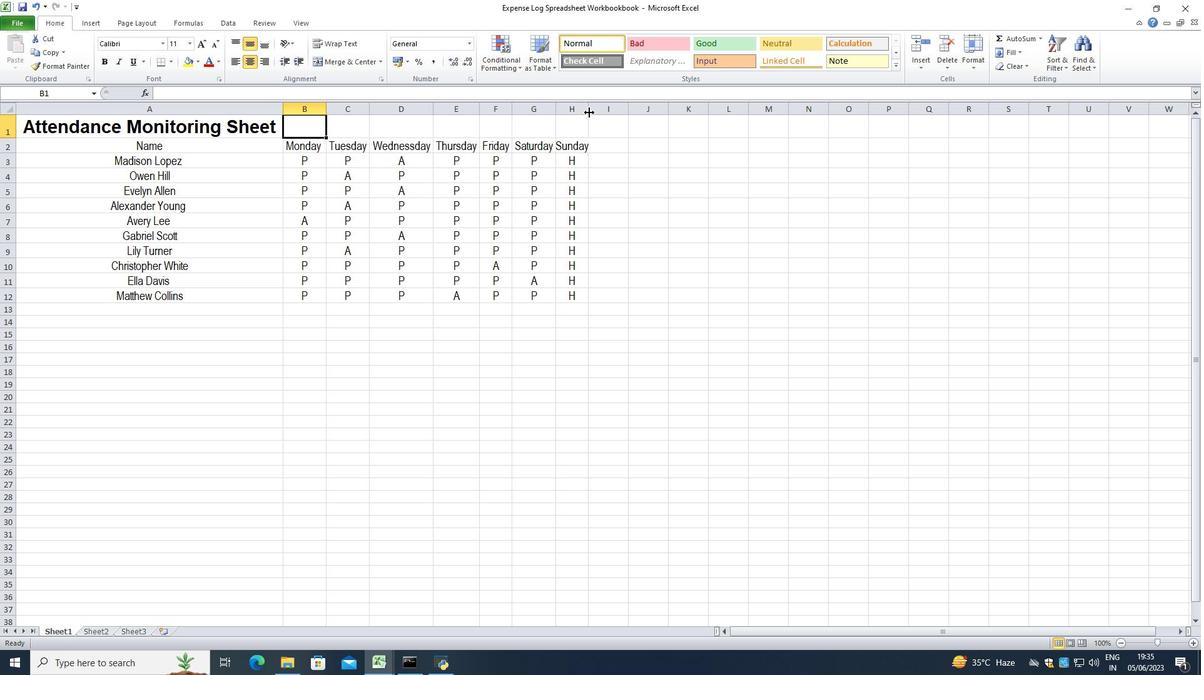 
Action: Mouse pressed left at (589, 112)
Screenshot: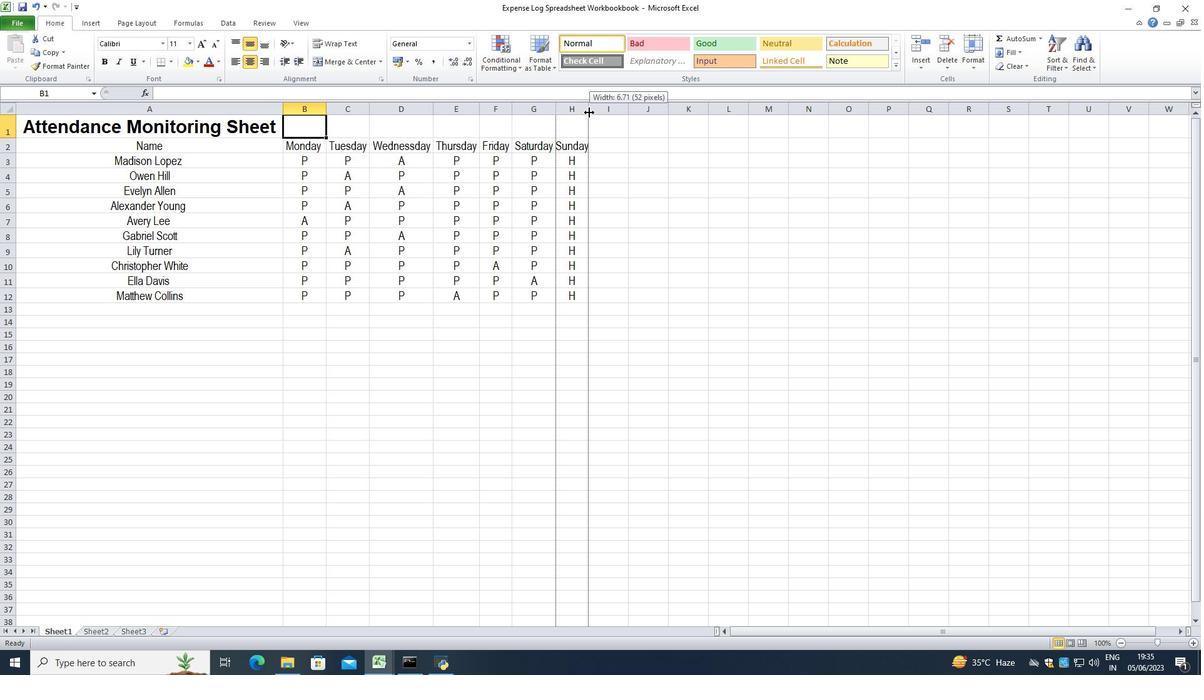
Action: Mouse moved to (612, 207)
Screenshot: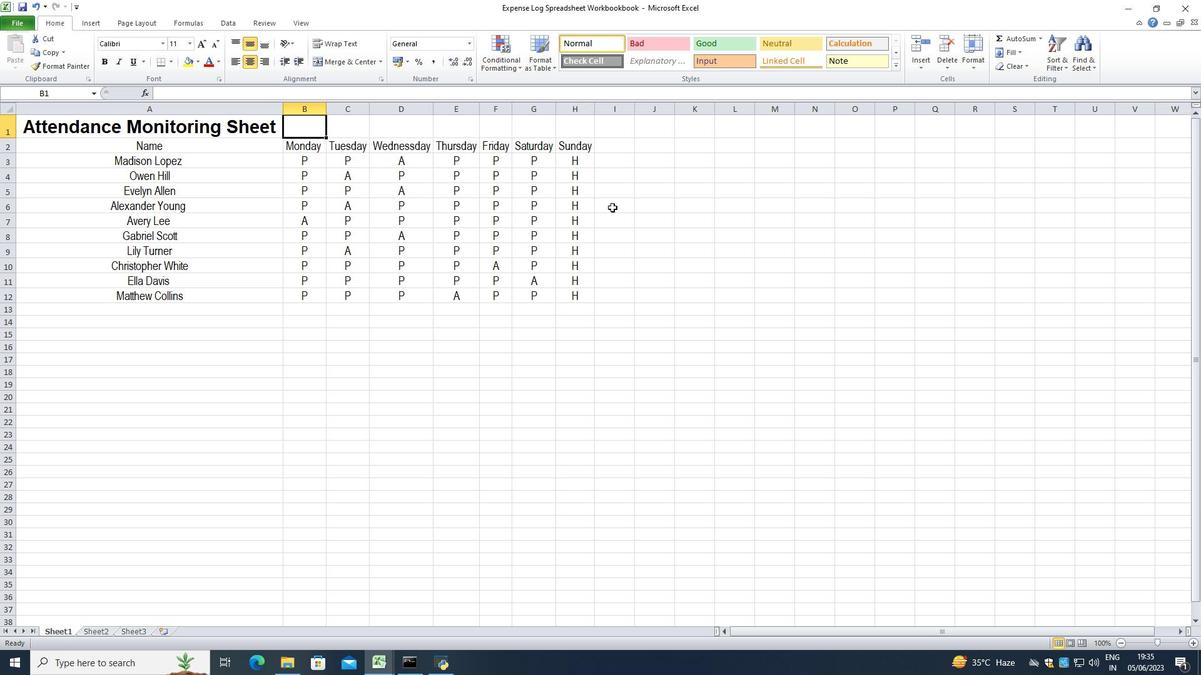
Action: Mouse pressed left at (612, 207)
Screenshot: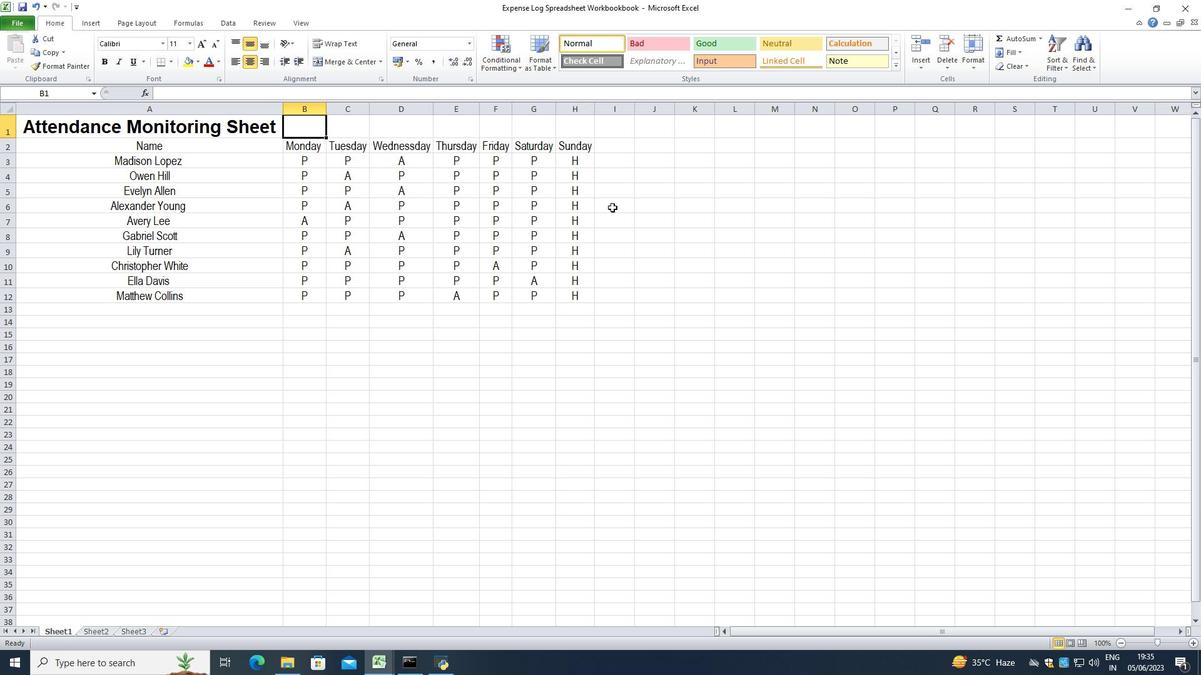 
Action: Mouse moved to (18, 23)
Screenshot: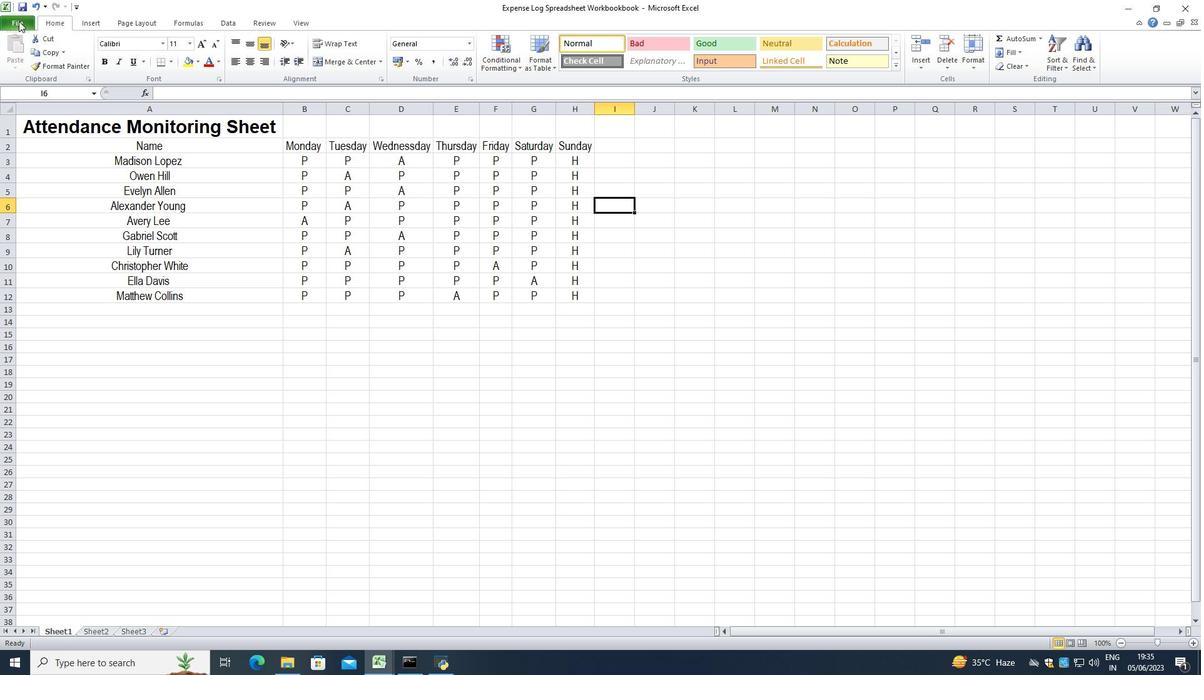 
Action: Mouse pressed left at (18, 23)
Screenshot: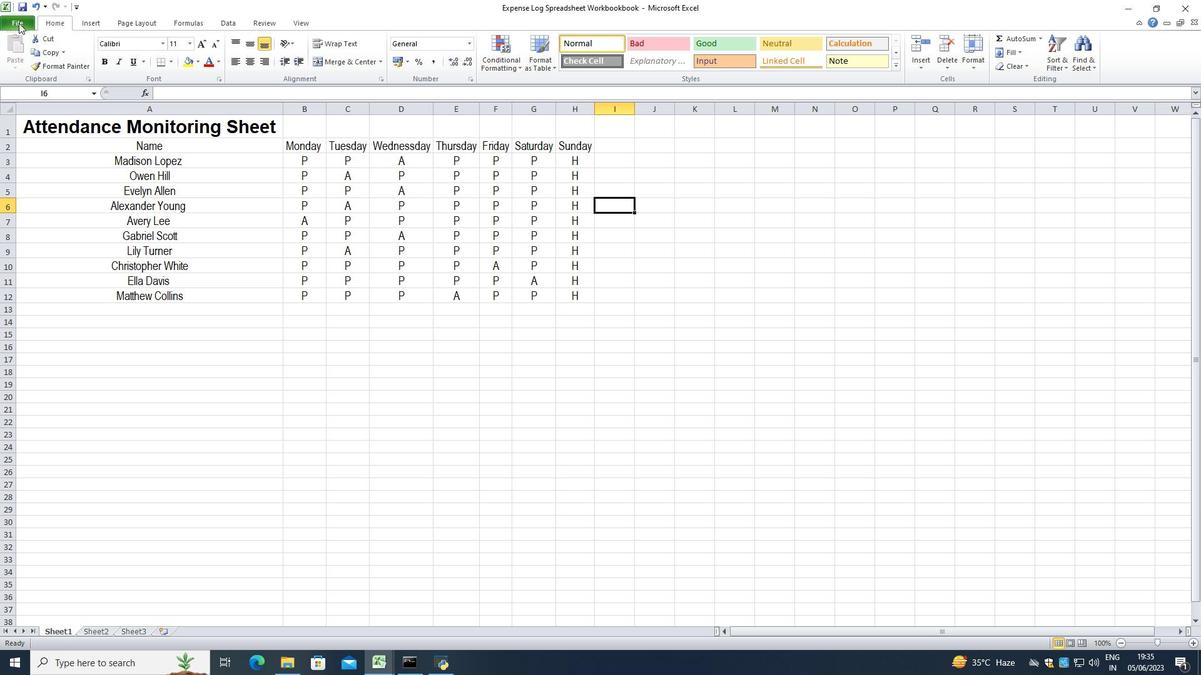 
Action: Mouse moved to (31, 65)
Screenshot: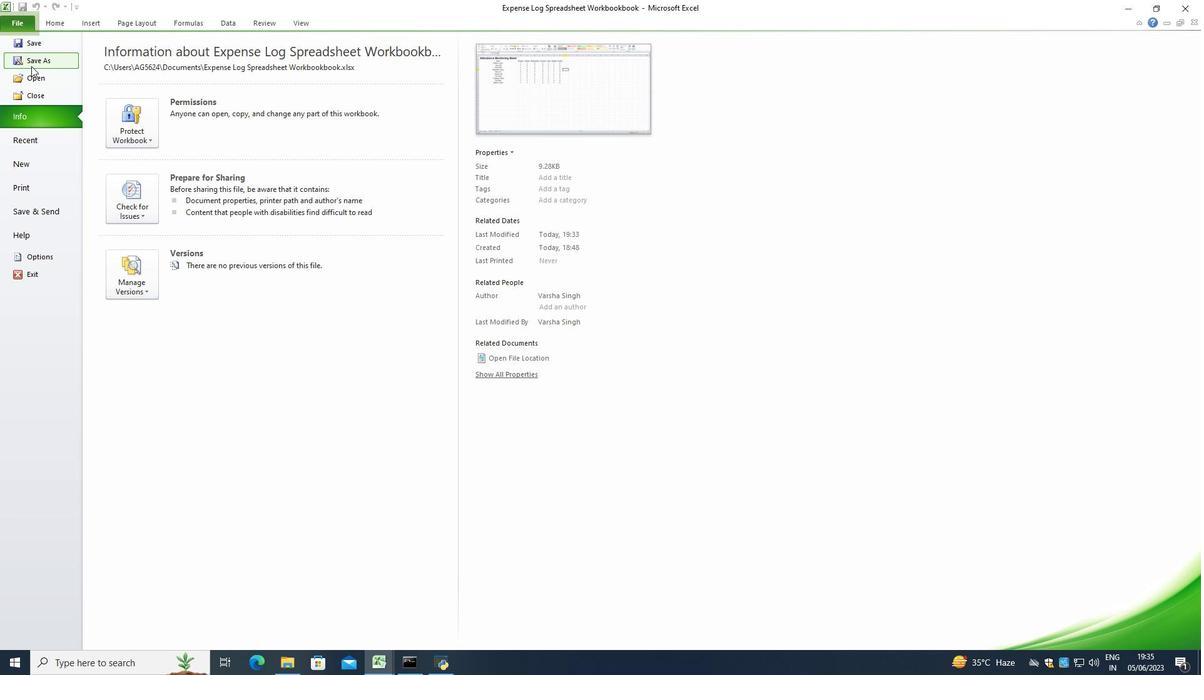 
Action: Mouse pressed left at (31, 65)
Screenshot: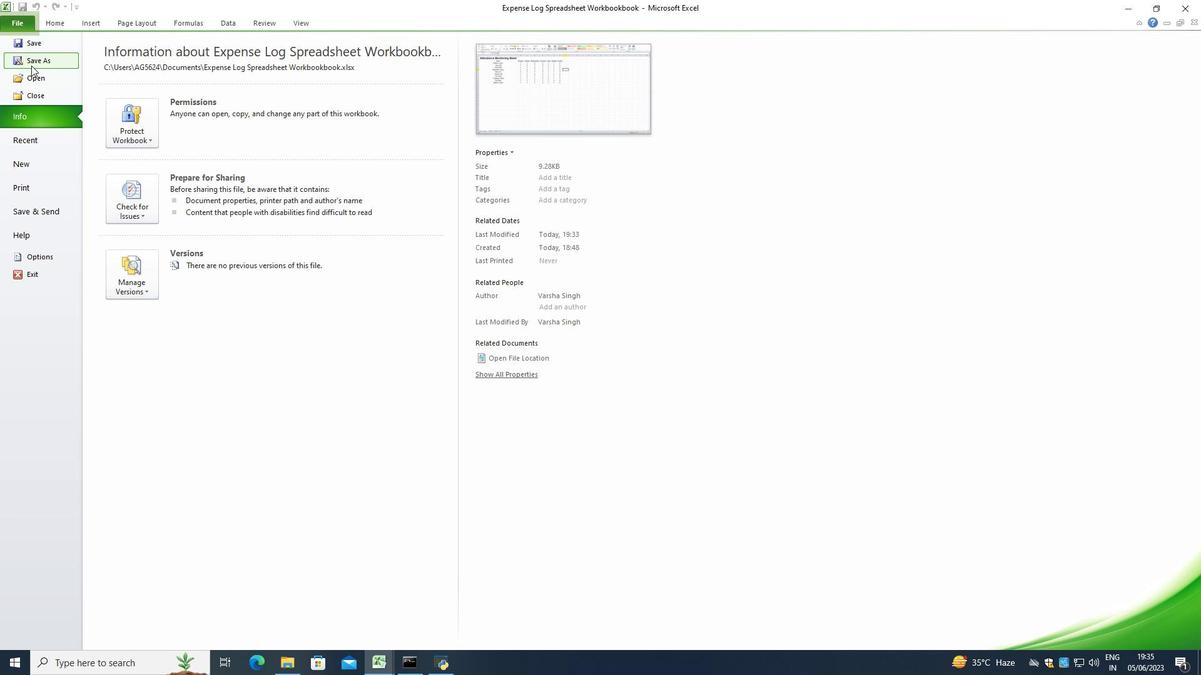 
Action: Mouse moved to (486, 333)
Screenshot: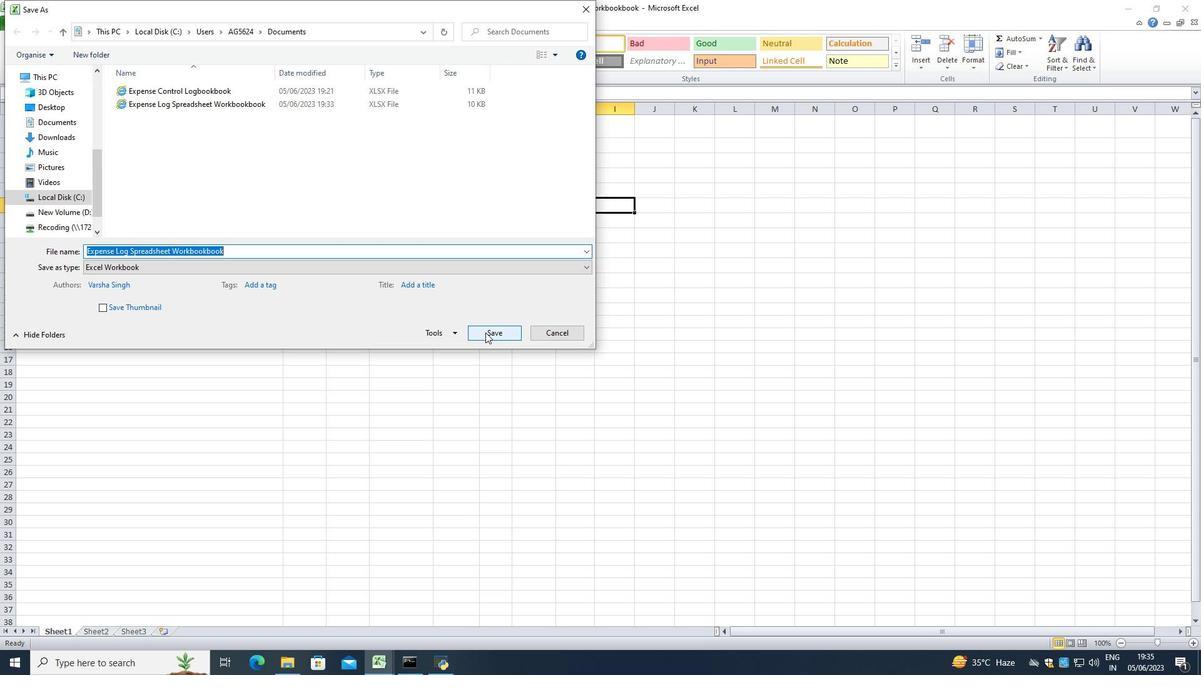 
Action: Mouse pressed left at (486, 333)
Screenshot: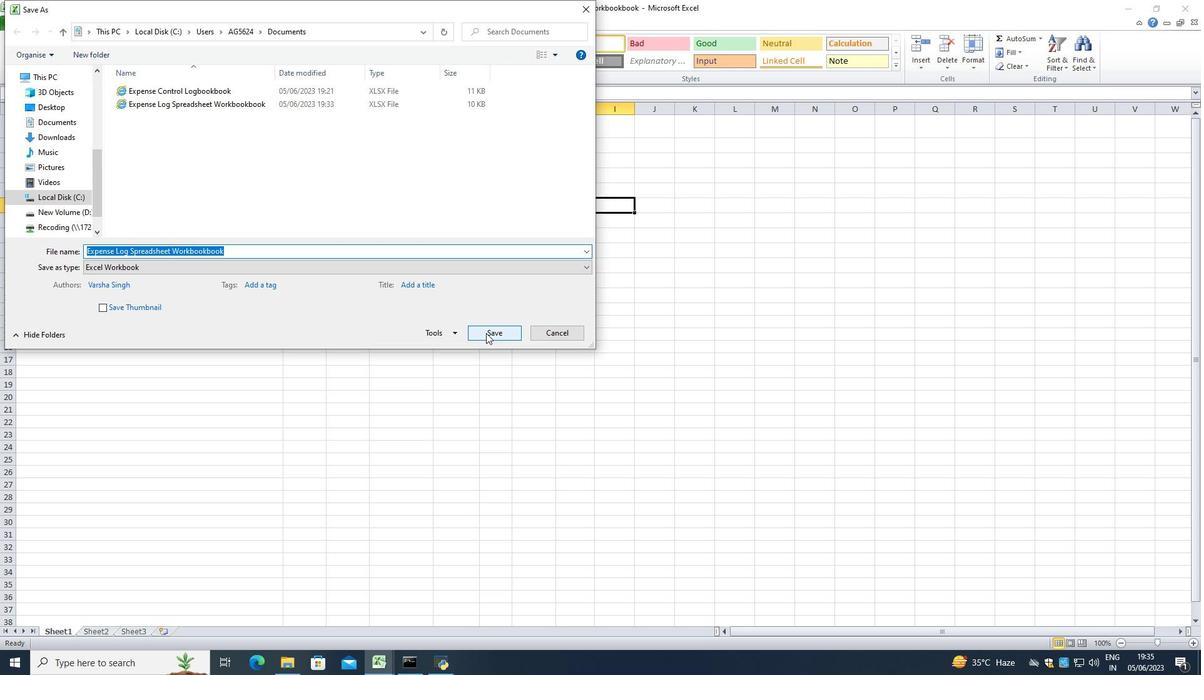 
Action: Mouse moved to (644, 334)
Screenshot: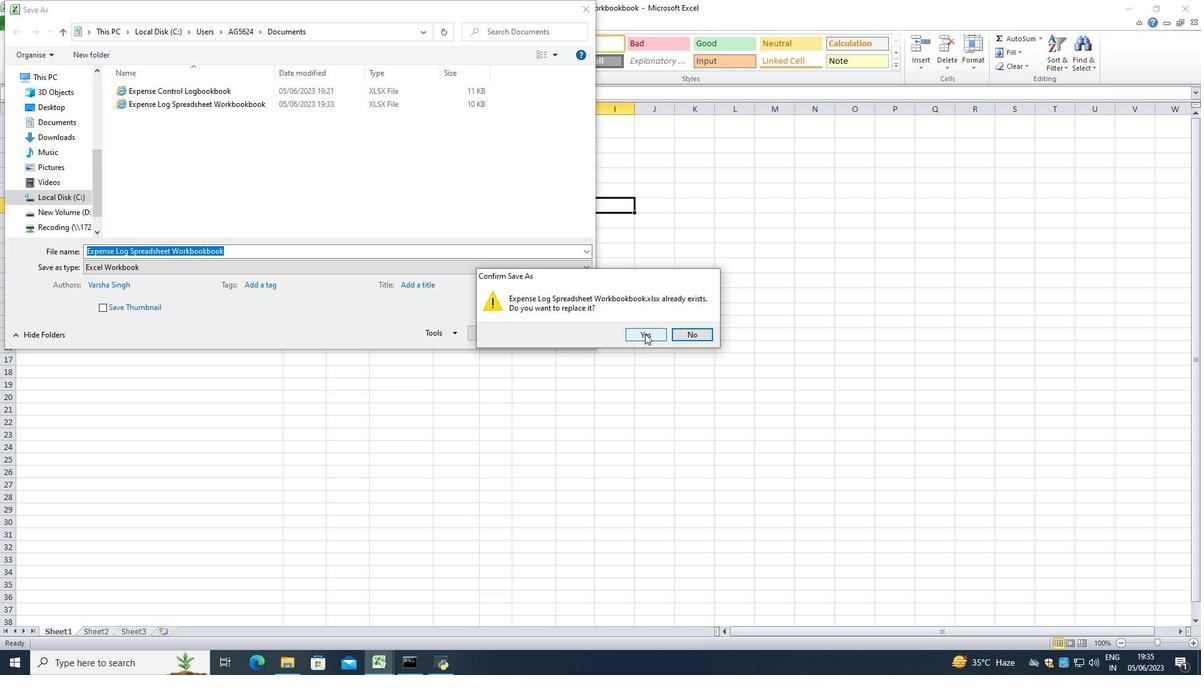 
Action: Mouse pressed left at (644, 334)
Screenshot: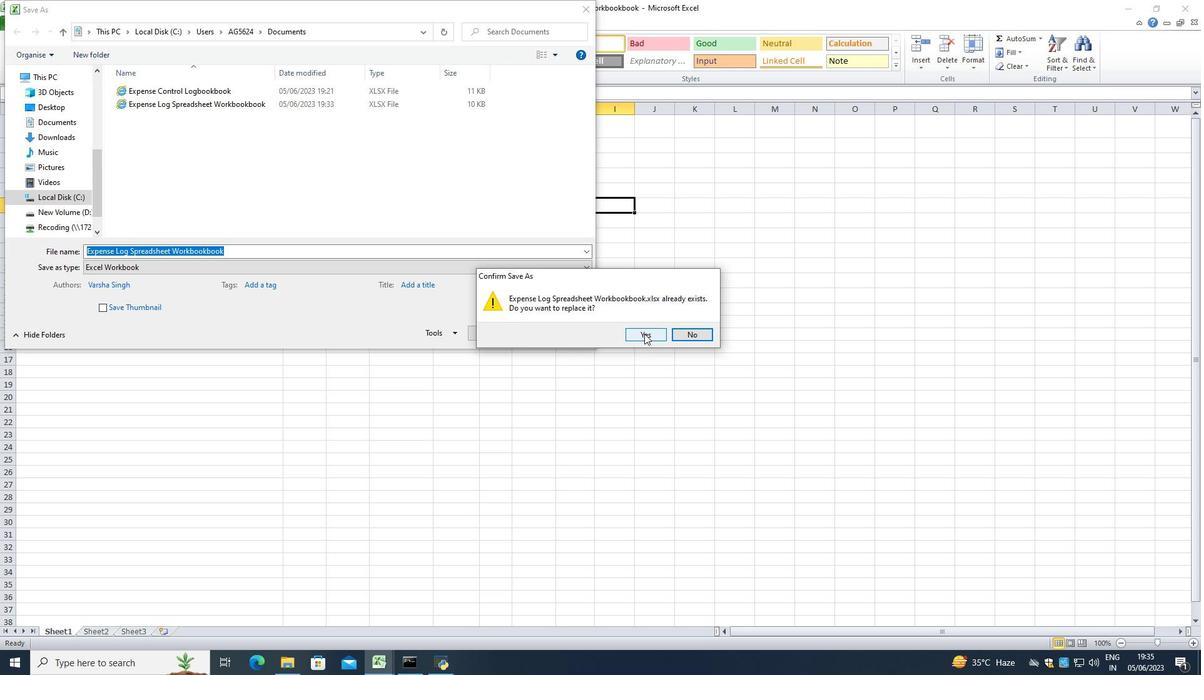 
Action: Mouse moved to (189, 276)
Screenshot: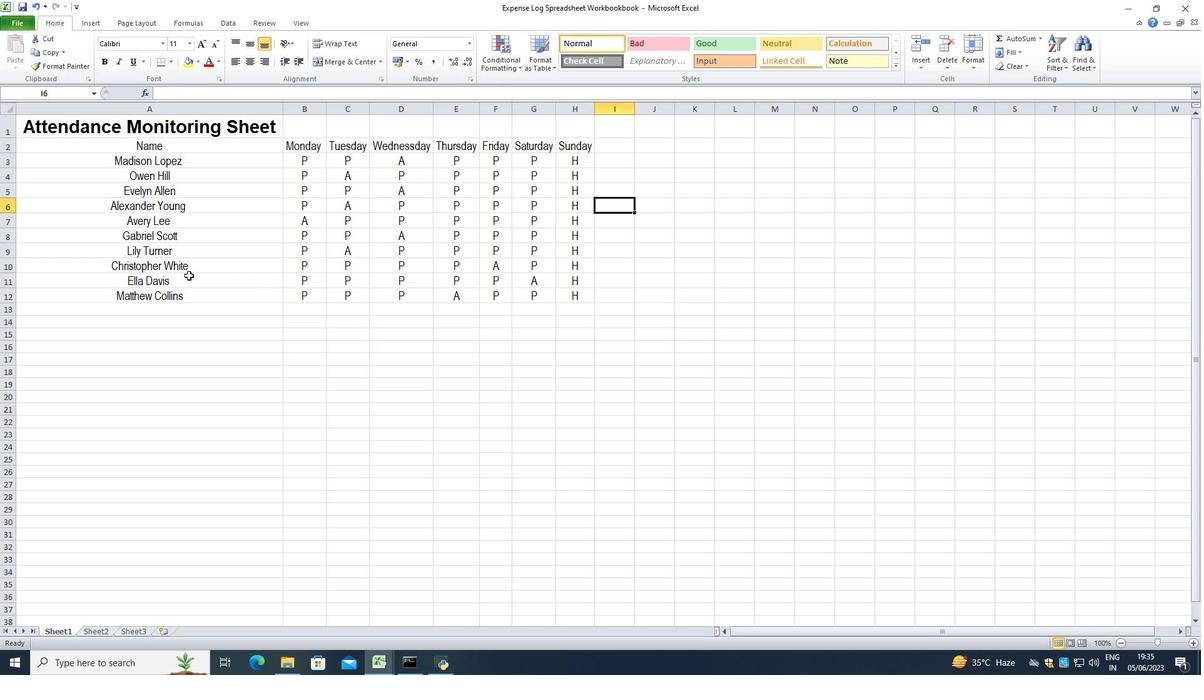 
